 Task: Look for space in Morphett Vale, Australia from 5th June, 2023 to 16th June, 2023 for 2 adults in price range Rs.14000 to Rs.18000. Place can be entire place with 1  bedroom having 1 bed and 1 bathroom. Property type can be hotel. Amenities needed are: wifi, washing machine, kitchen, . Booking option can be shelf check-in. Required host language is English.
Action: Mouse moved to (517, 103)
Screenshot: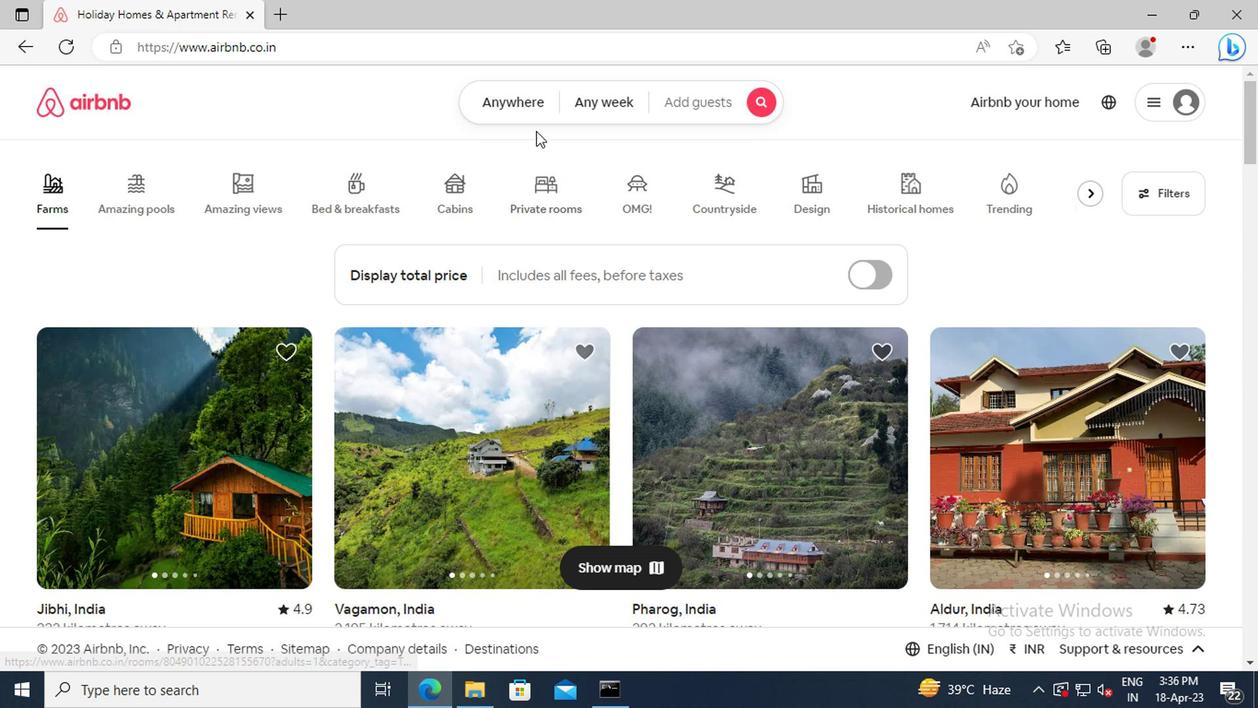 
Action: Mouse pressed left at (517, 103)
Screenshot: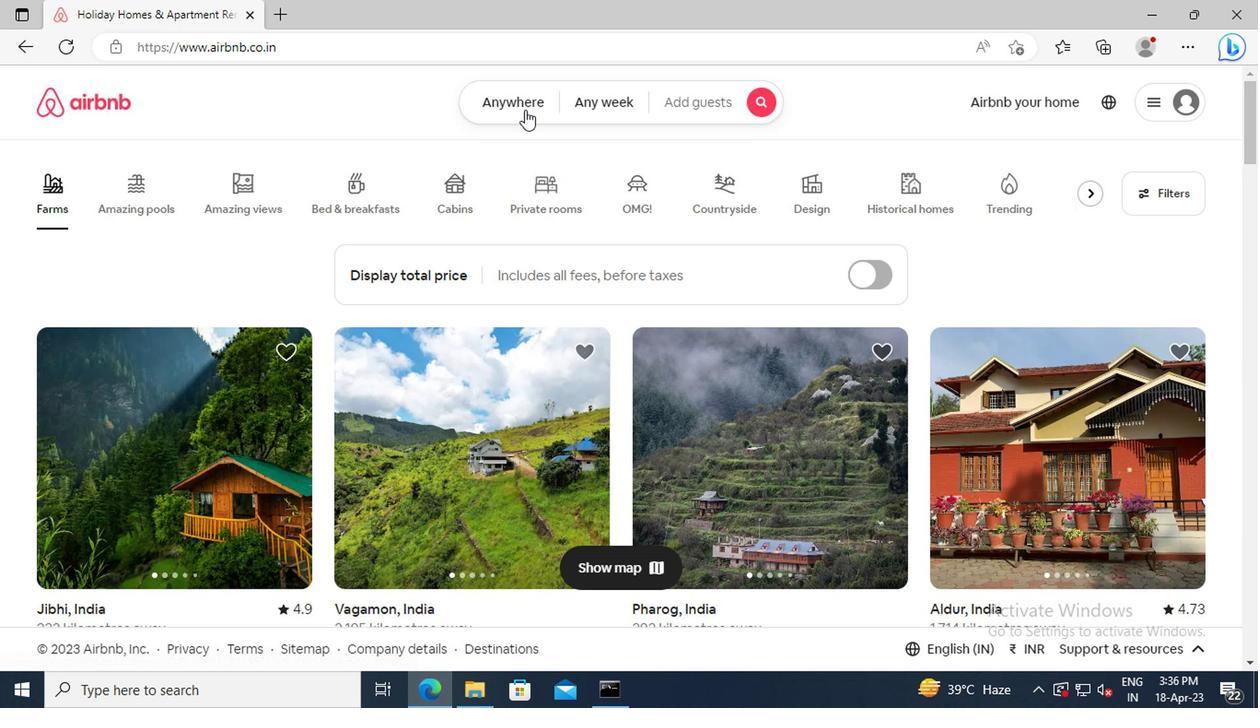 
Action: Mouse moved to (370, 175)
Screenshot: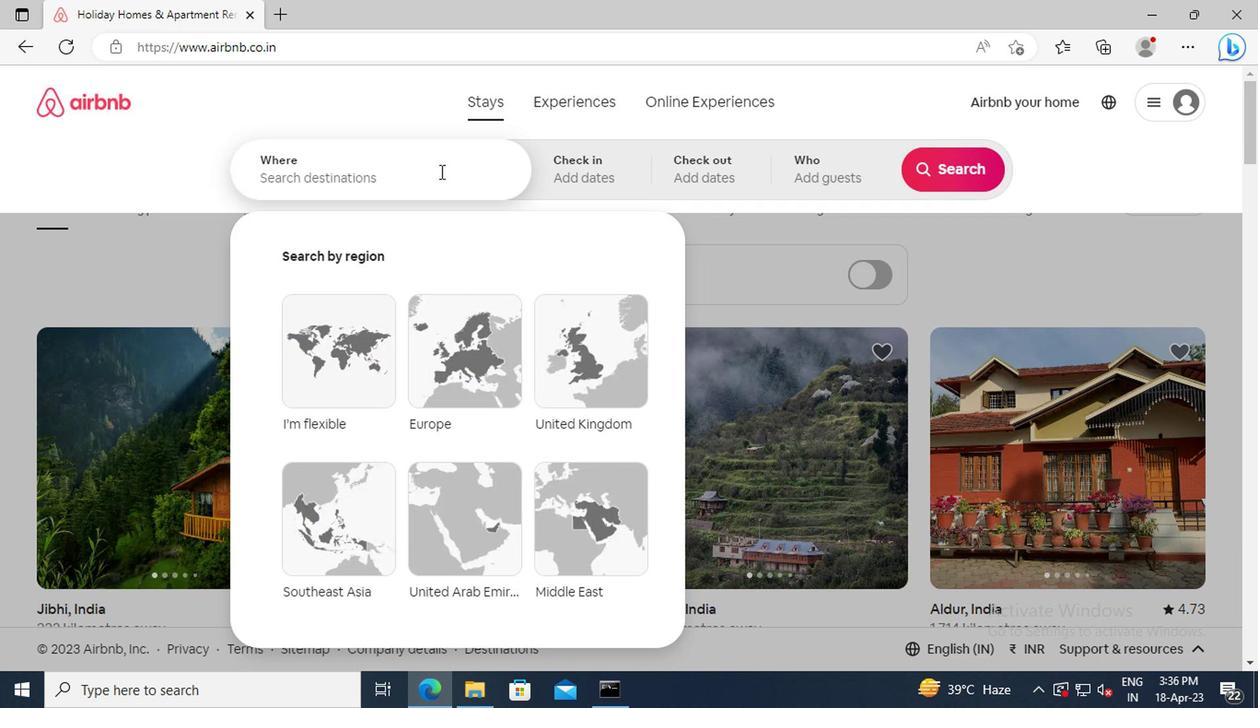 
Action: Mouse pressed left at (370, 175)
Screenshot: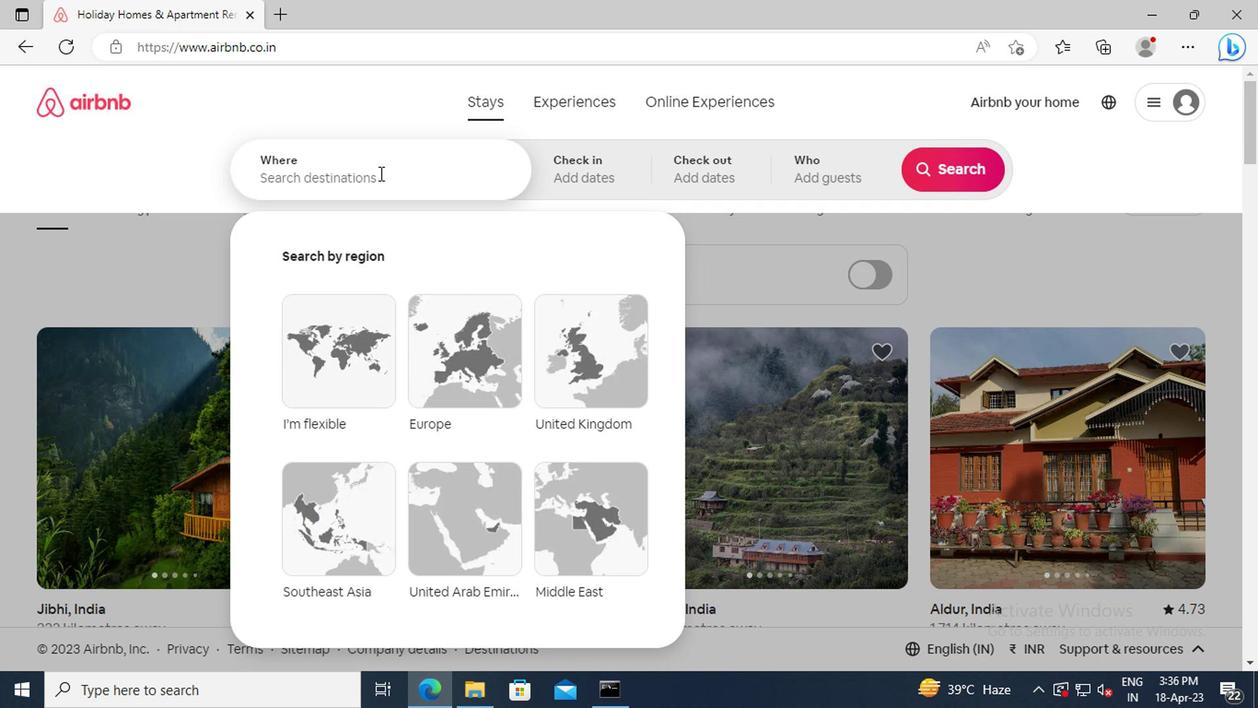 
Action: Key pressed <Key.shift>MORPHETT<Key.space><Key.shift>VALE,<Key.space><Key.shift_r>AUSTRALIA<Key.enter>
Screenshot: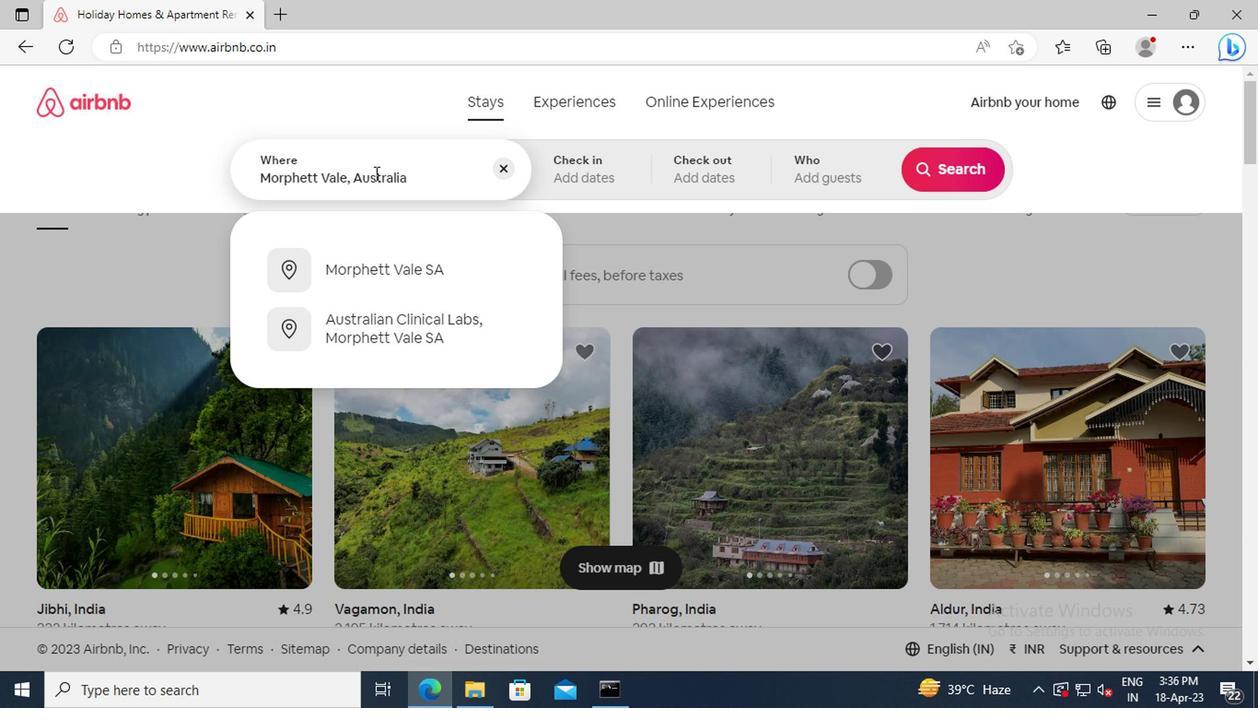 
Action: Mouse moved to (942, 317)
Screenshot: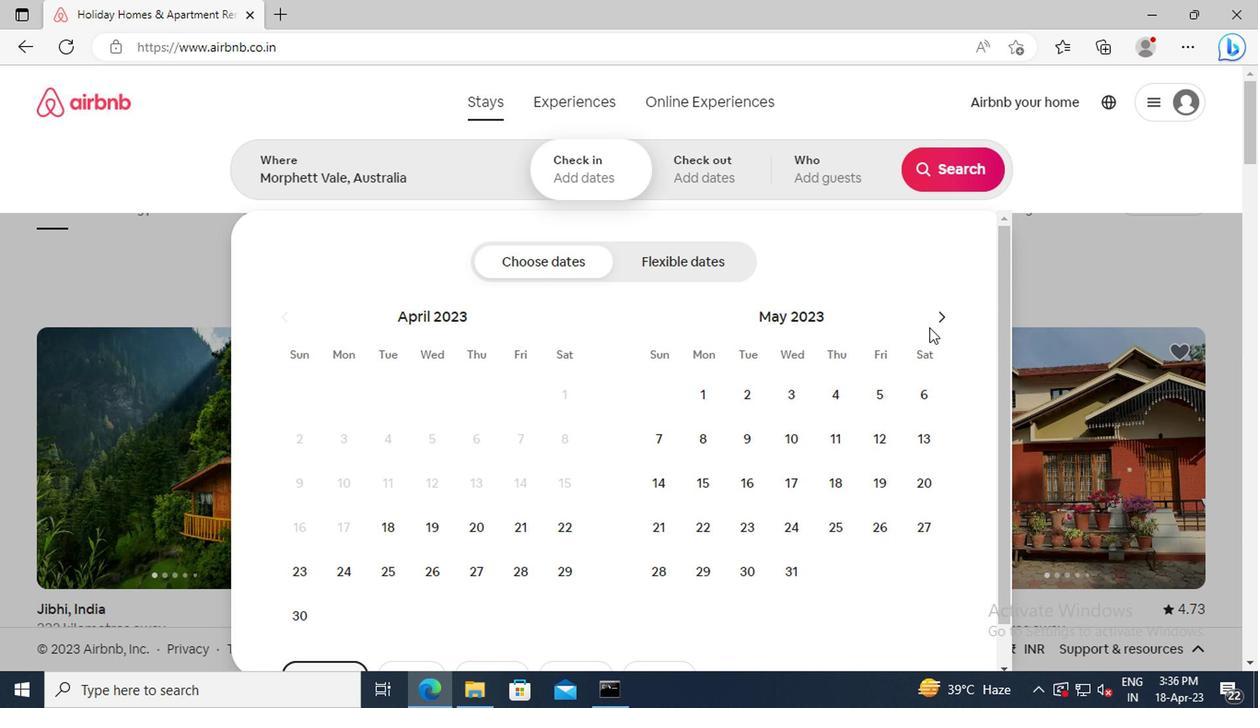 
Action: Mouse pressed left at (942, 317)
Screenshot: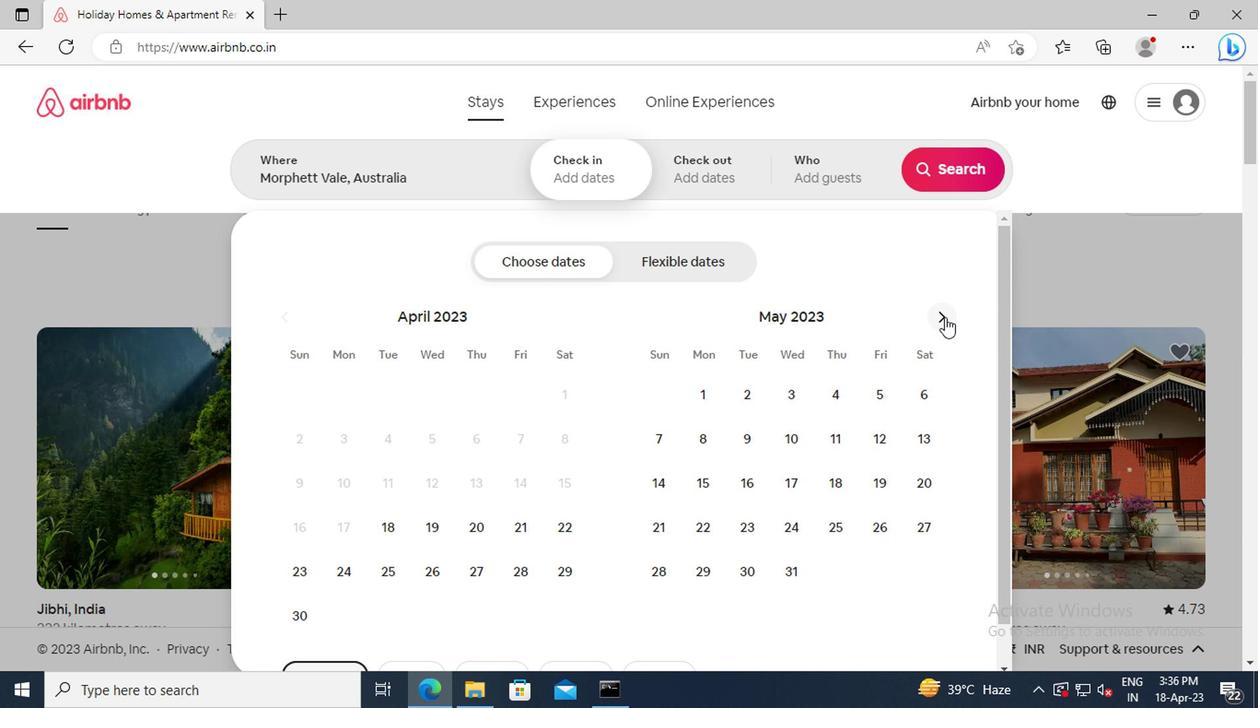 
Action: Mouse moved to (699, 418)
Screenshot: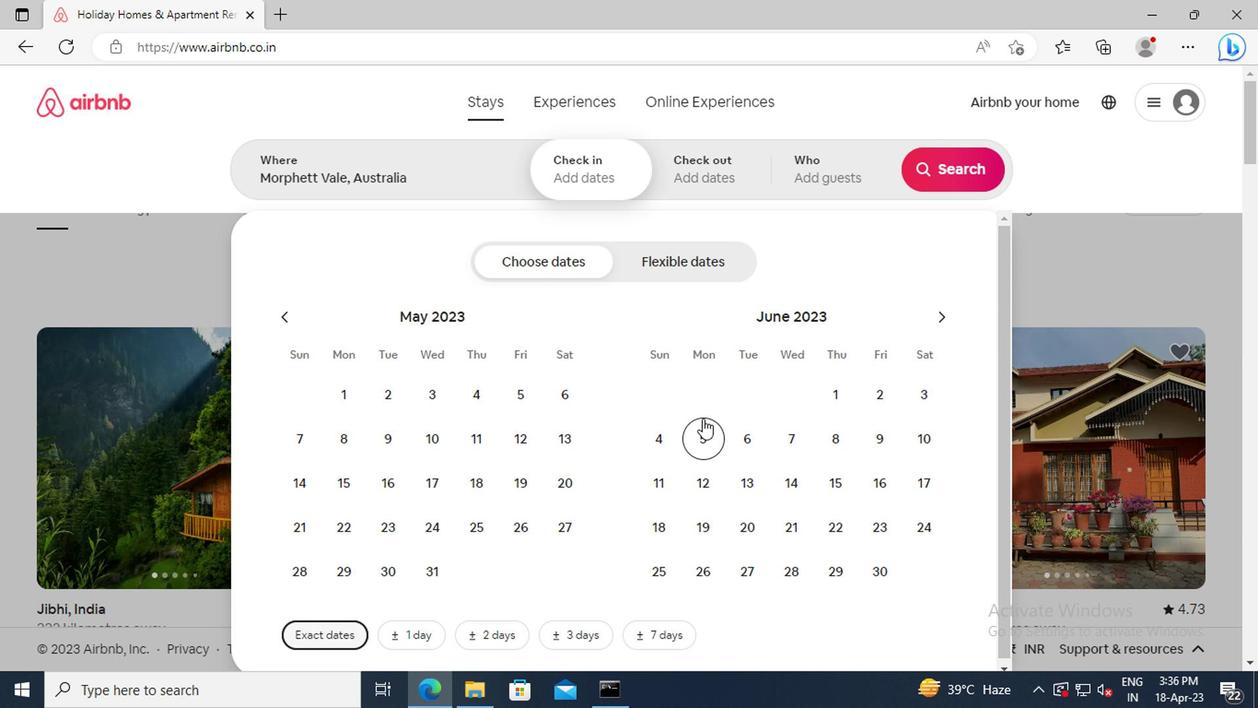 
Action: Mouse pressed left at (699, 418)
Screenshot: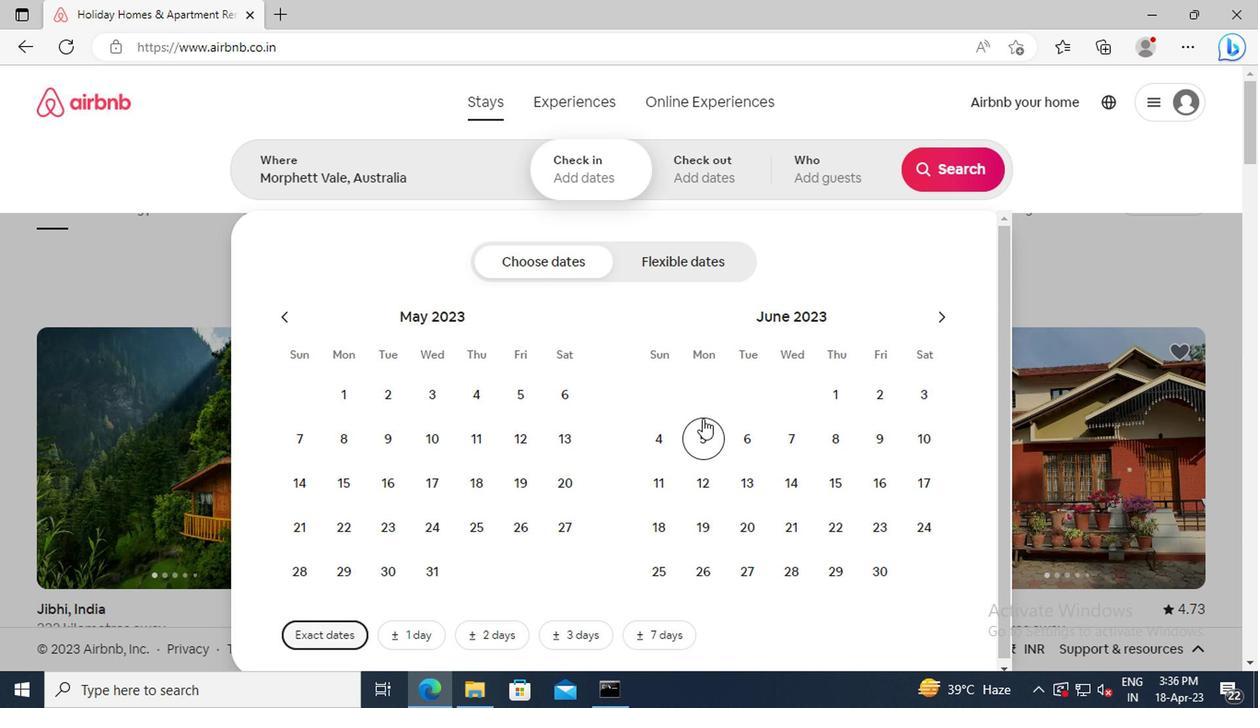 
Action: Mouse moved to (867, 475)
Screenshot: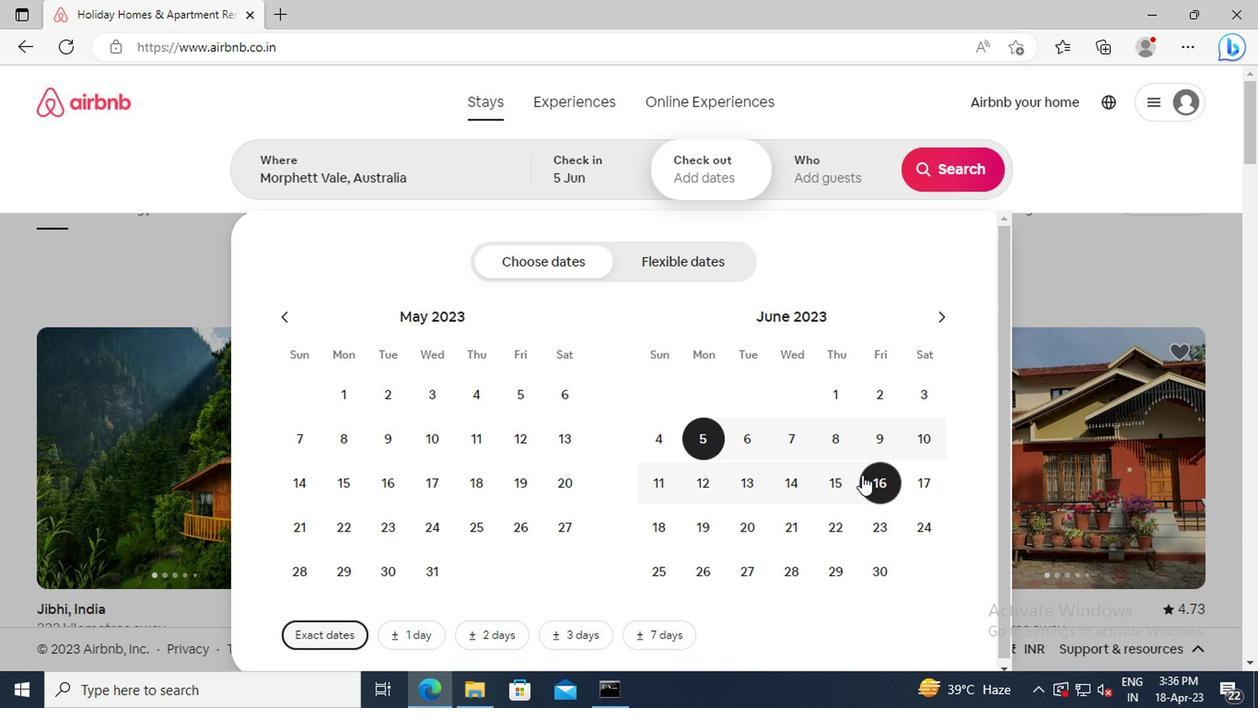 
Action: Mouse pressed left at (867, 475)
Screenshot: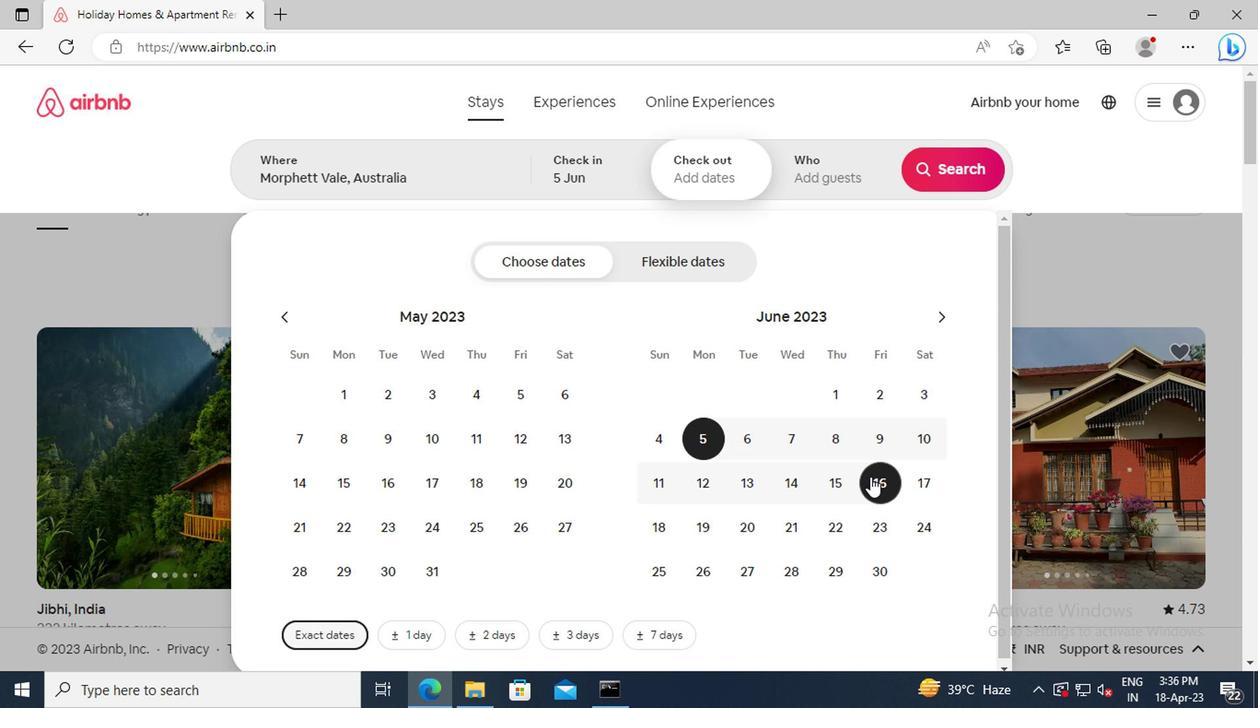 
Action: Mouse moved to (815, 175)
Screenshot: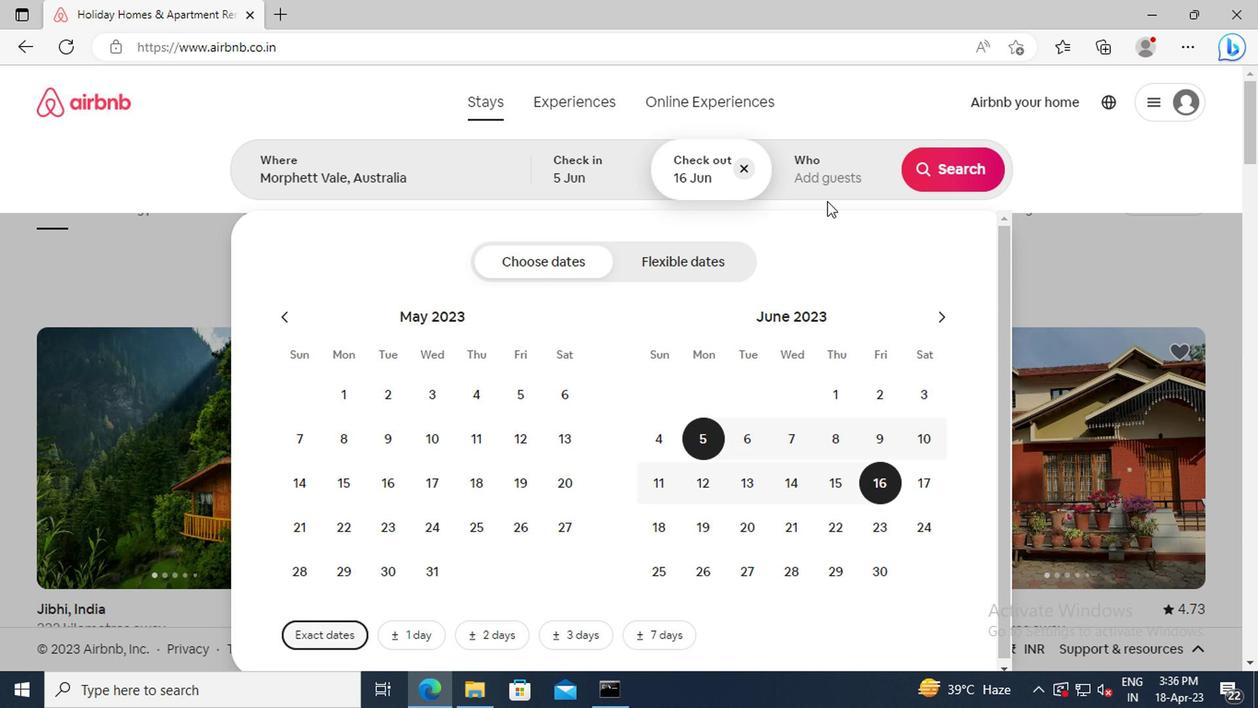 
Action: Mouse pressed left at (815, 175)
Screenshot: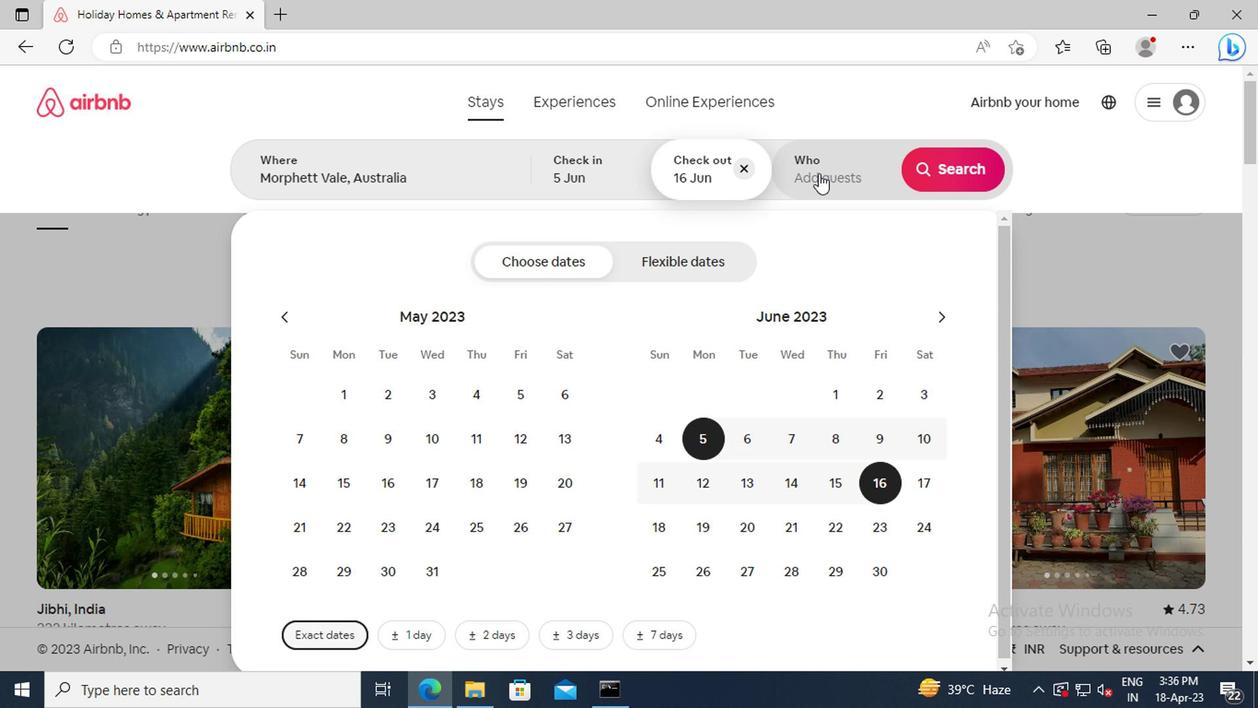 
Action: Mouse moved to (944, 270)
Screenshot: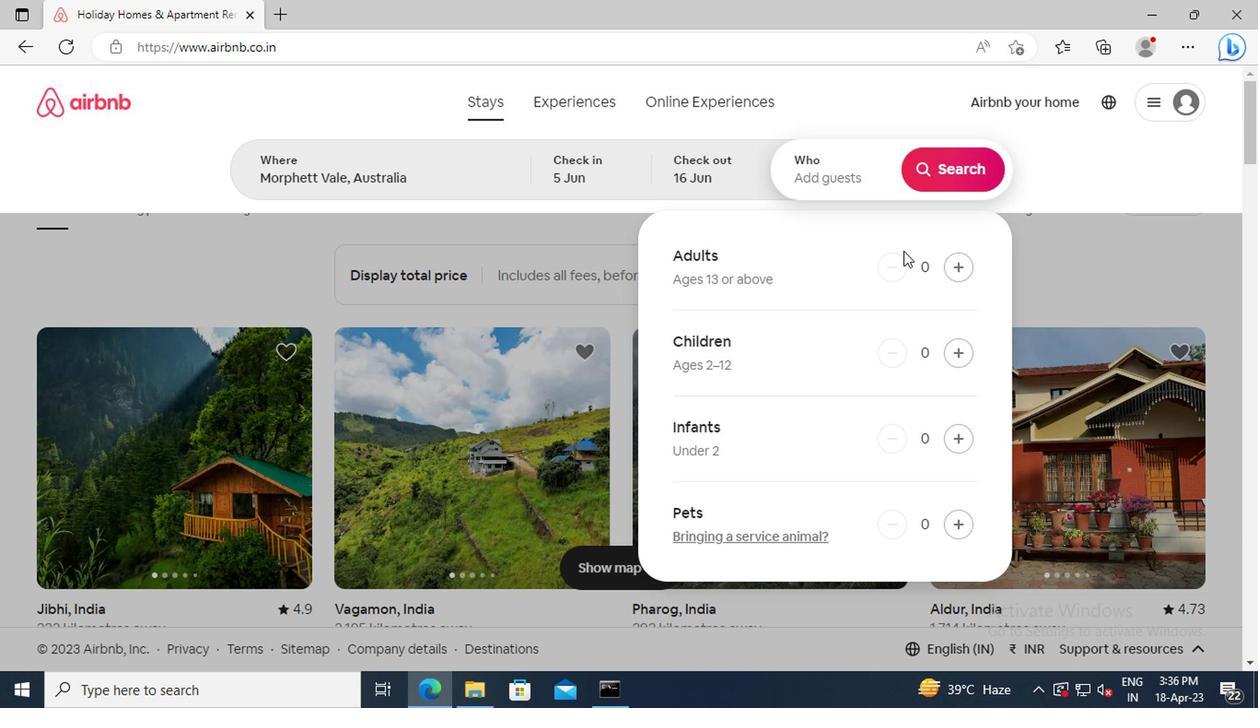 
Action: Mouse pressed left at (944, 270)
Screenshot: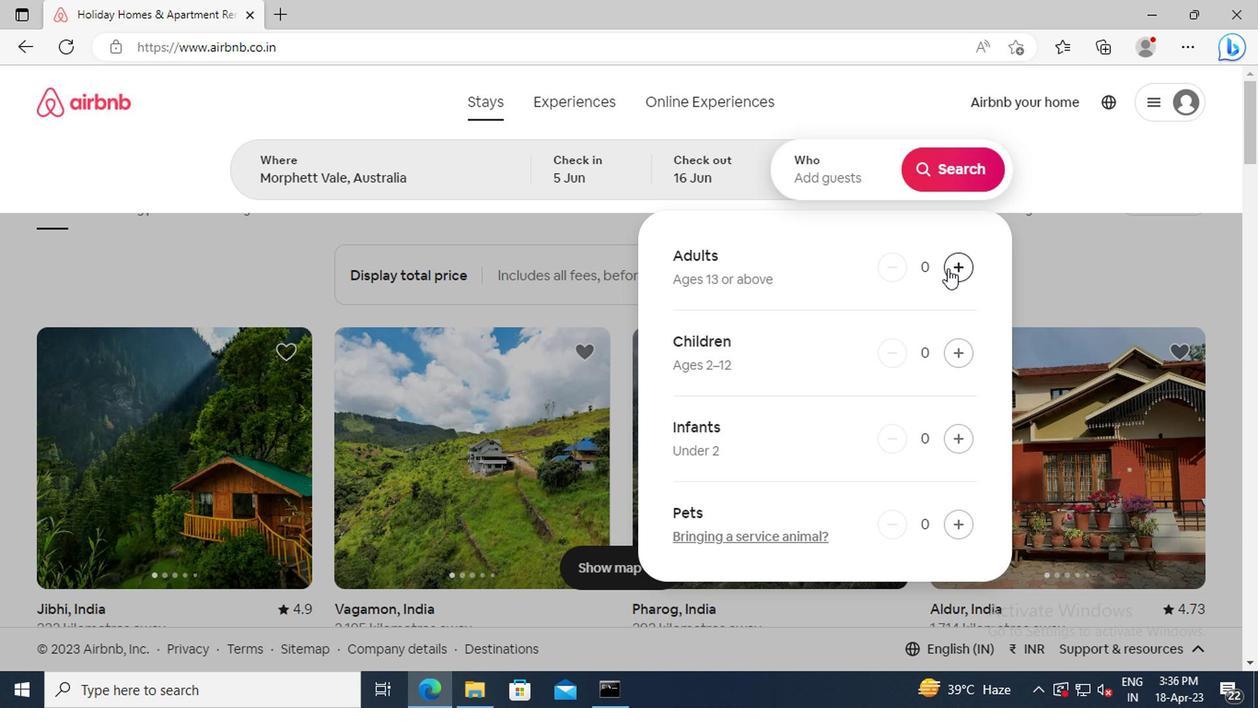 
Action: Mouse pressed left at (944, 270)
Screenshot: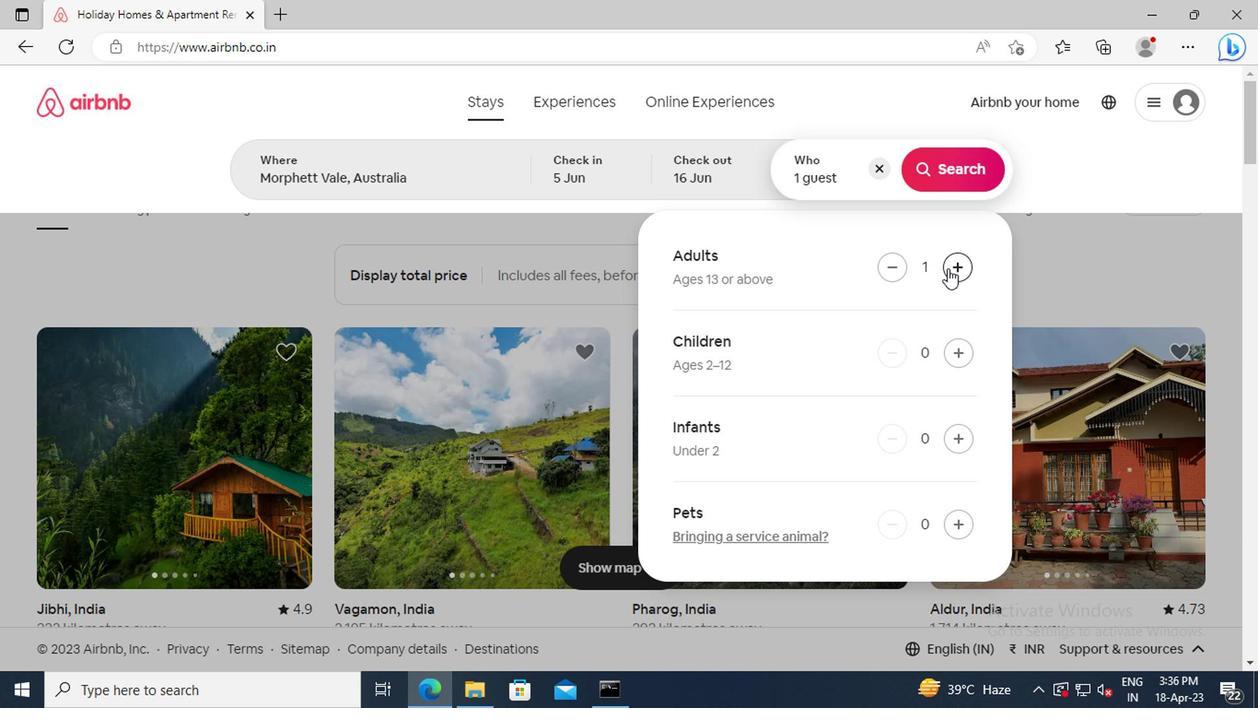 
Action: Mouse moved to (949, 177)
Screenshot: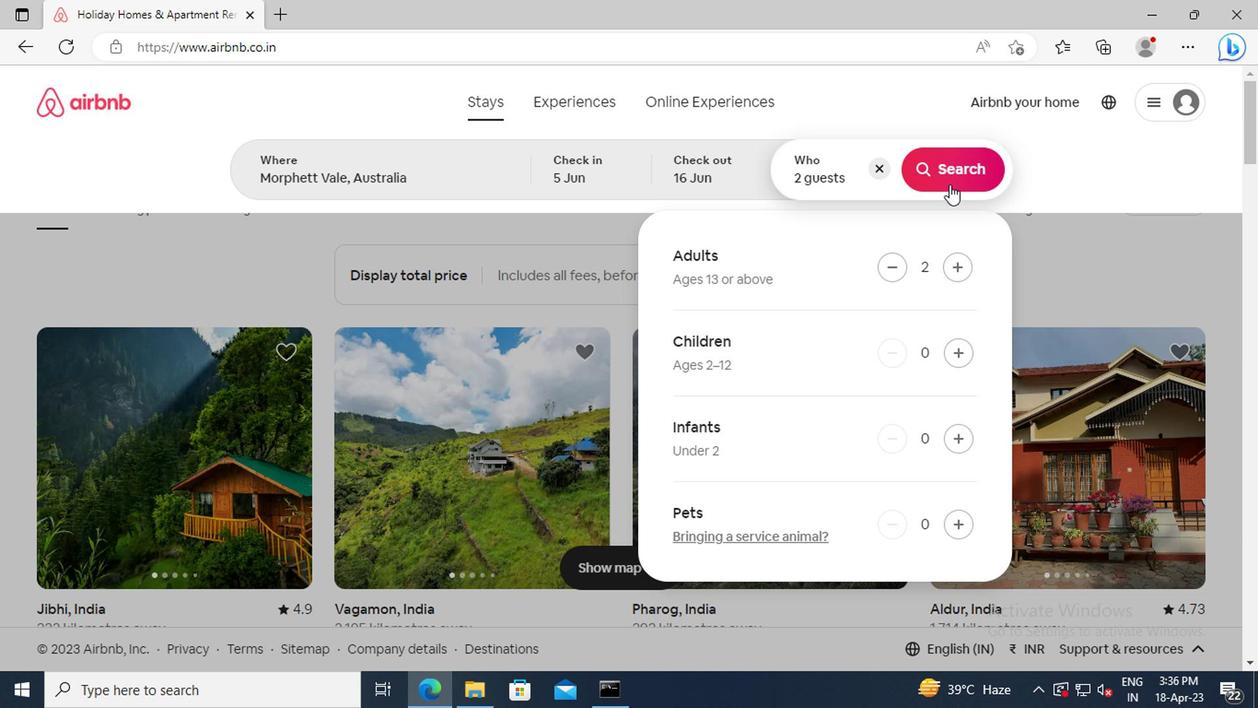 
Action: Mouse pressed left at (949, 177)
Screenshot: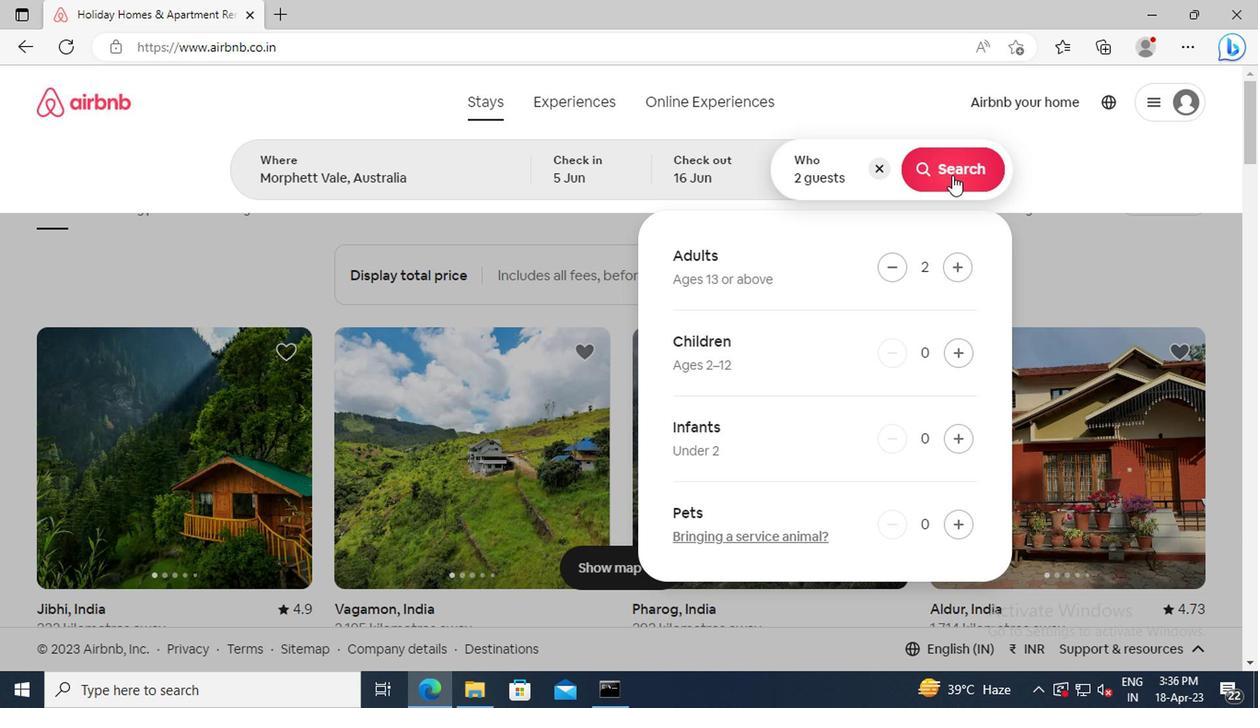 
Action: Mouse moved to (1173, 178)
Screenshot: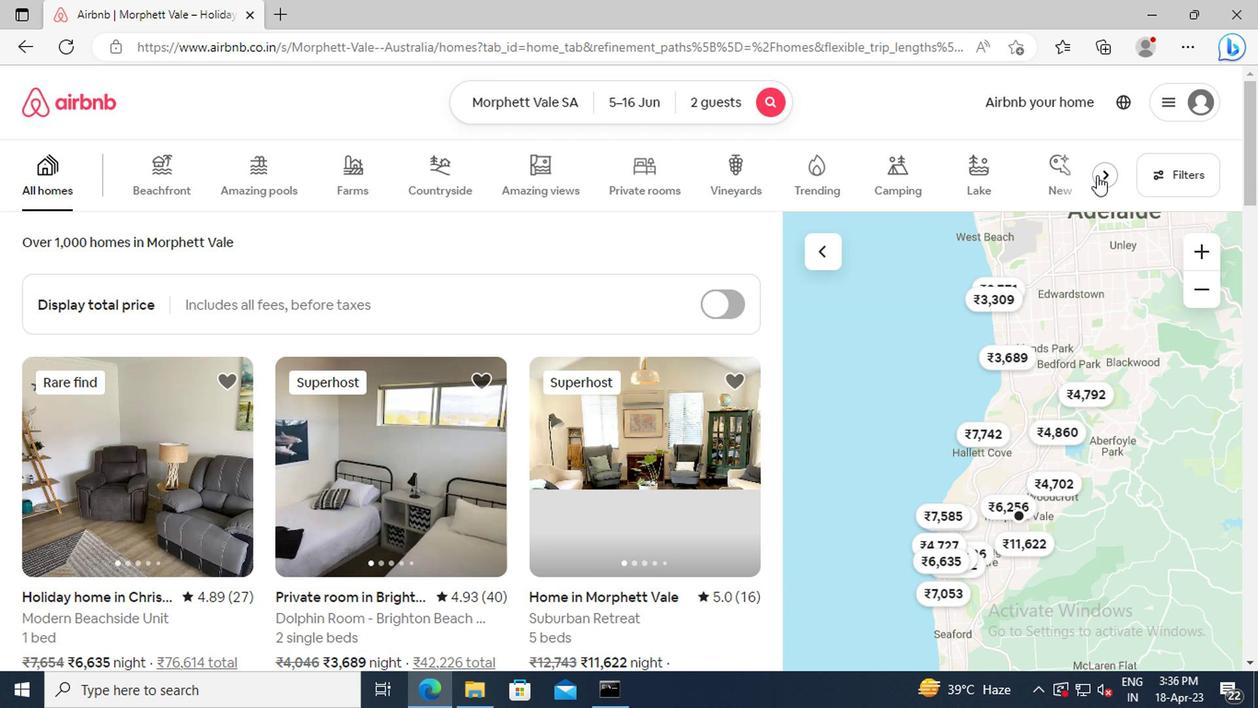 
Action: Mouse pressed left at (1173, 178)
Screenshot: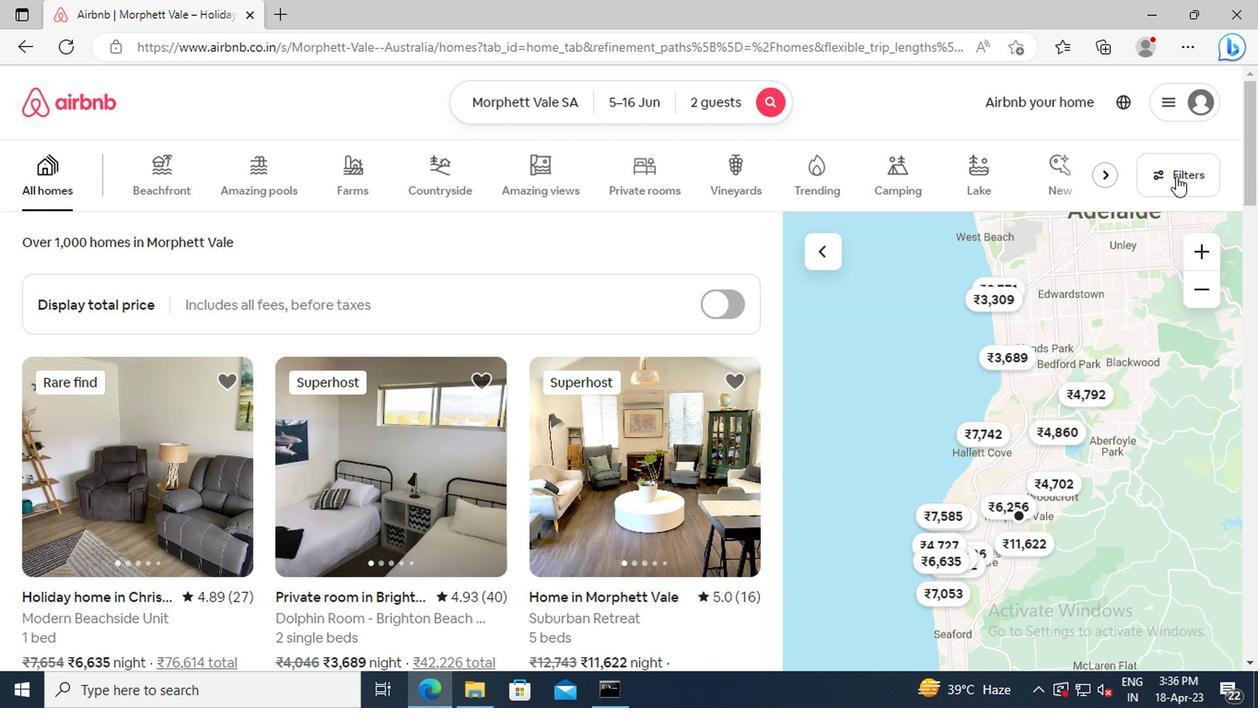 
Action: Mouse moved to (388, 413)
Screenshot: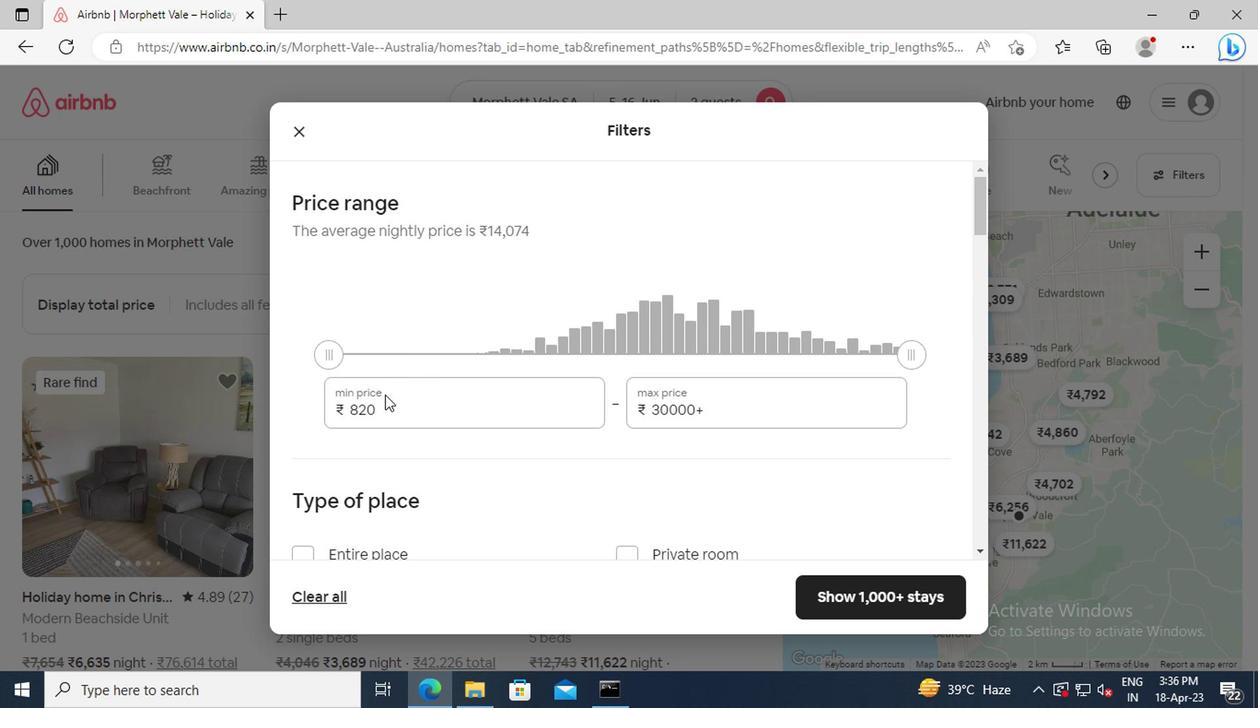 
Action: Mouse pressed left at (388, 413)
Screenshot: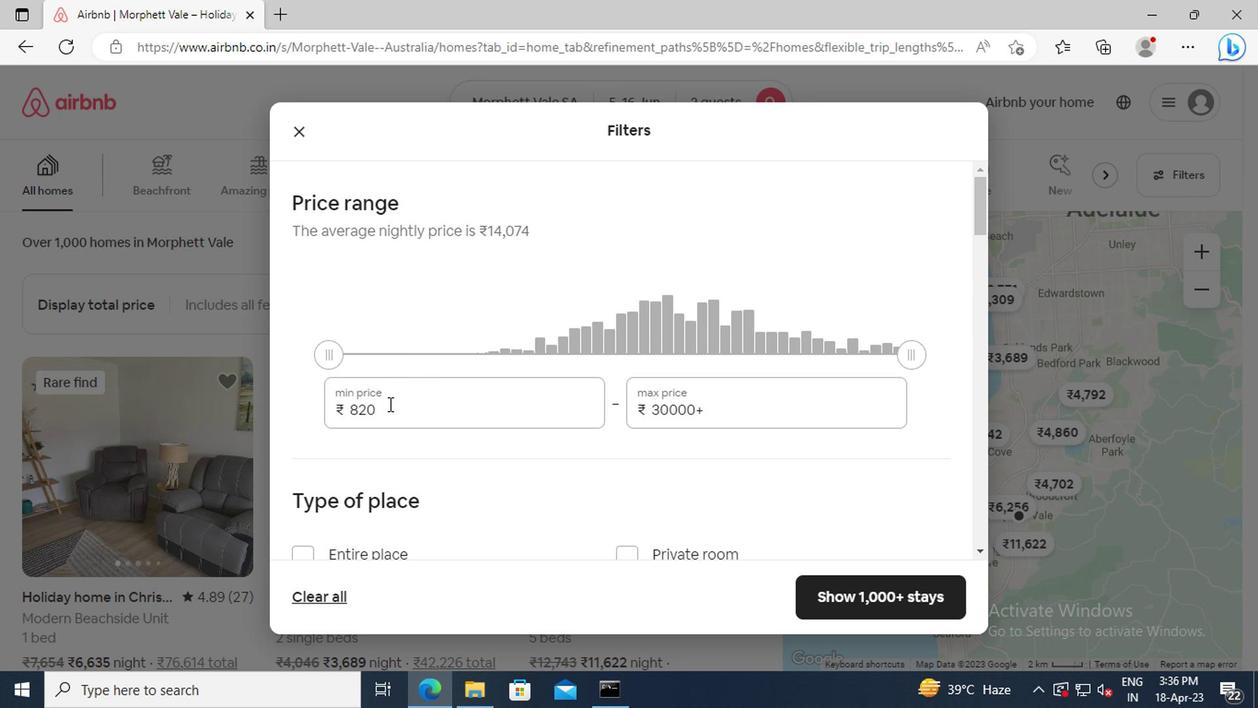 
Action: Key pressed <Key.backspace><Key.backspace><Key.backspace>14000<Key.tab><Key.delete>18000
Screenshot: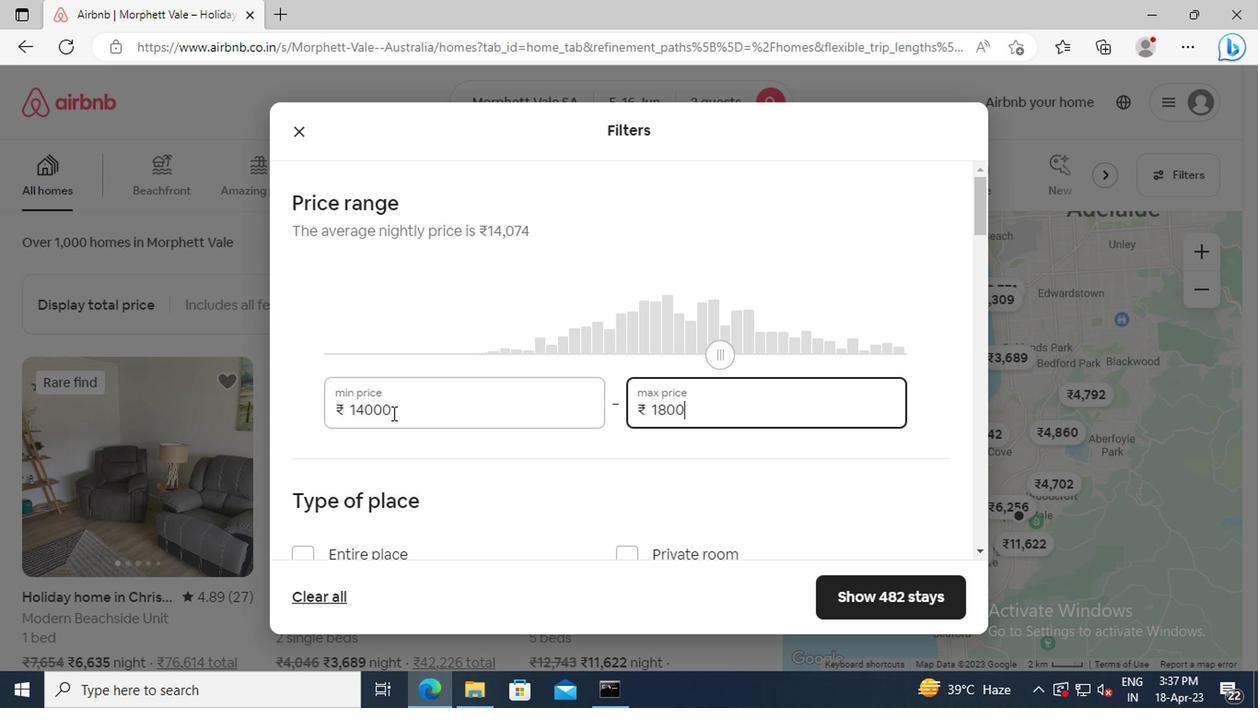 
Action: Mouse scrolled (388, 412) with delta (0, 0)
Screenshot: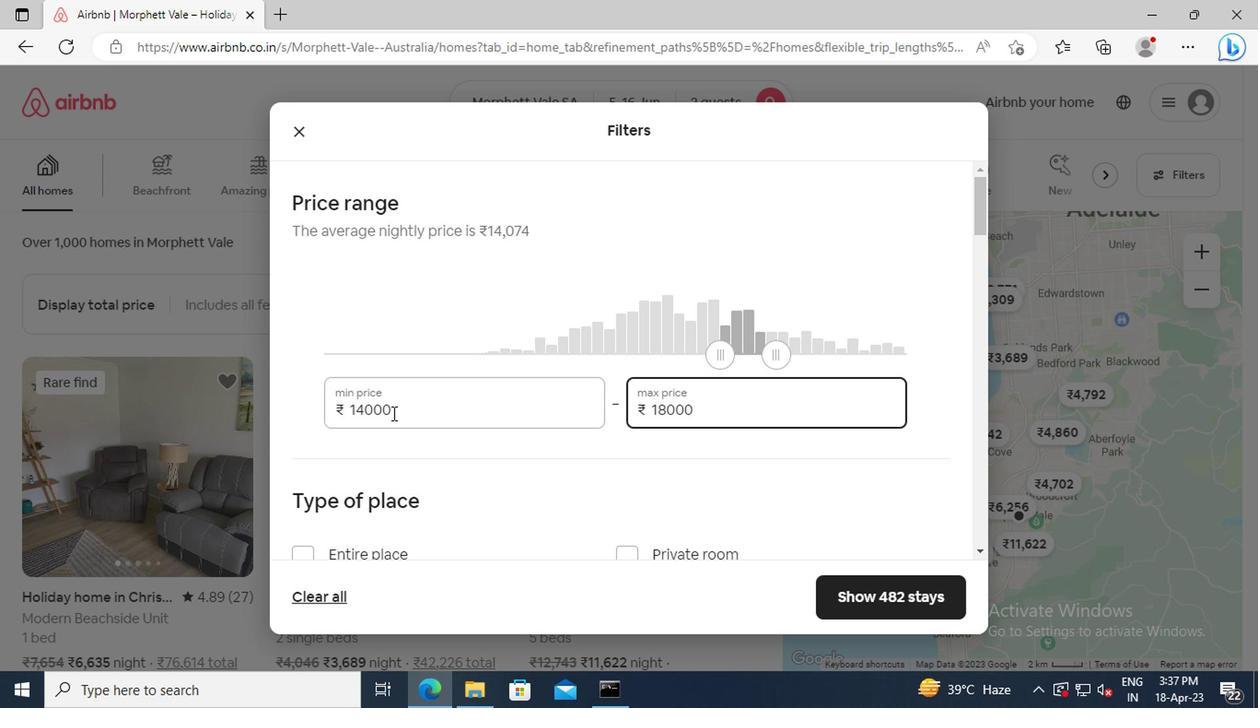 
Action: Mouse scrolled (388, 412) with delta (0, 0)
Screenshot: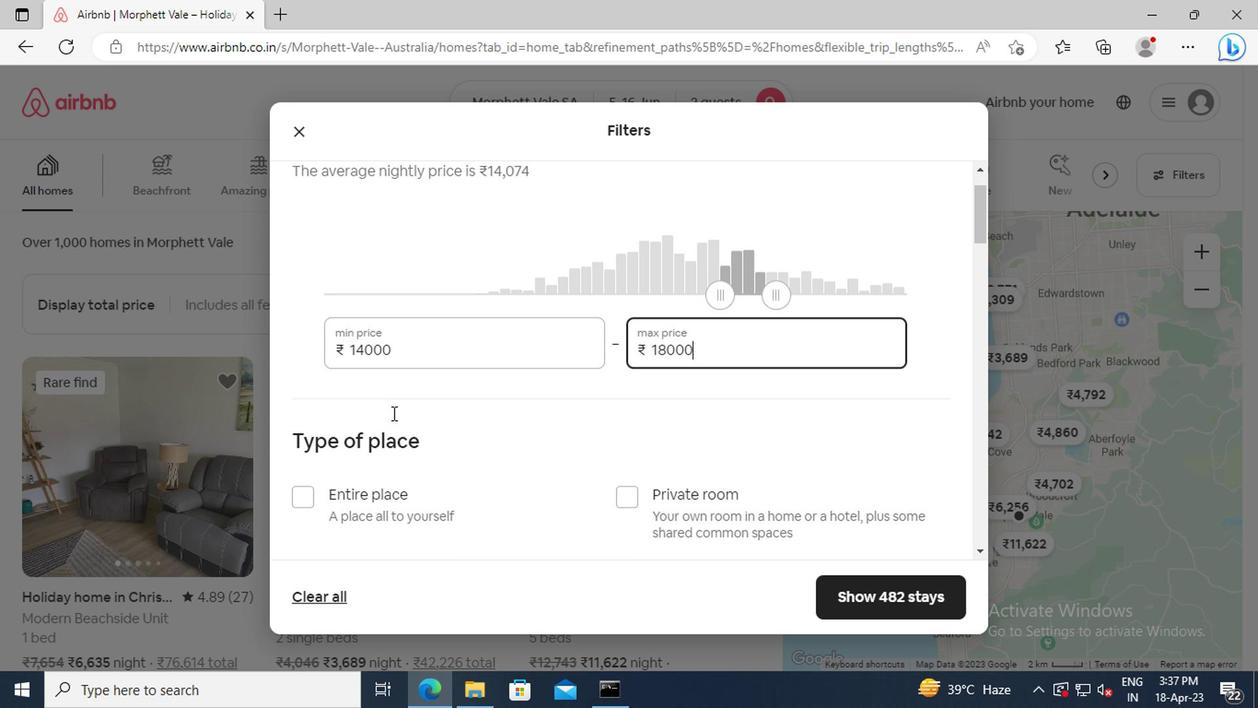 
Action: Mouse scrolled (388, 412) with delta (0, 0)
Screenshot: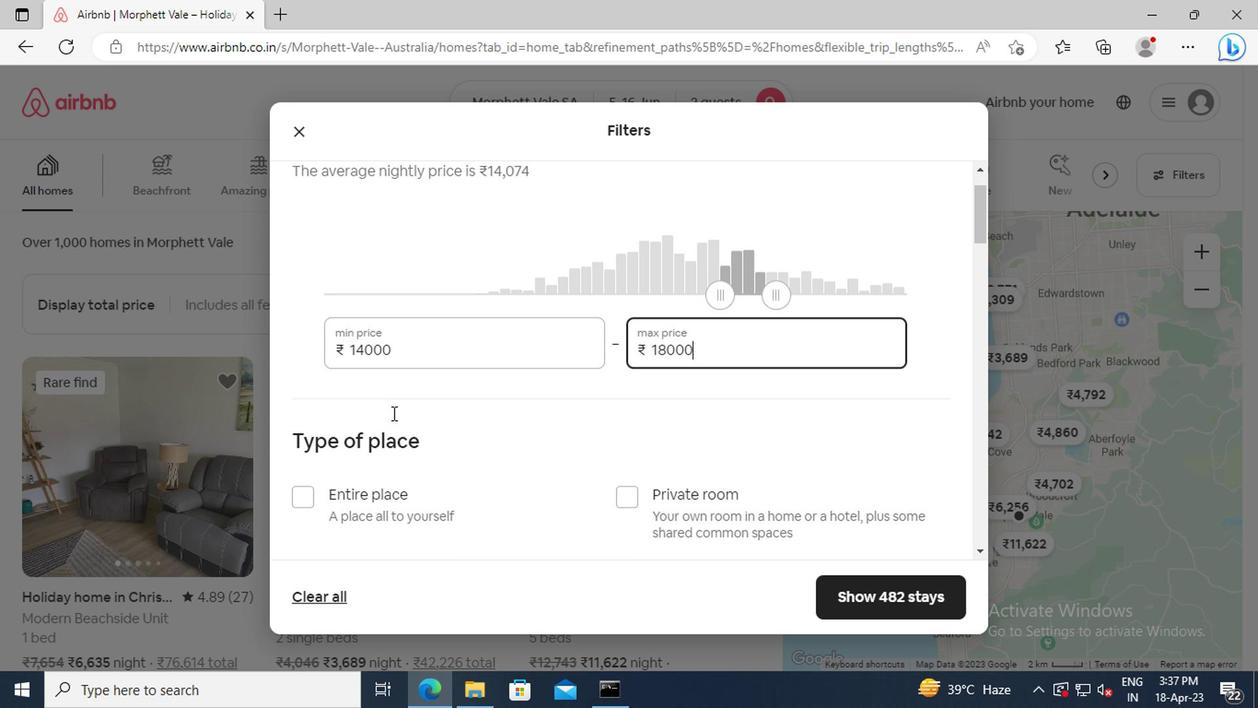 
Action: Mouse moved to (295, 386)
Screenshot: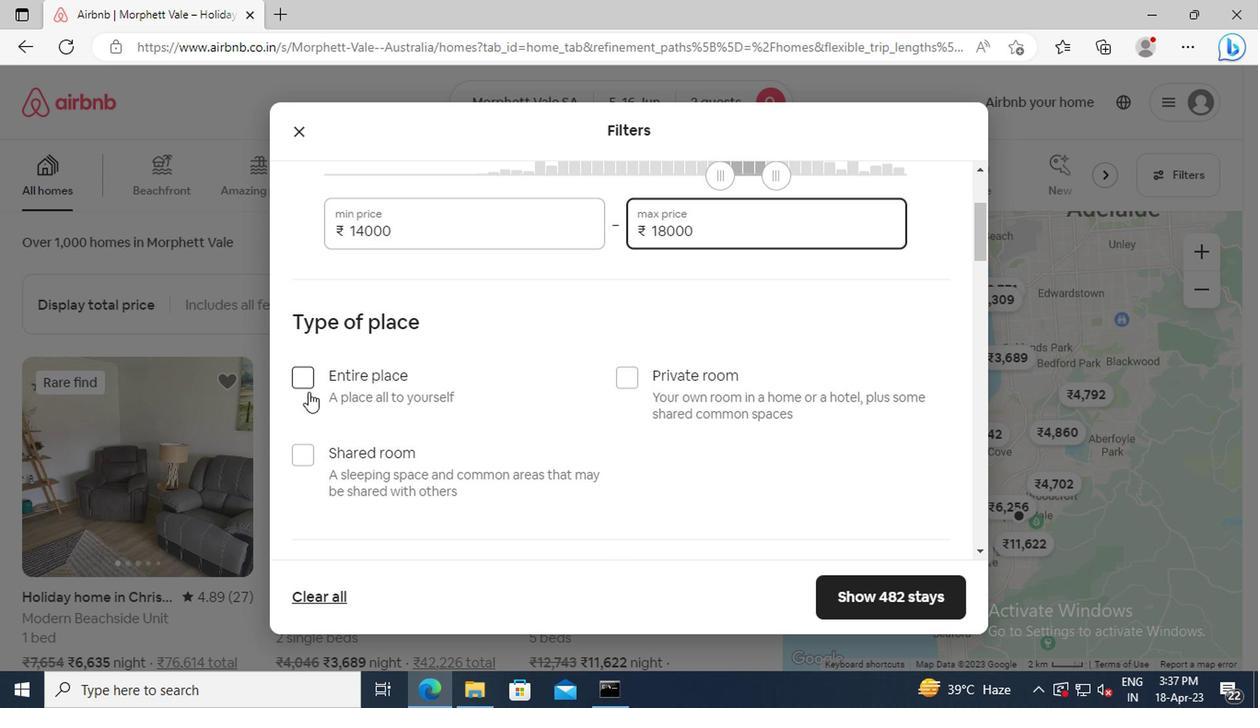 
Action: Mouse pressed left at (295, 386)
Screenshot: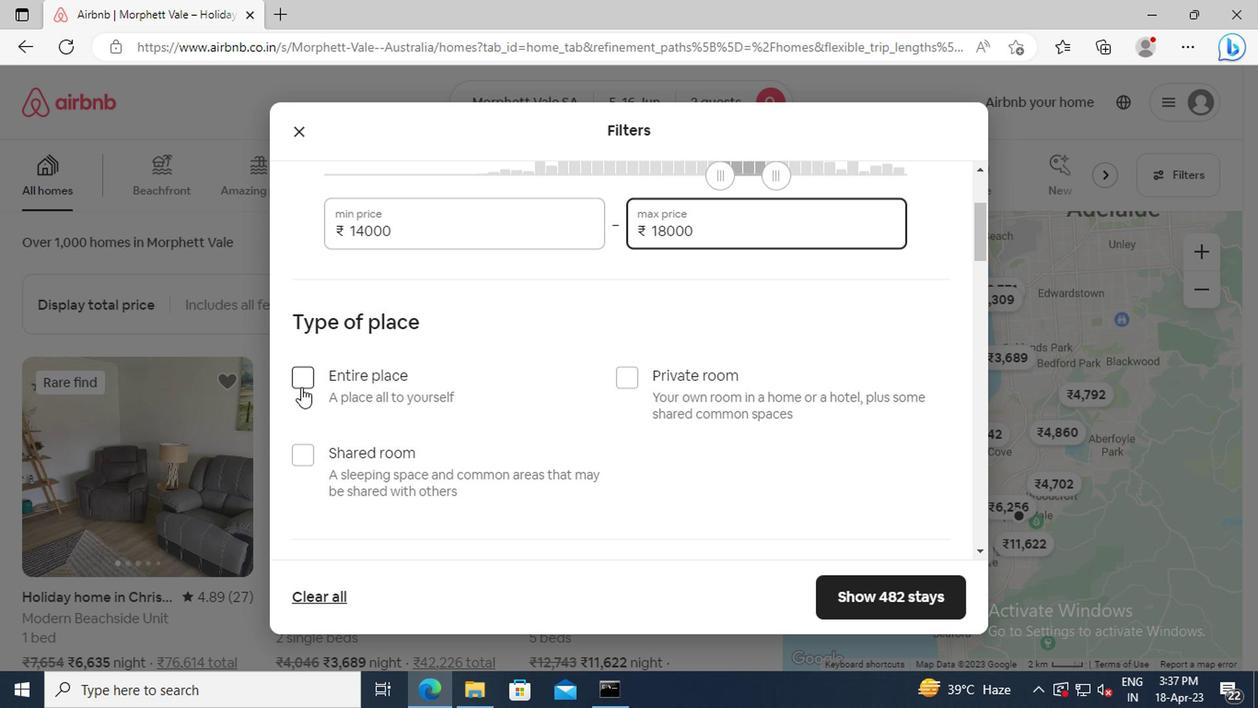 
Action: Mouse moved to (478, 396)
Screenshot: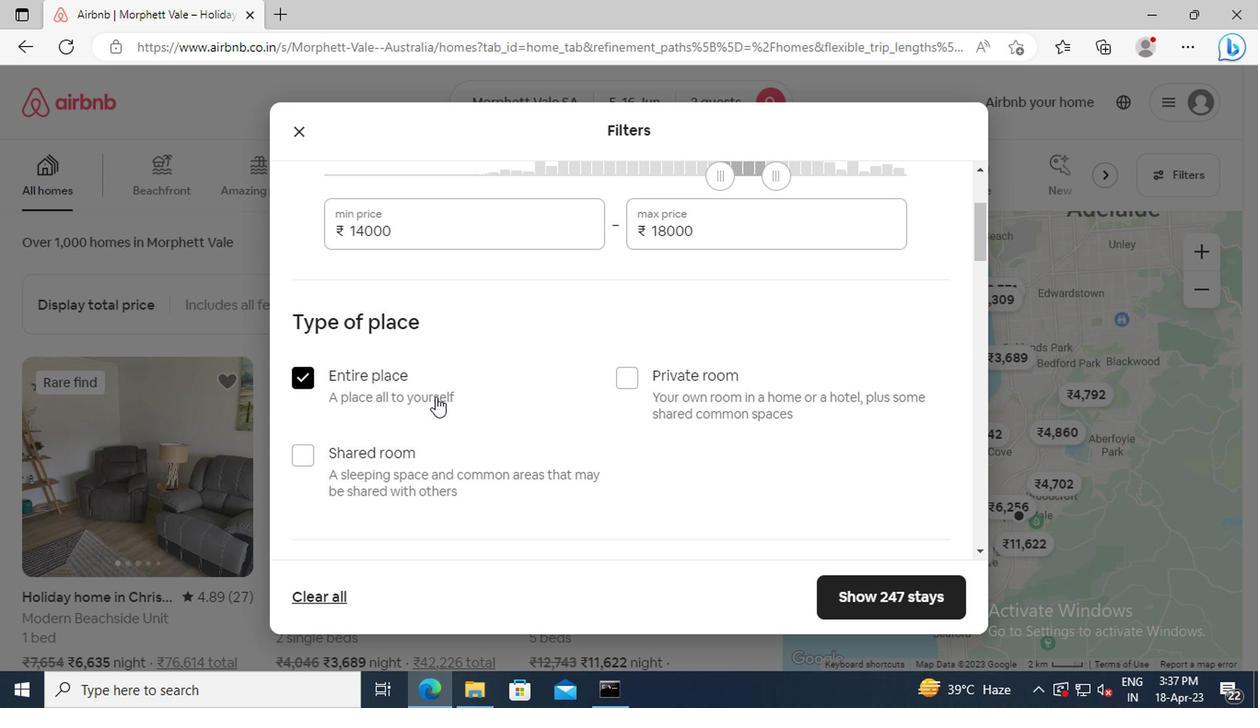 
Action: Mouse scrolled (478, 395) with delta (0, 0)
Screenshot: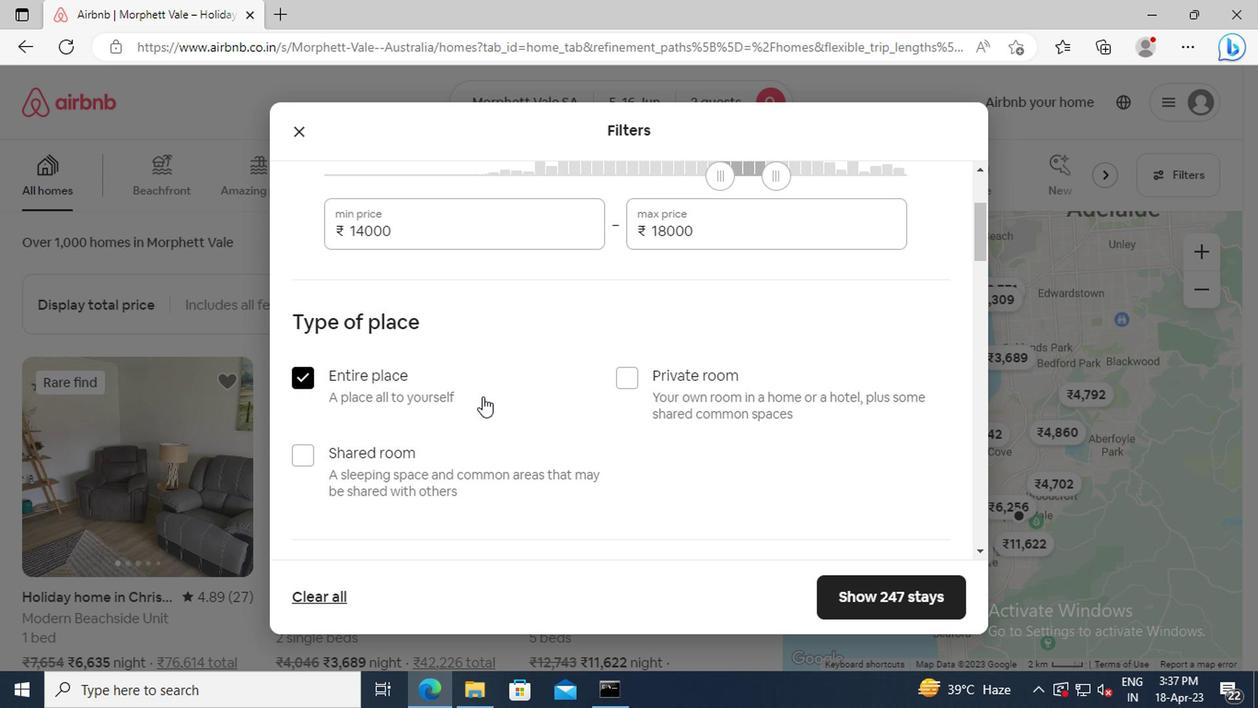 
Action: Mouse scrolled (478, 395) with delta (0, 0)
Screenshot: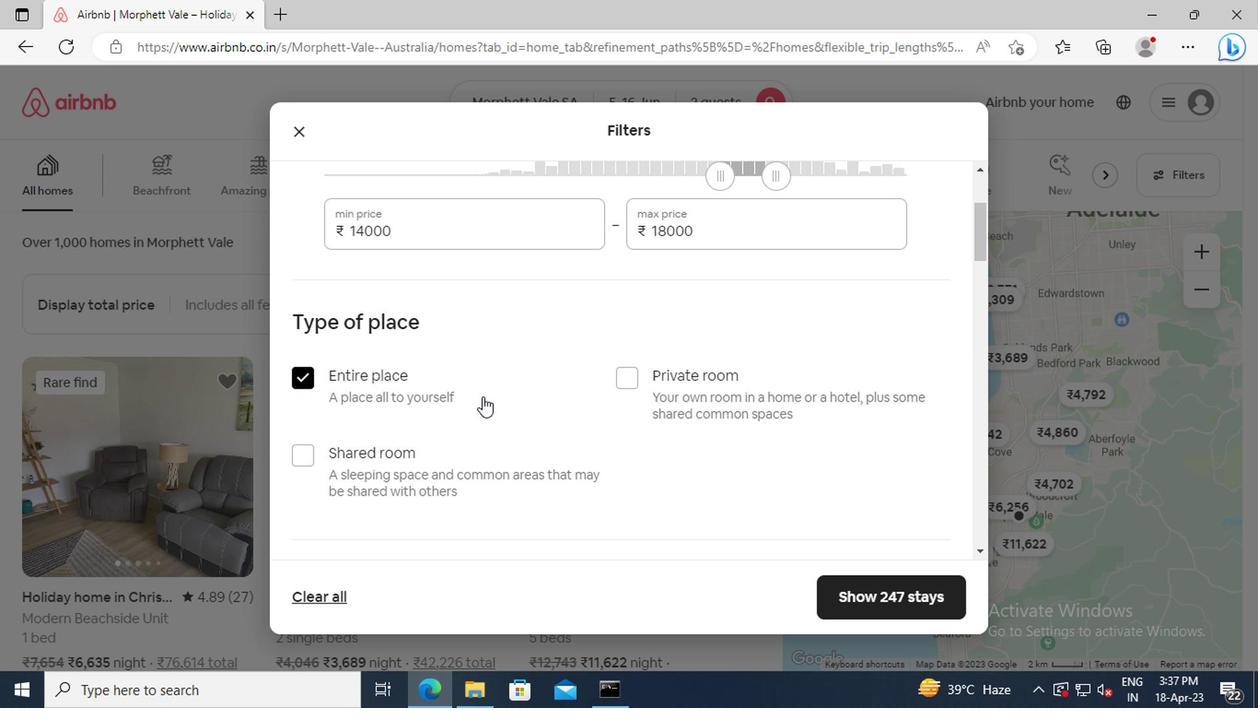 
Action: Mouse scrolled (478, 395) with delta (0, 0)
Screenshot: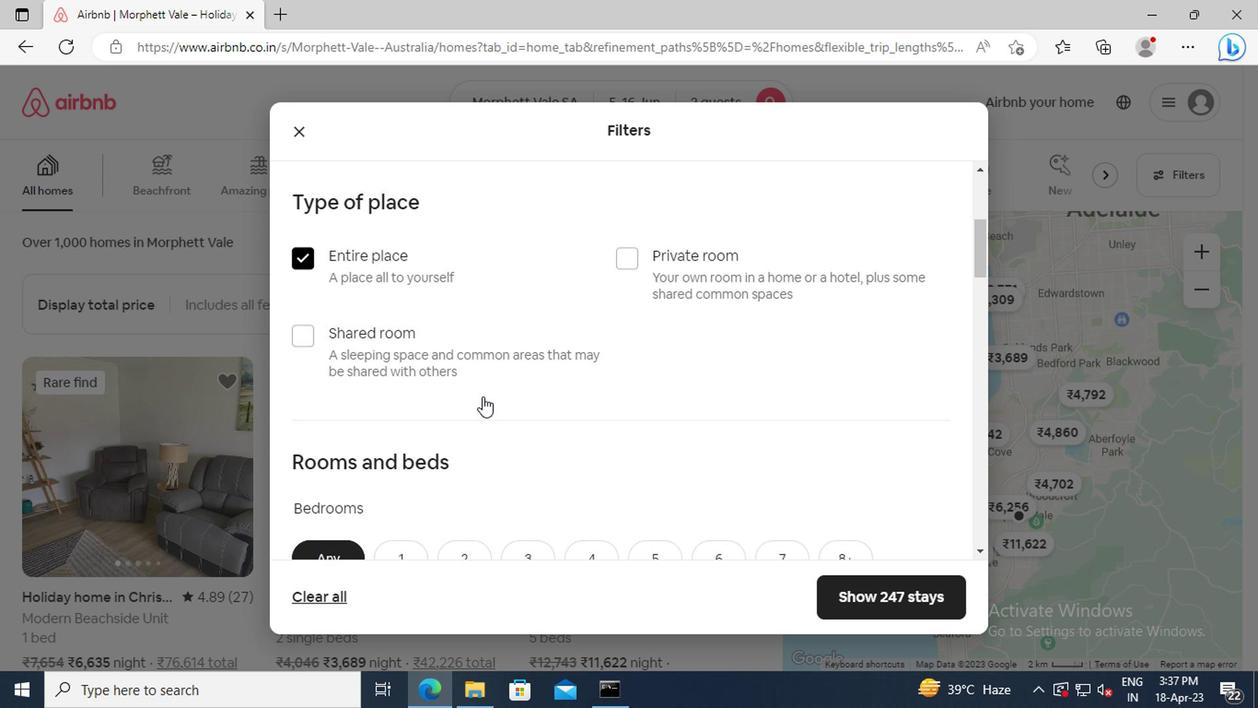 
Action: Mouse scrolled (478, 395) with delta (0, 0)
Screenshot: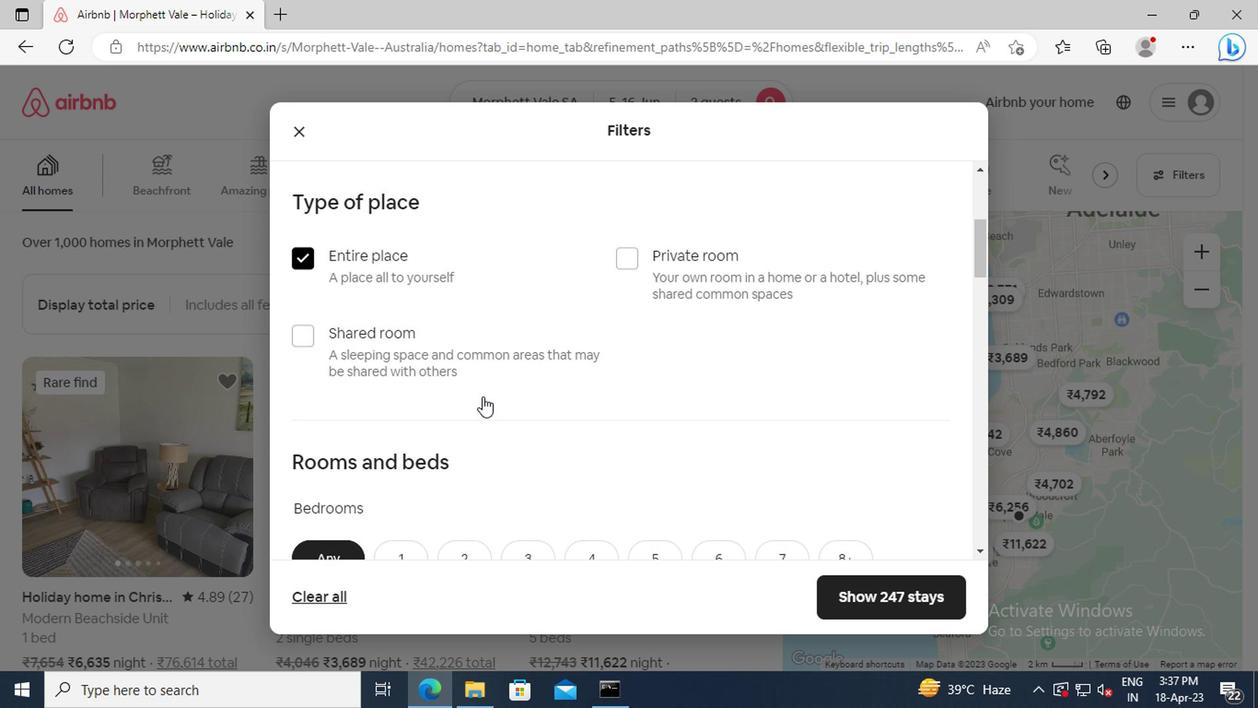 
Action: Mouse scrolled (478, 395) with delta (0, 0)
Screenshot: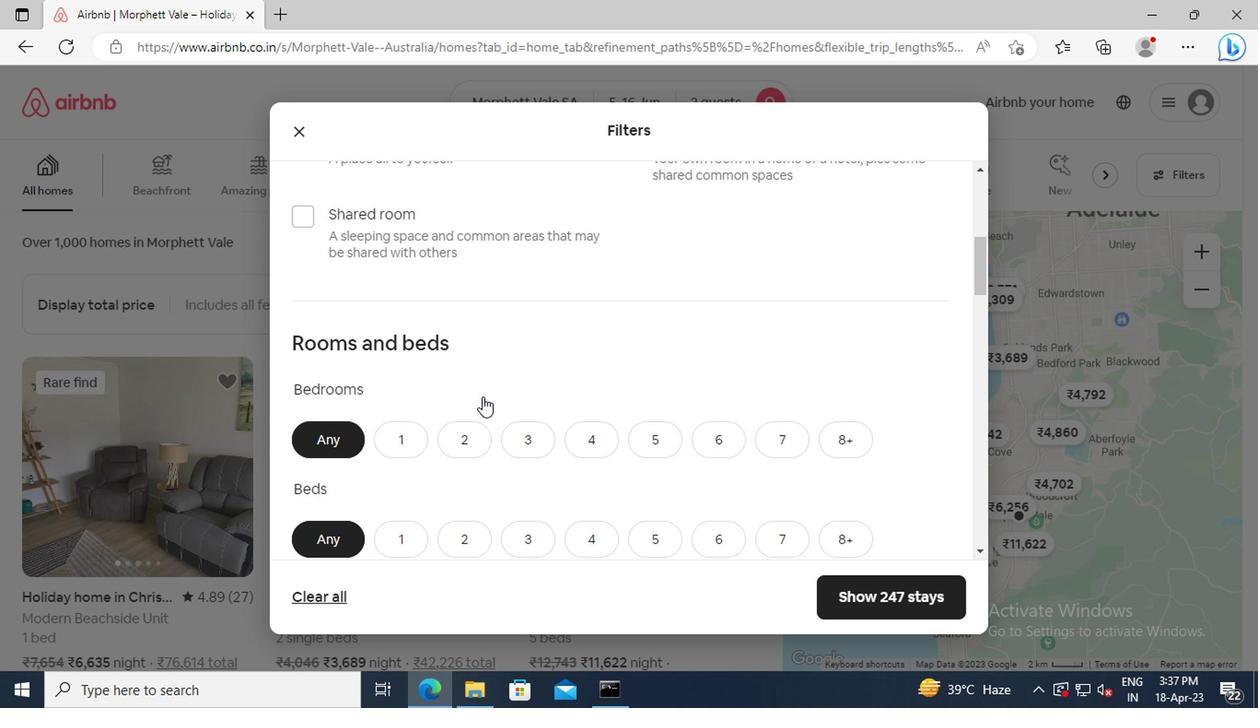 
Action: Mouse moved to (388, 384)
Screenshot: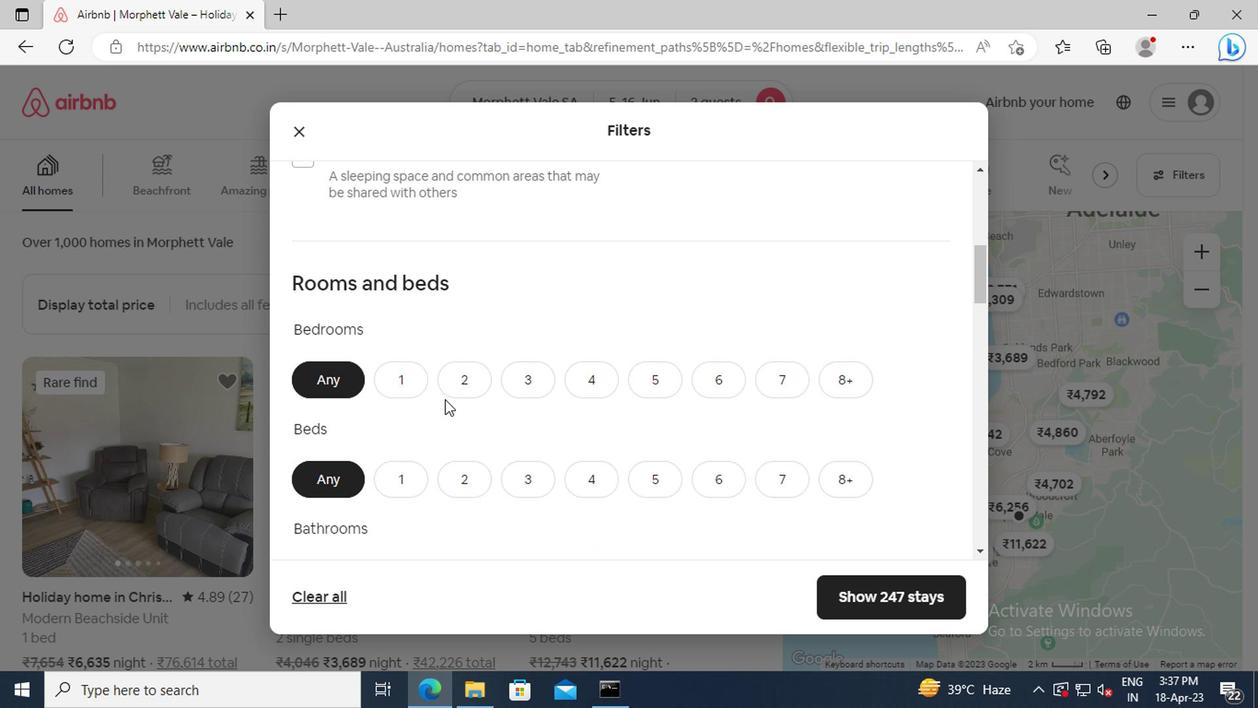 
Action: Mouse pressed left at (388, 384)
Screenshot: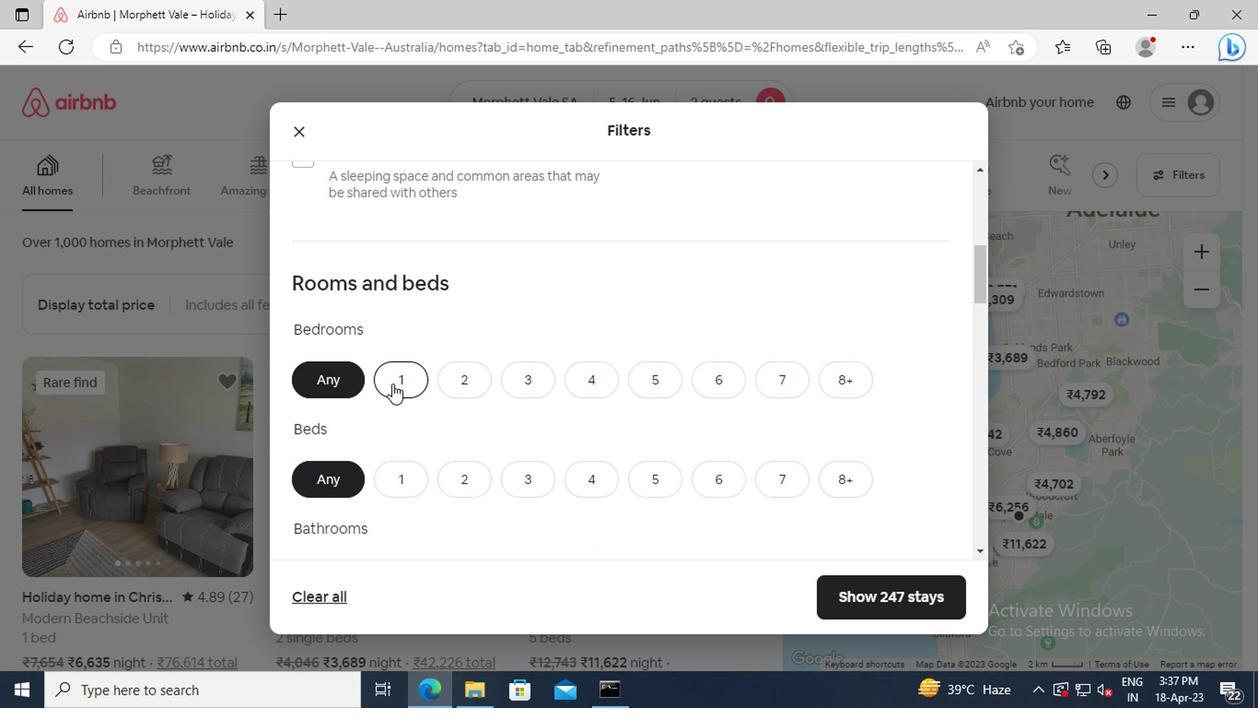 
Action: Mouse scrolled (388, 382) with delta (0, -1)
Screenshot: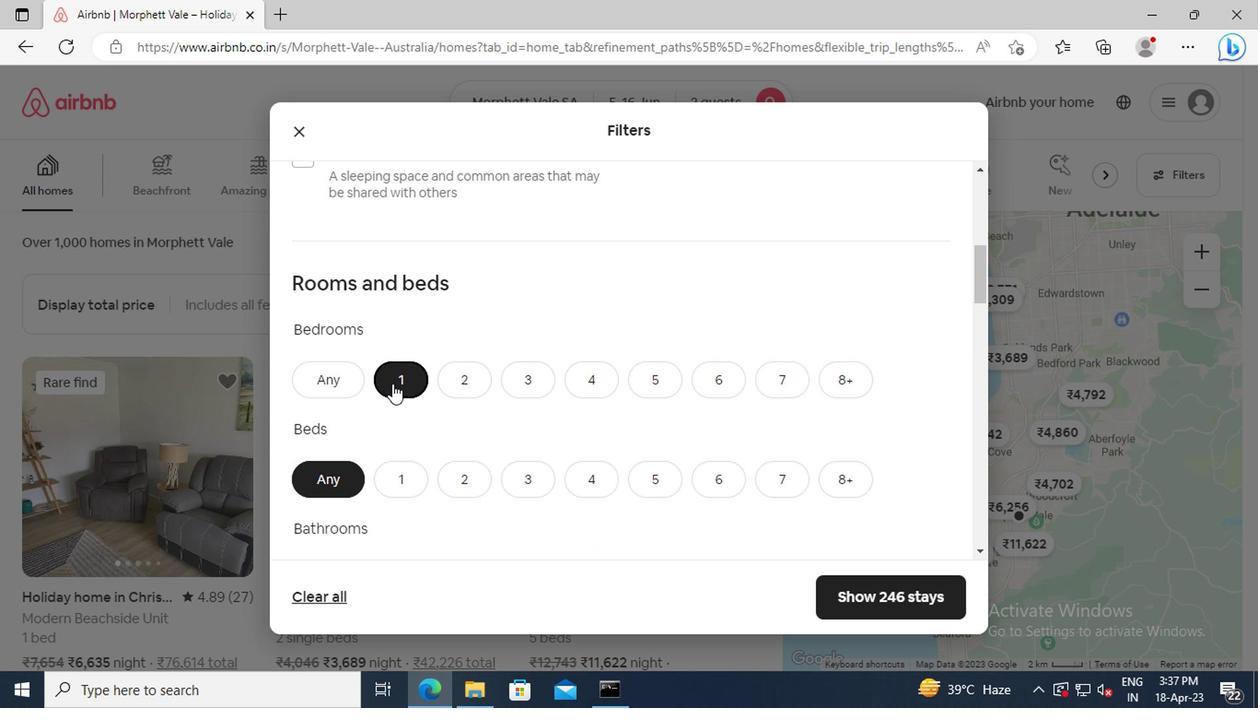 
Action: Mouse moved to (395, 407)
Screenshot: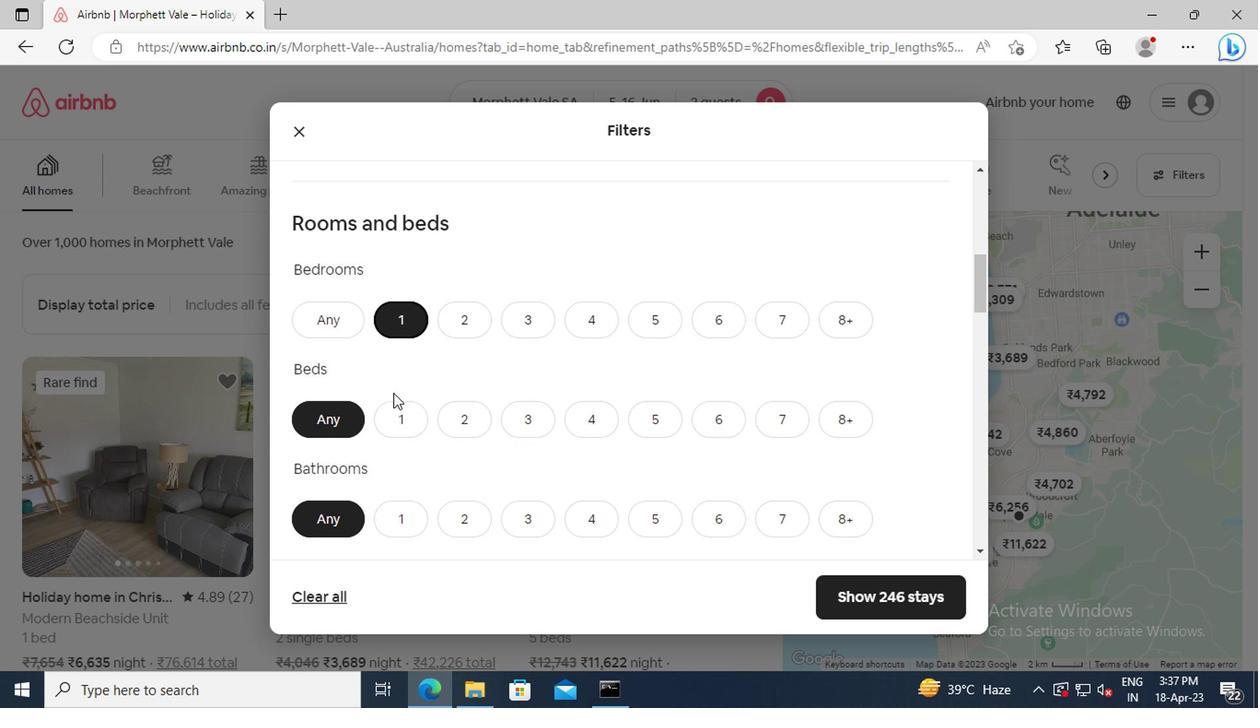 
Action: Mouse pressed left at (395, 407)
Screenshot: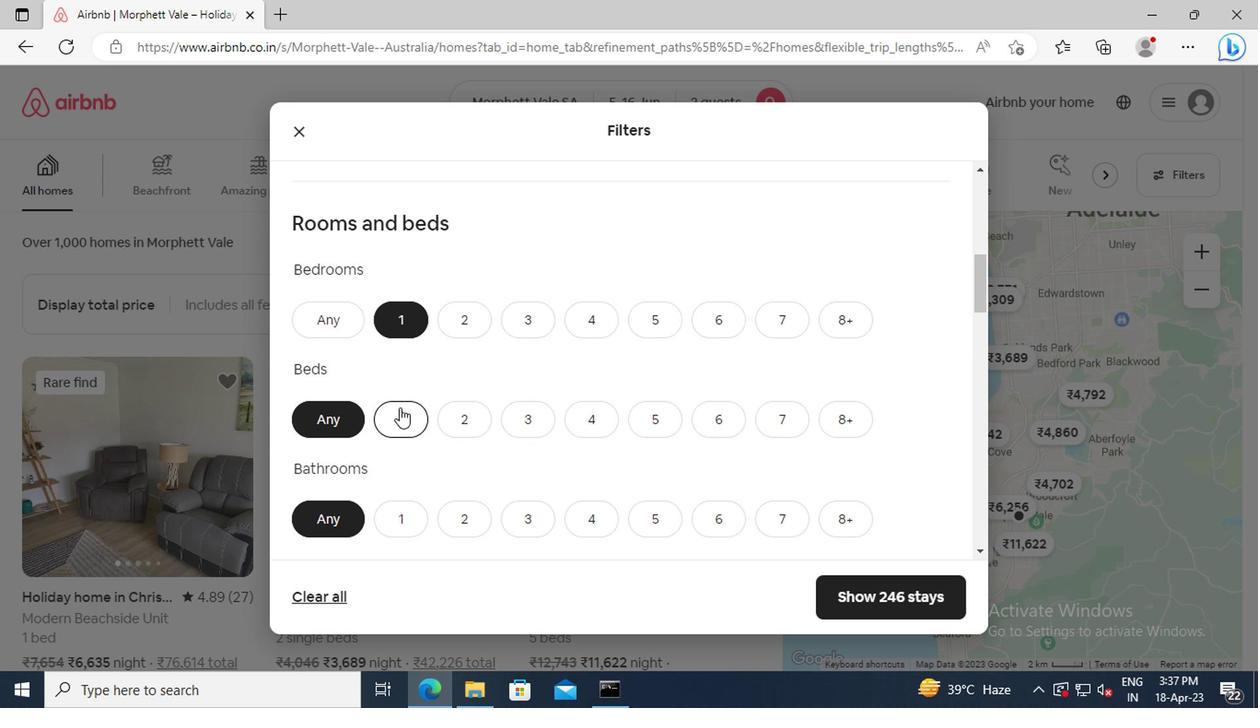 
Action: Mouse scrolled (395, 406) with delta (0, -1)
Screenshot: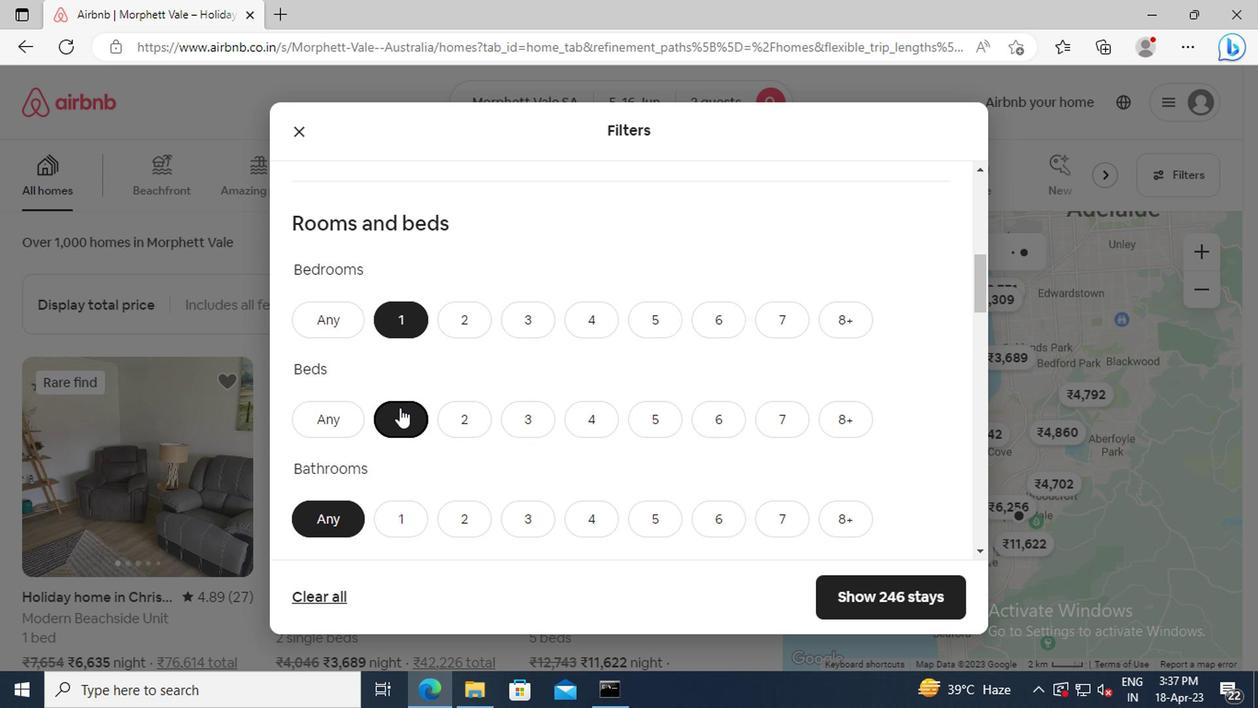 
Action: Mouse scrolled (395, 406) with delta (0, -1)
Screenshot: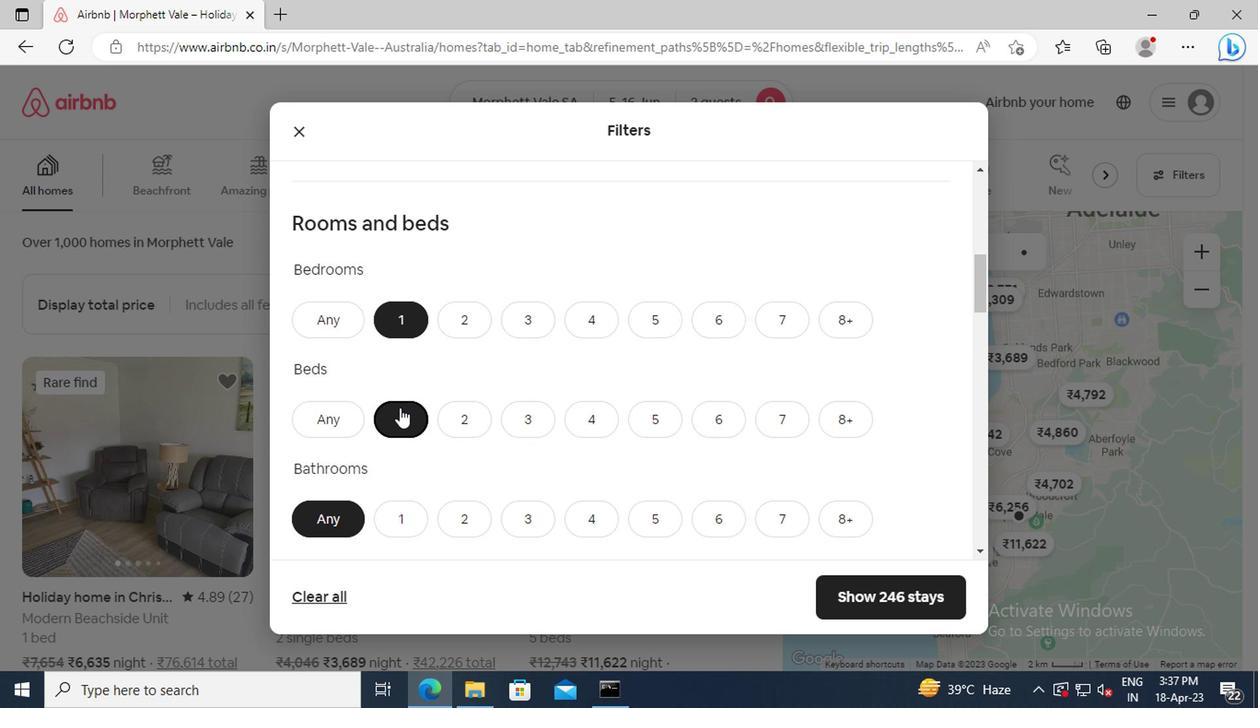 
Action: Mouse moved to (395, 408)
Screenshot: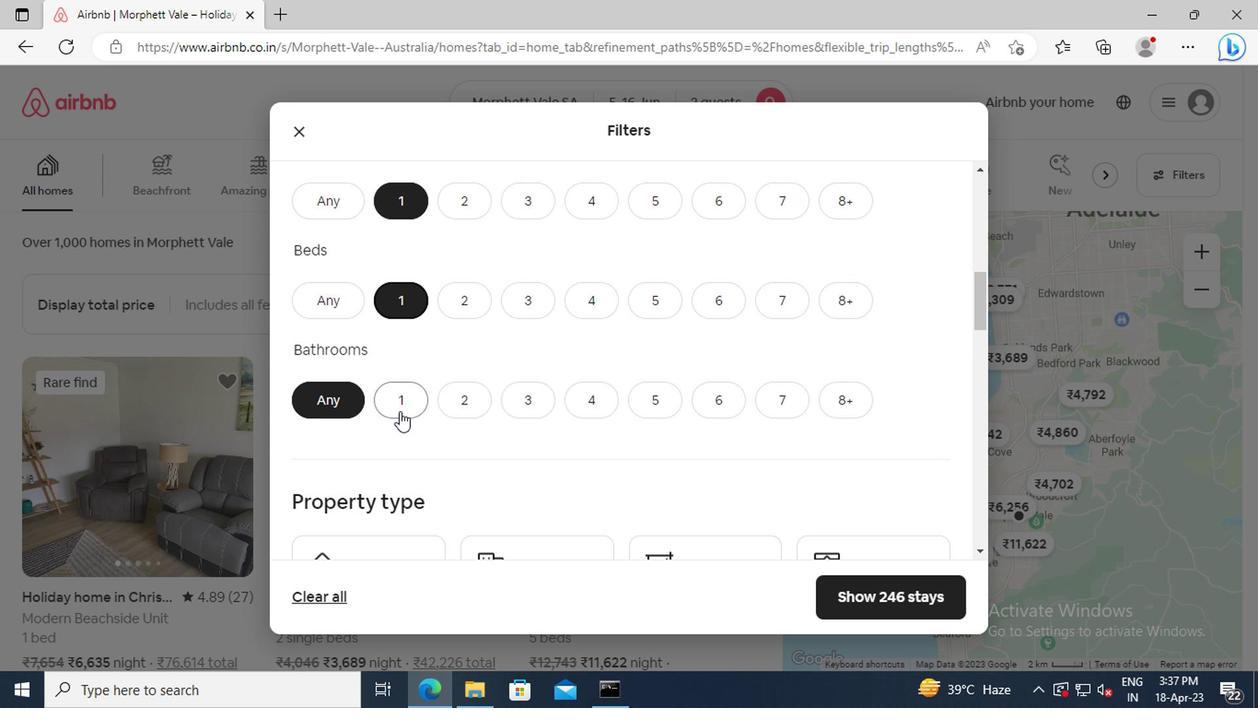 
Action: Mouse pressed left at (395, 408)
Screenshot: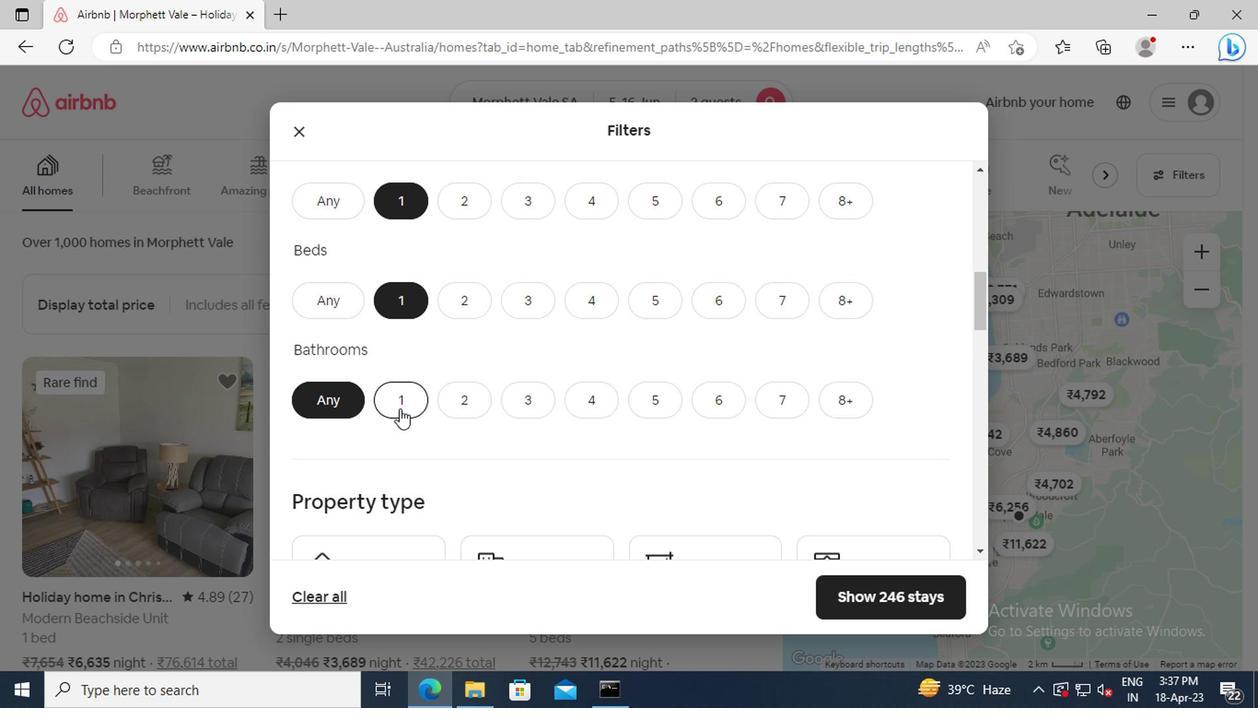 
Action: Mouse scrolled (395, 407) with delta (0, 0)
Screenshot: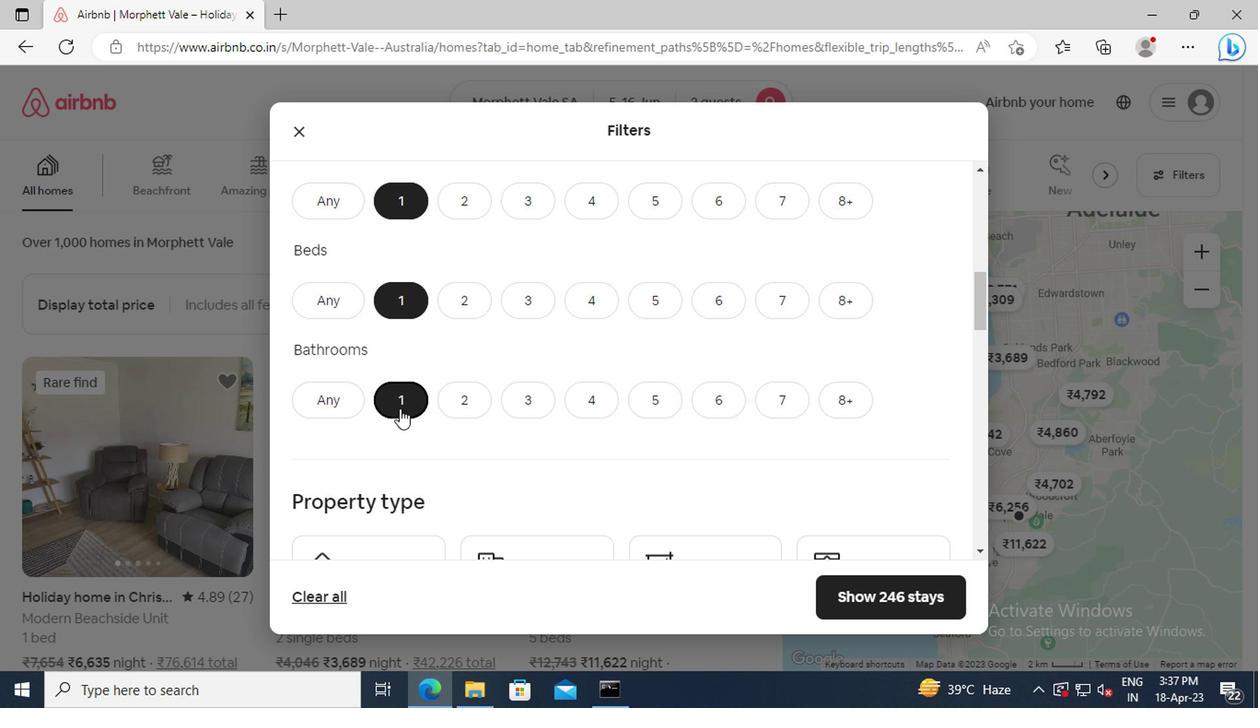
Action: Mouse scrolled (395, 407) with delta (0, 0)
Screenshot: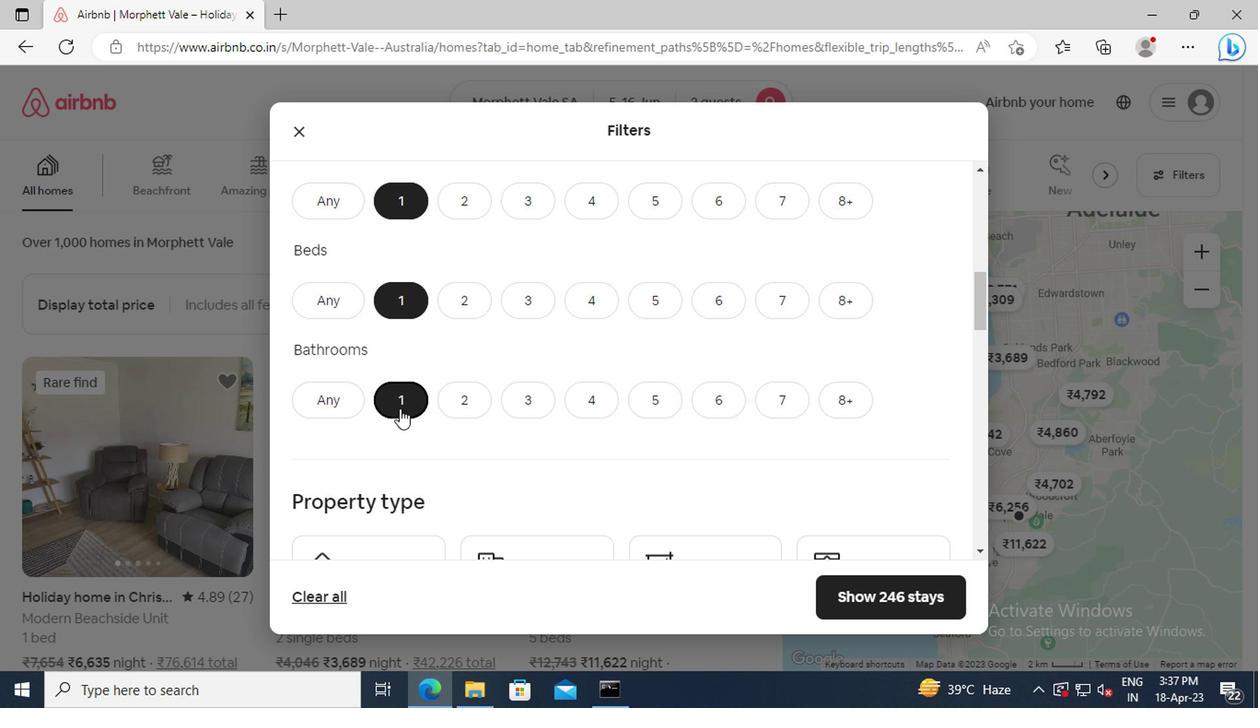 
Action: Mouse scrolled (395, 407) with delta (0, 0)
Screenshot: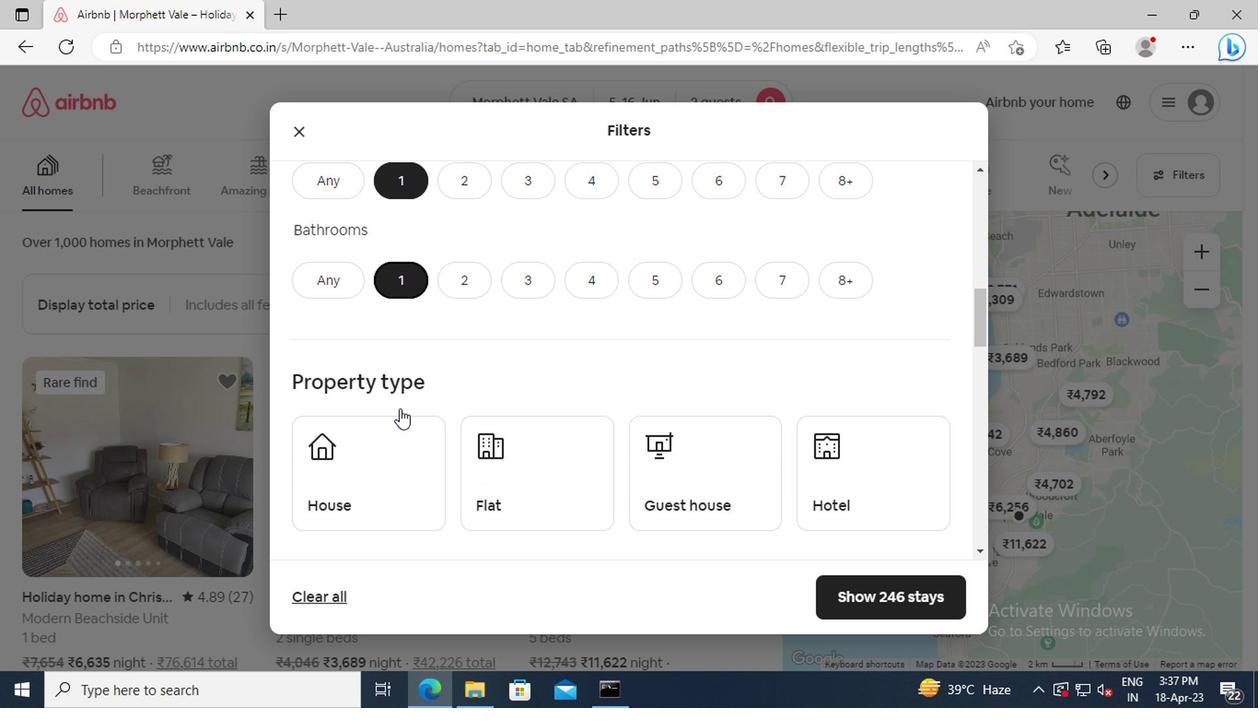
Action: Mouse scrolled (395, 407) with delta (0, 0)
Screenshot: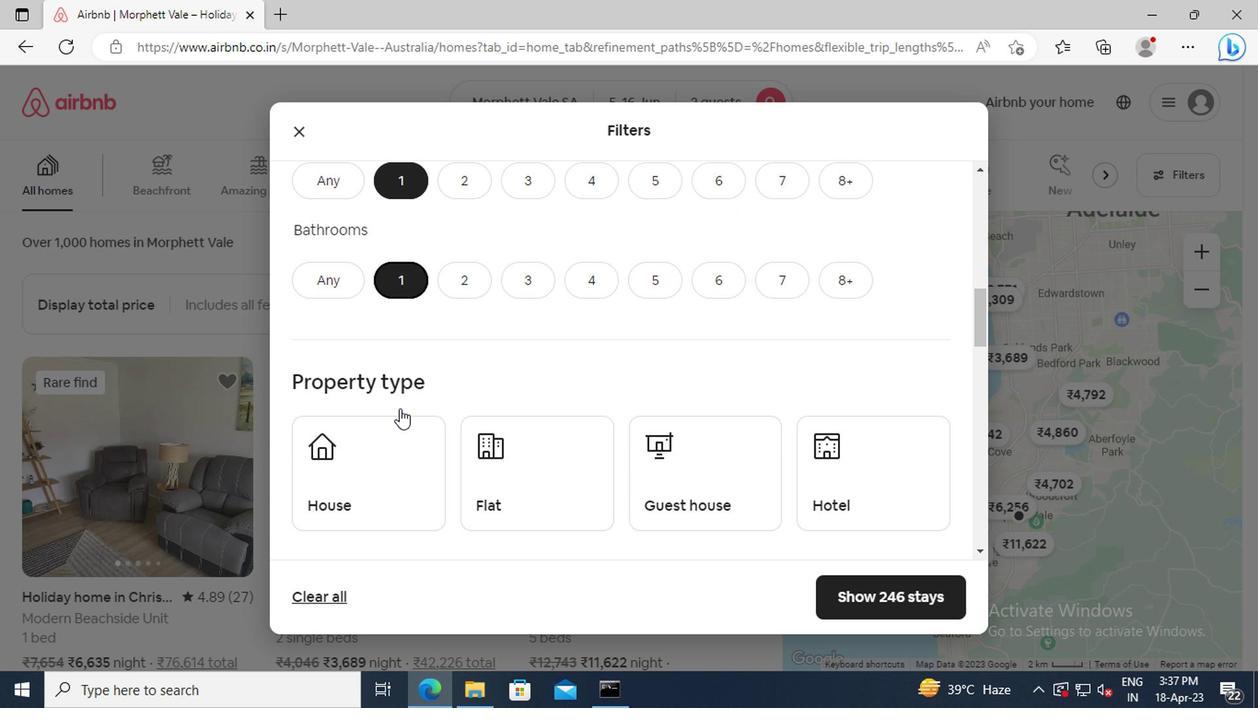 
Action: Mouse moved to (807, 380)
Screenshot: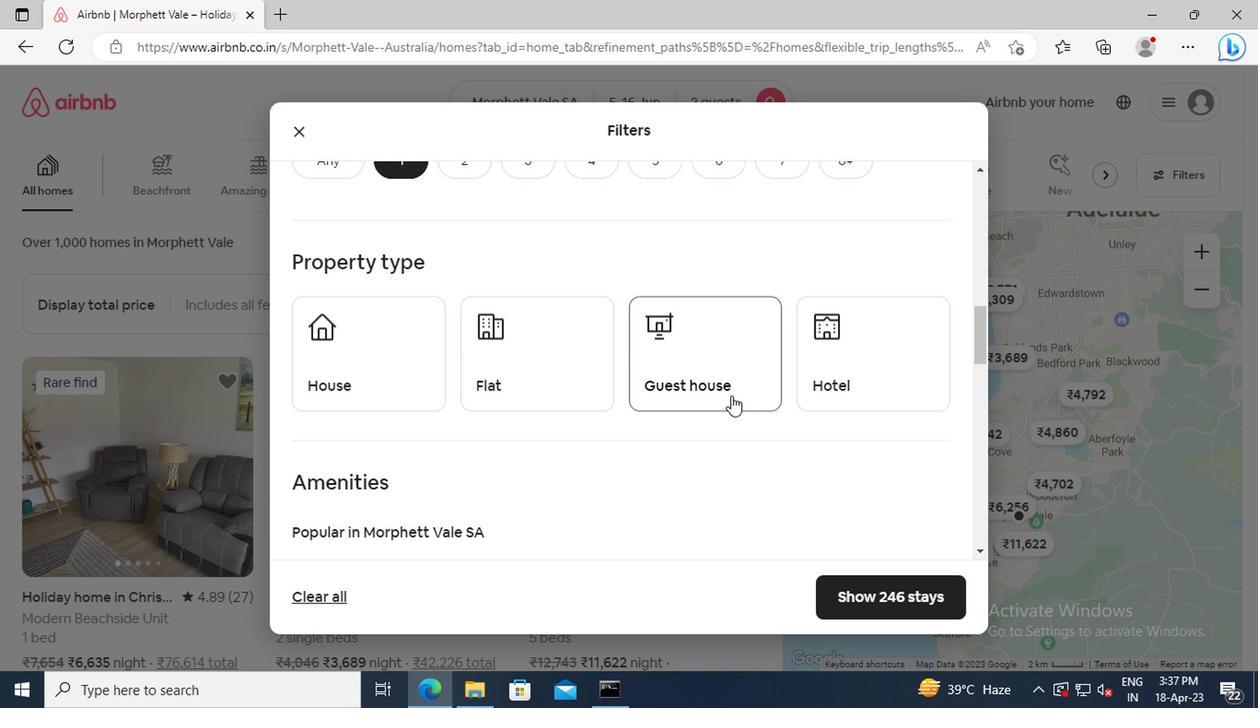 
Action: Mouse pressed left at (807, 380)
Screenshot: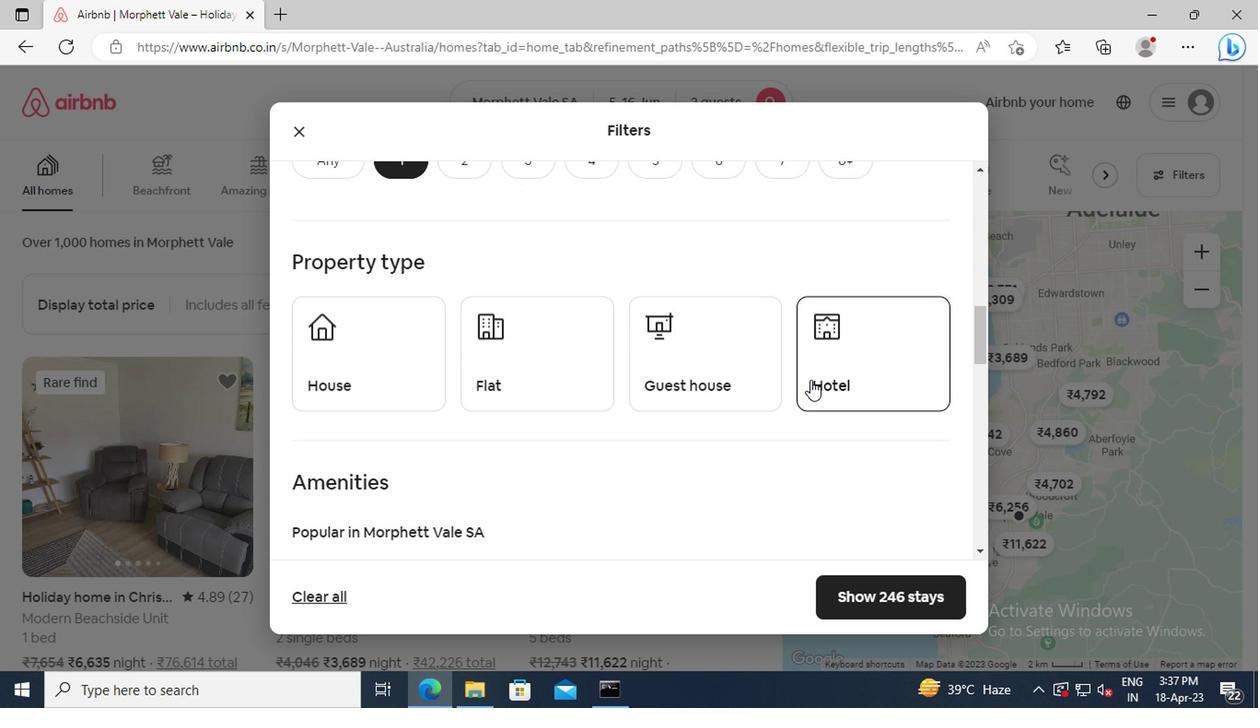 
Action: Mouse moved to (549, 369)
Screenshot: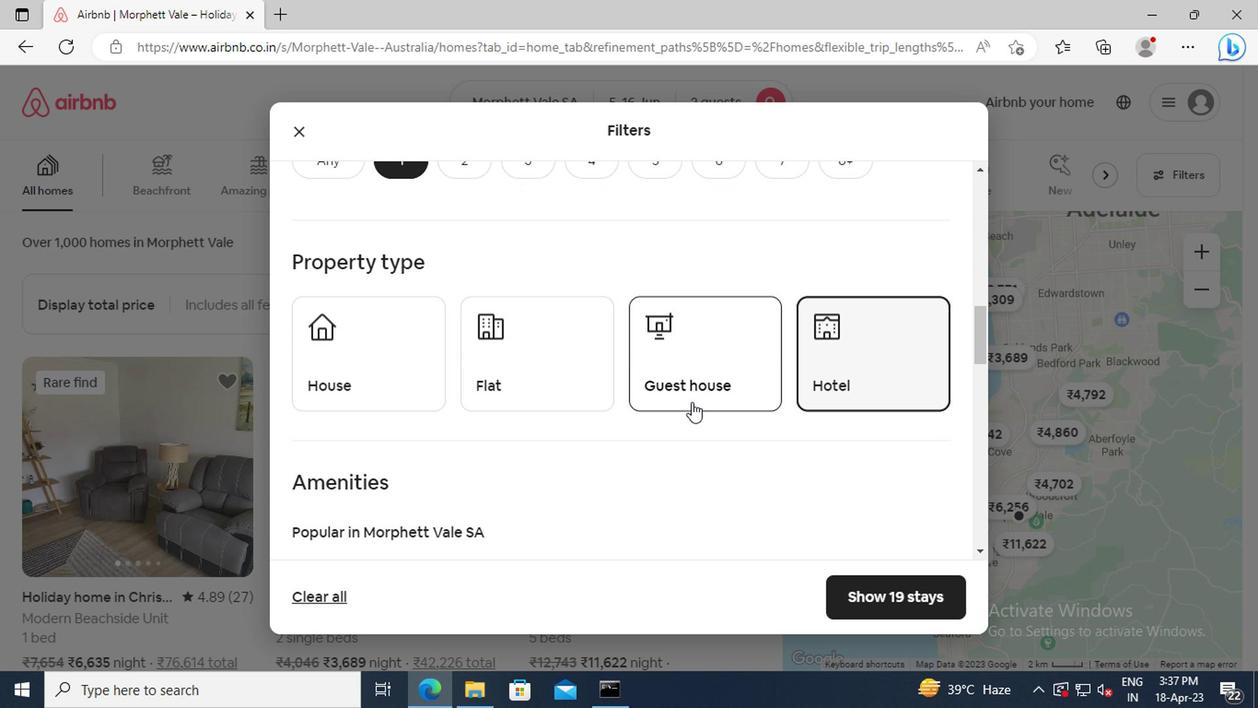 
Action: Mouse scrolled (549, 368) with delta (0, 0)
Screenshot: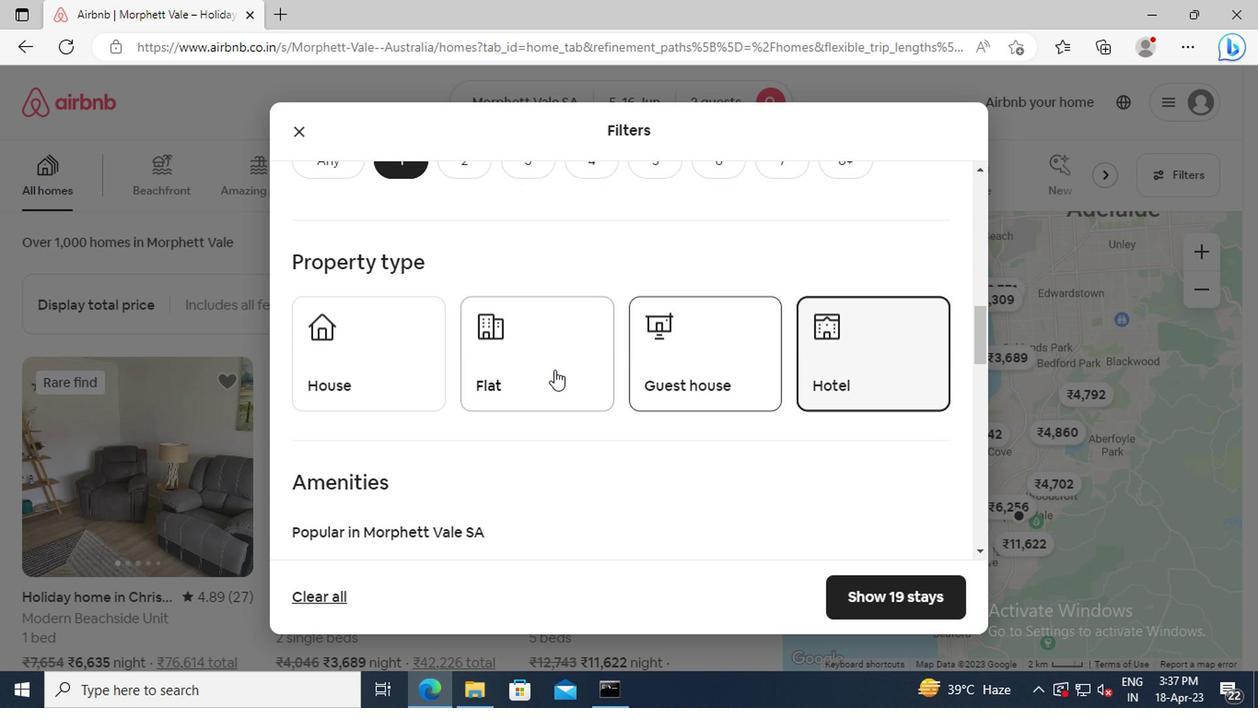 
Action: Mouse scrolled (549, 368) with delta (0, 0)
Screenshot: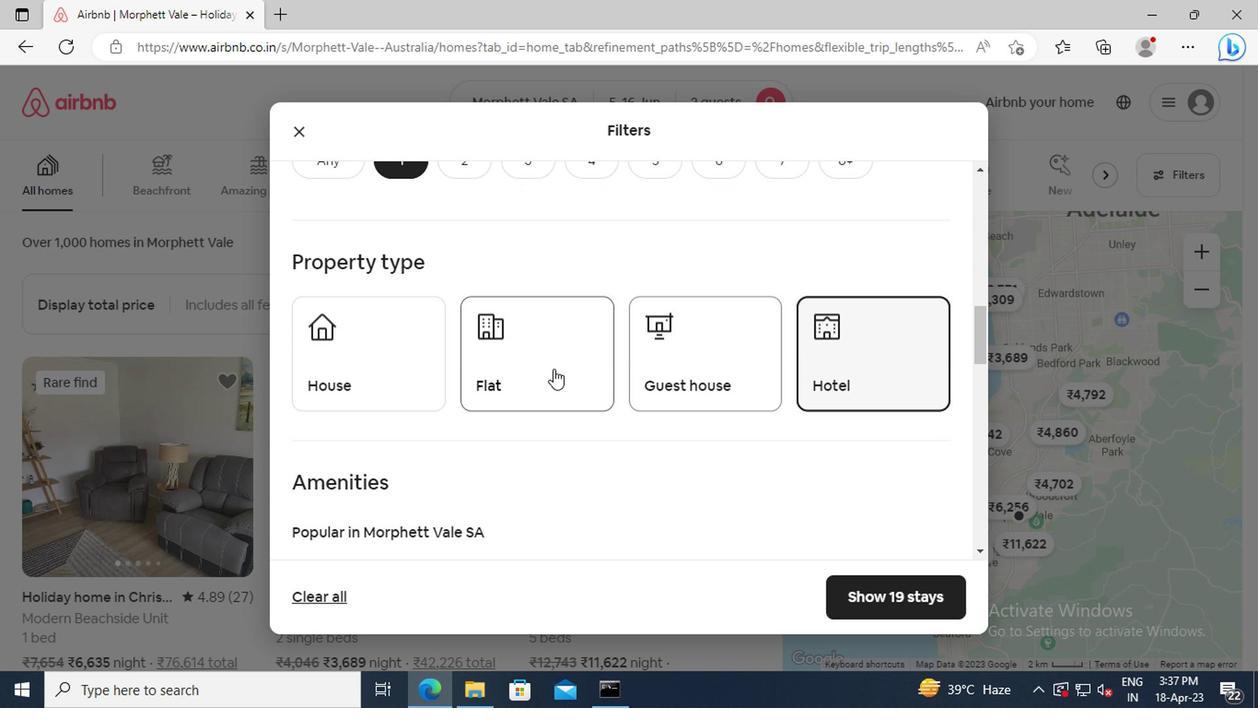 
Action: Mouse moved to (542, 352)
Screenshot: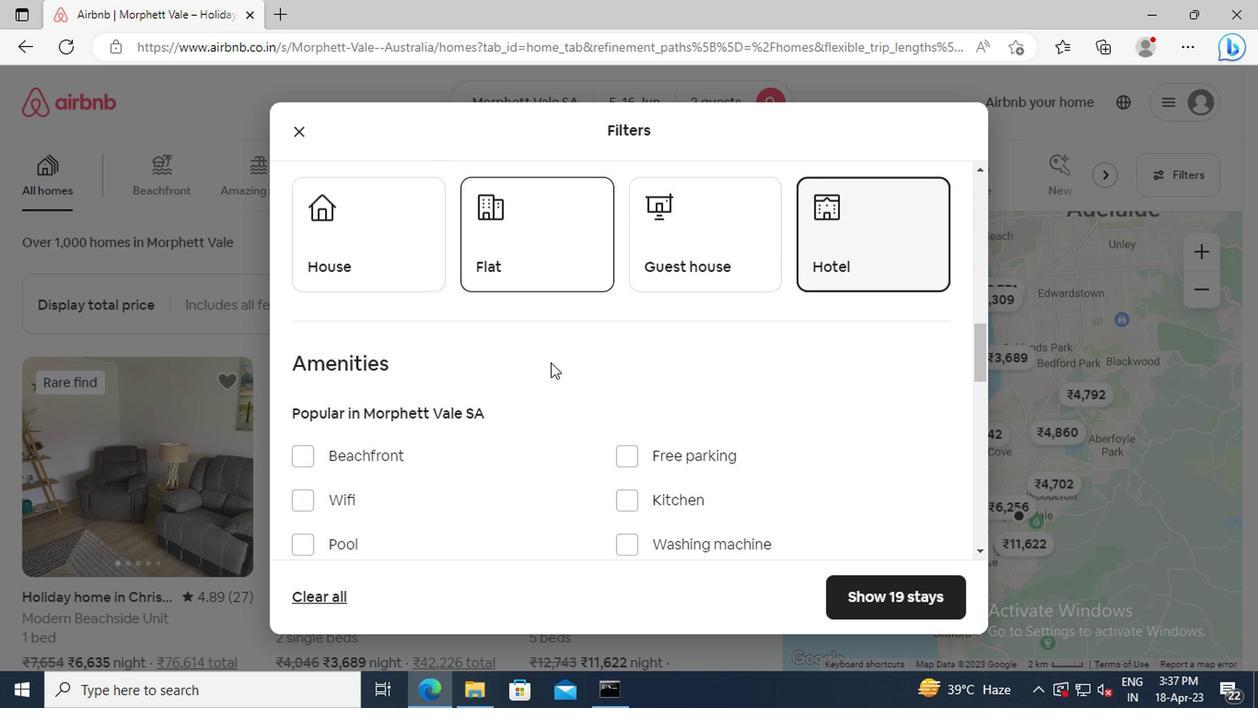 
Action: Mouse scrolled (542, 350) with delta (0, -1)
Screenshot: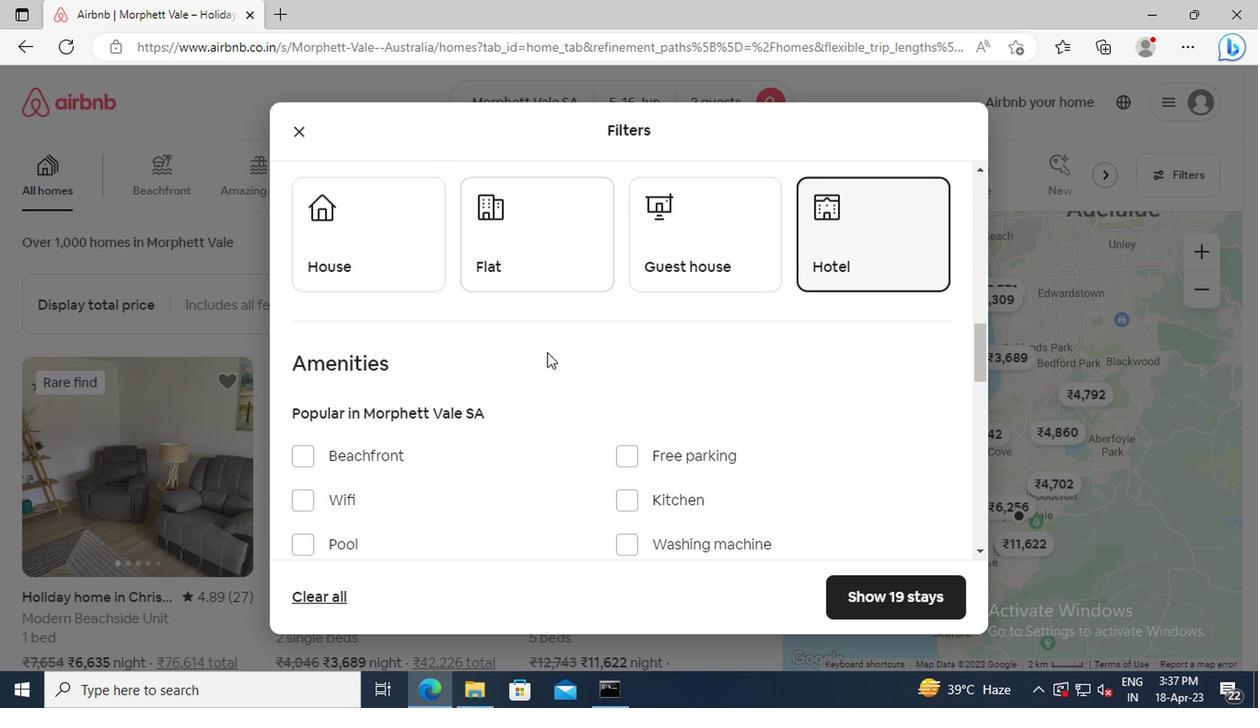 
Action: Mouse moved to (306, 434)
Screenshot: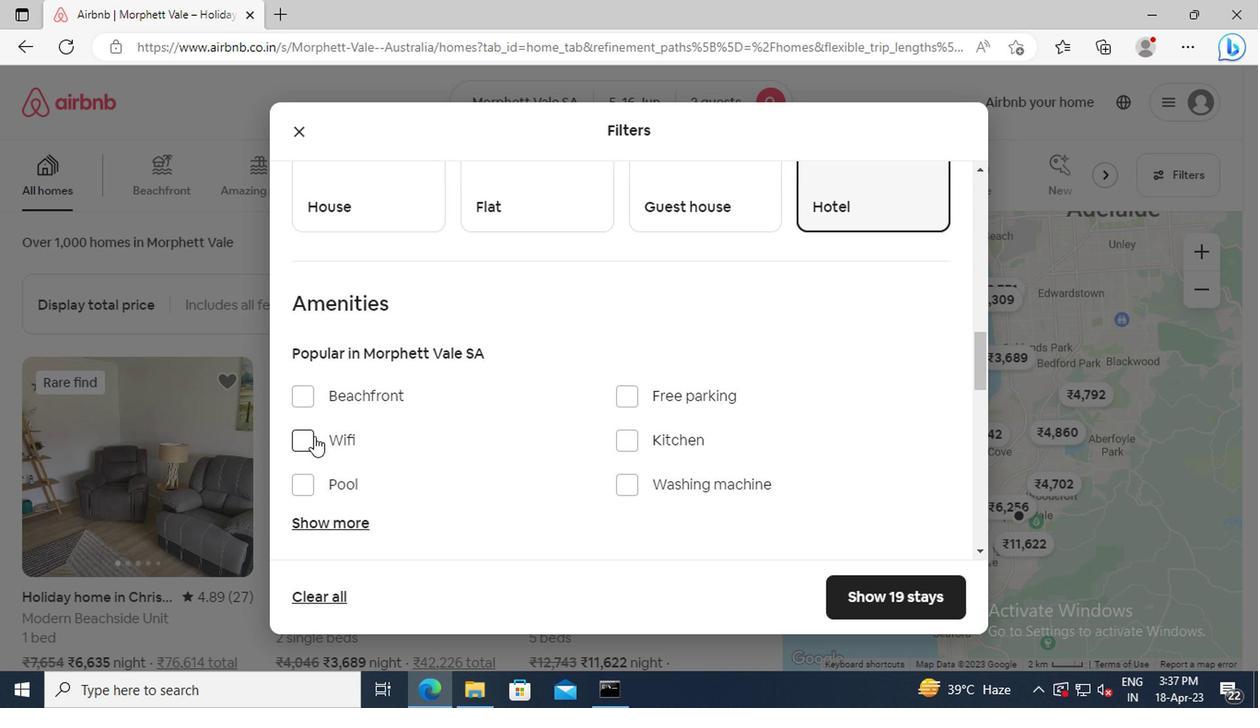 
Action: Mouse pressed left at (306, 434)
Screenshot: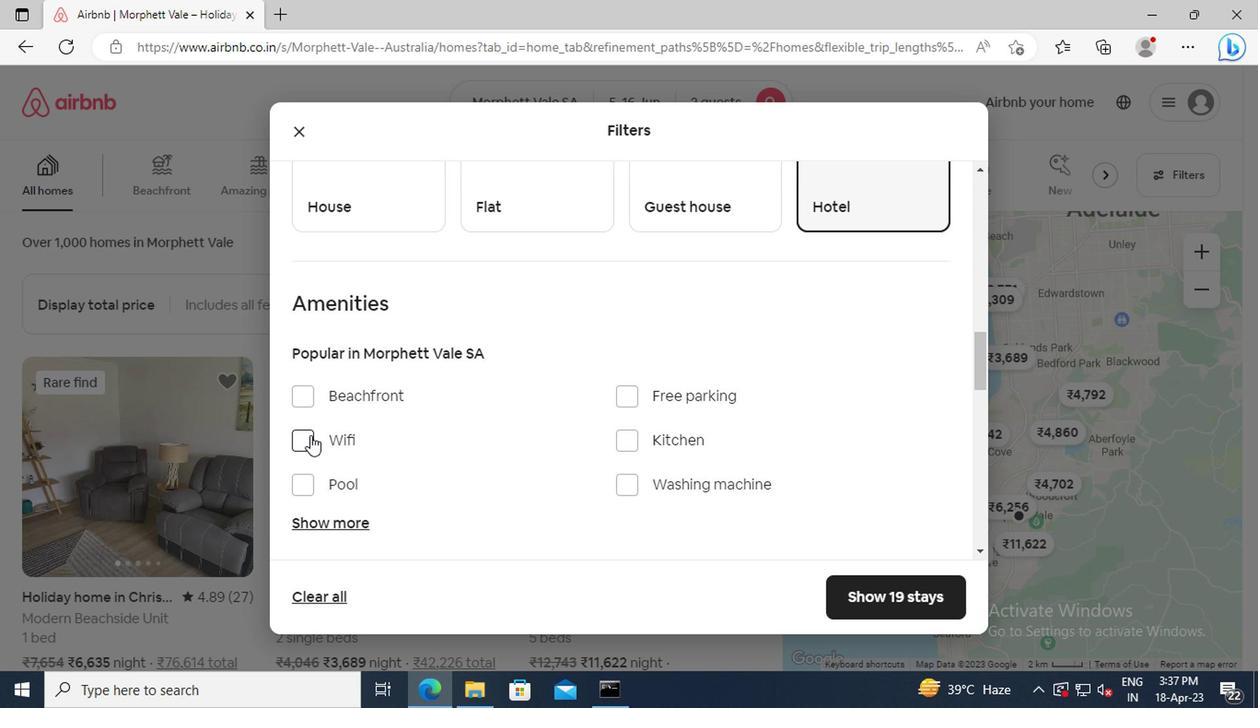 
Action: Mouse moved to (616, 482)
Screenshot: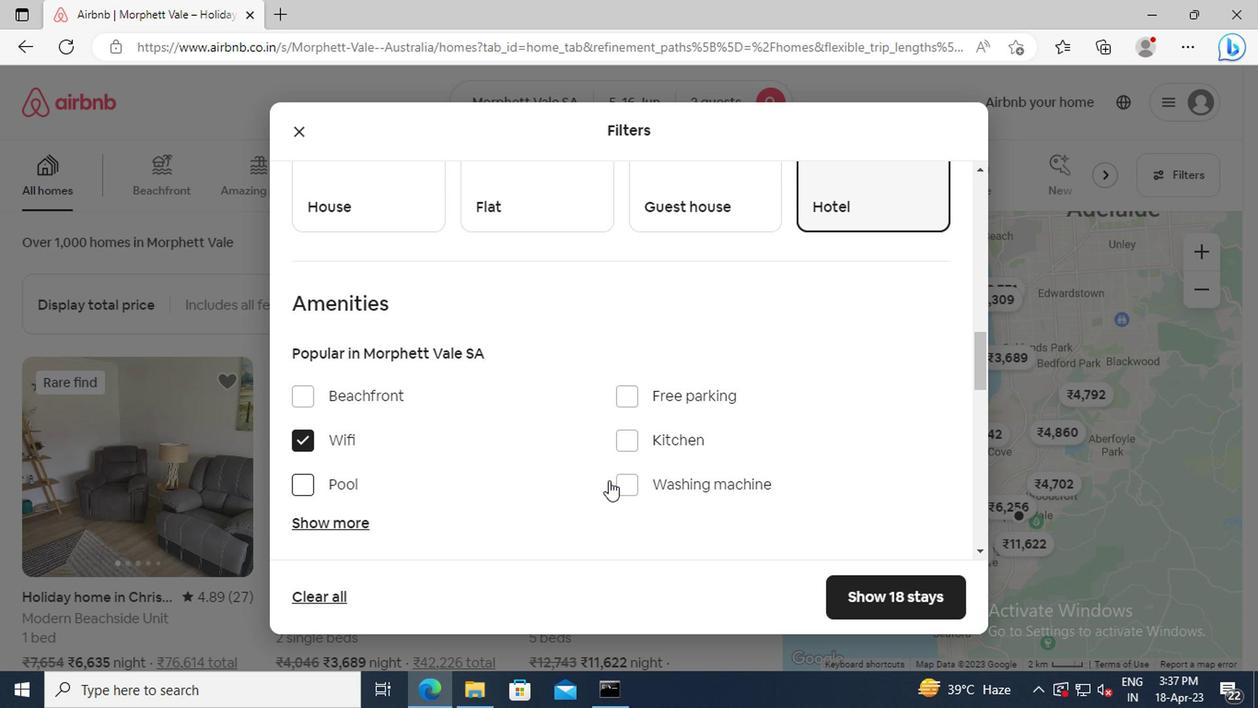 
Action: Mouse pressed left at (616, 482)
Screenshot: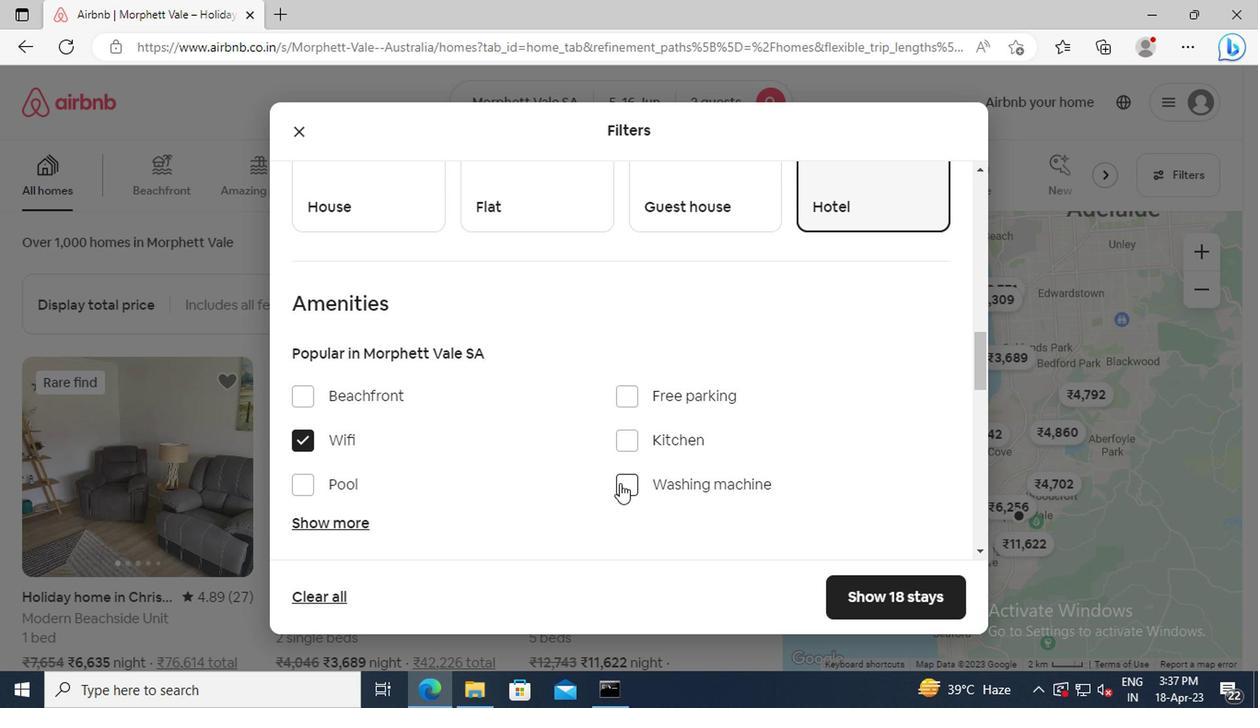 
Action: Mouse moved to (632, 441)
Screenshot: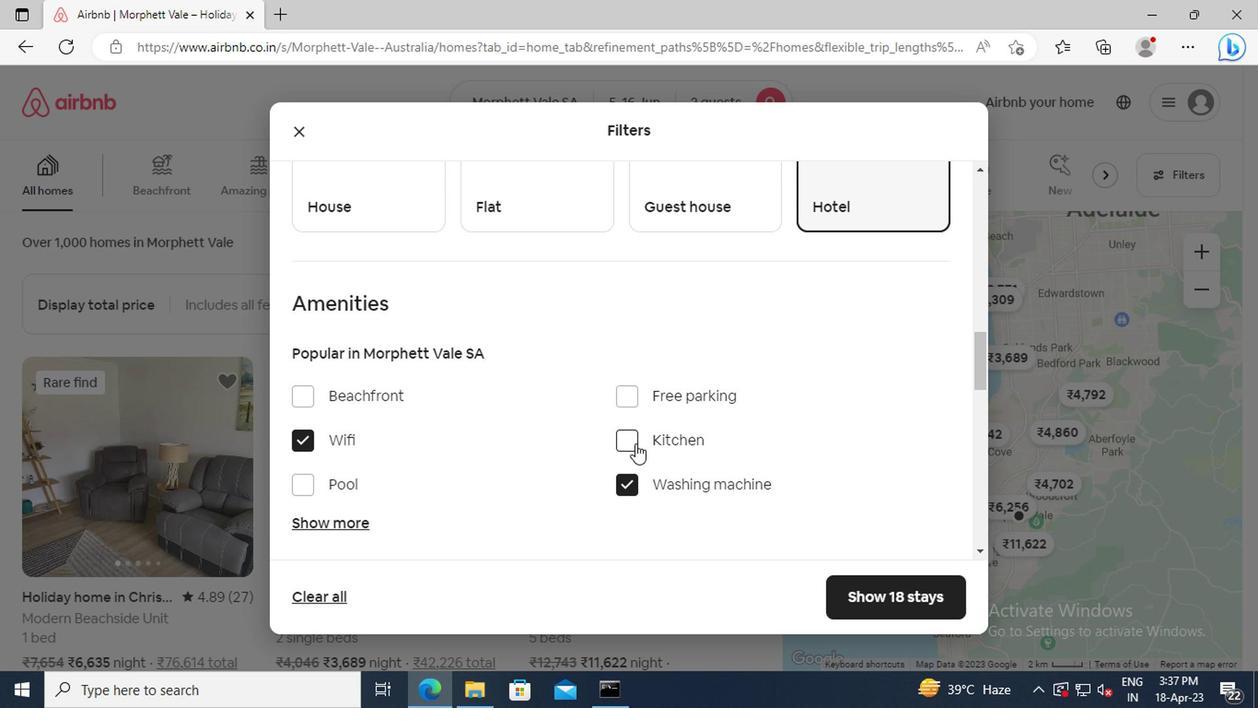 
Action: Mouse pressed left at (632, 441)
Screenshot: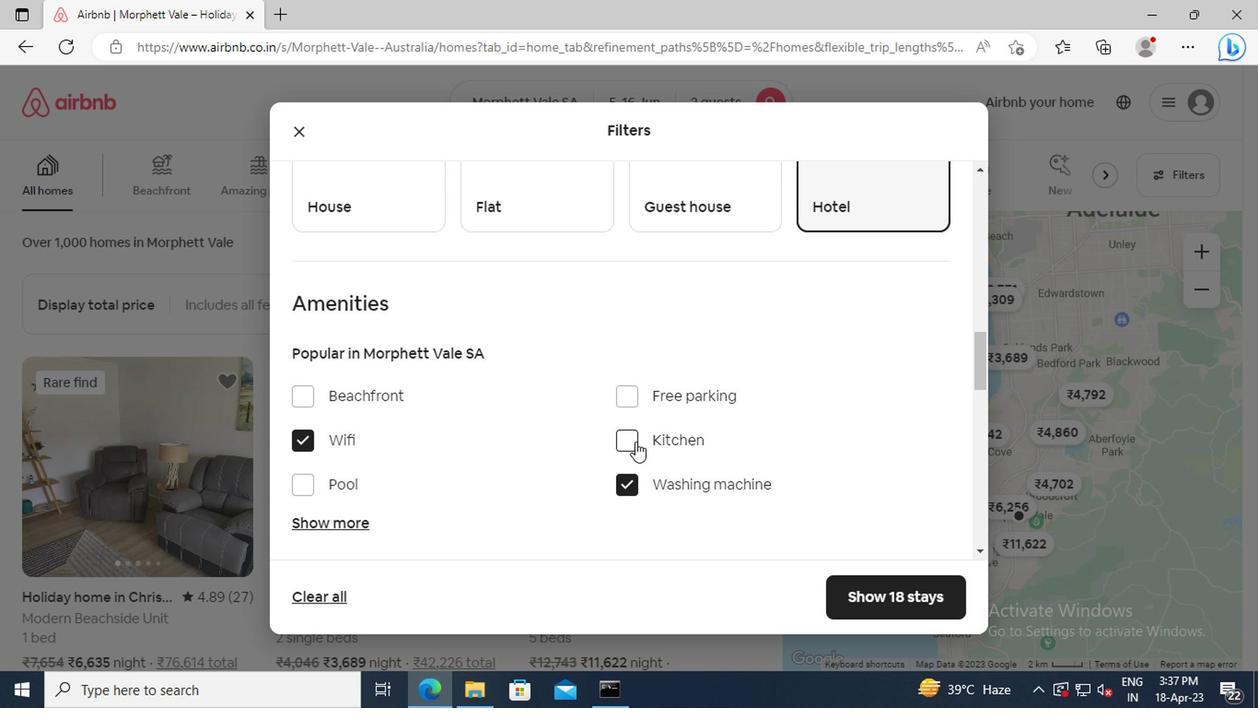 
Action: Mouse scrolled (632, 440) with delta (0, 0)
Screenshot: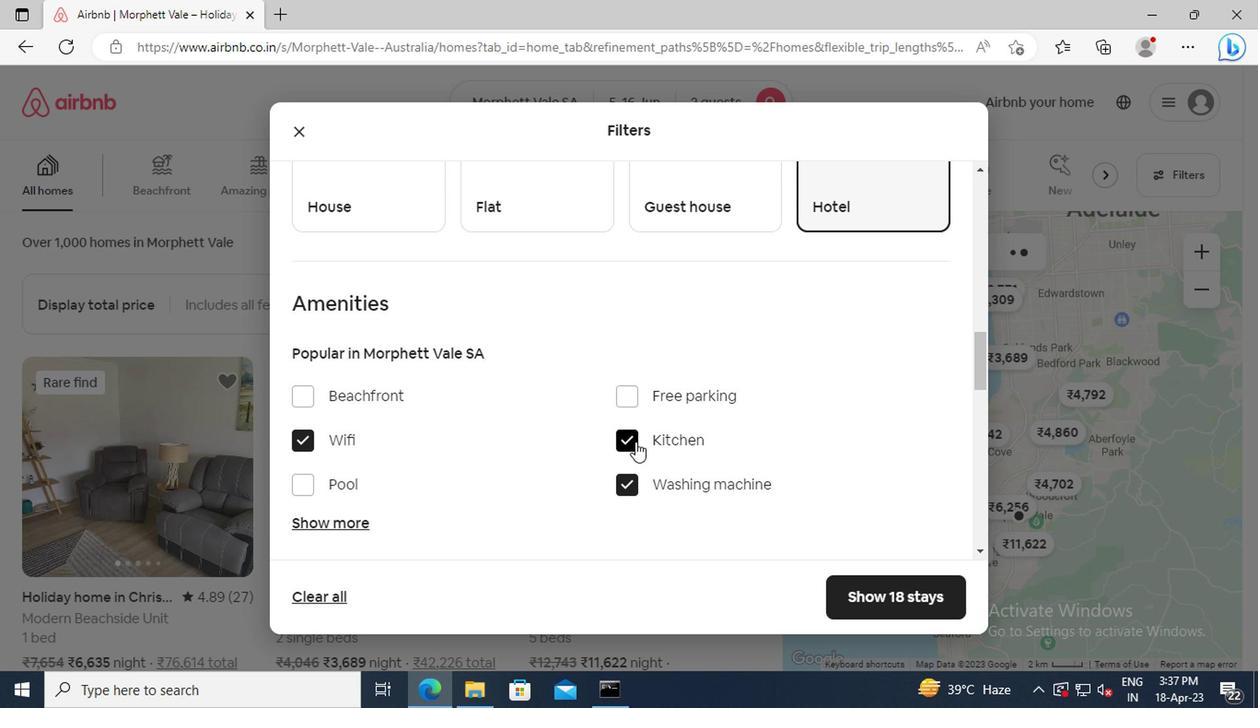 
Action: Mouse scrolled (632, 440) with delta (0, 0)
Screenshot: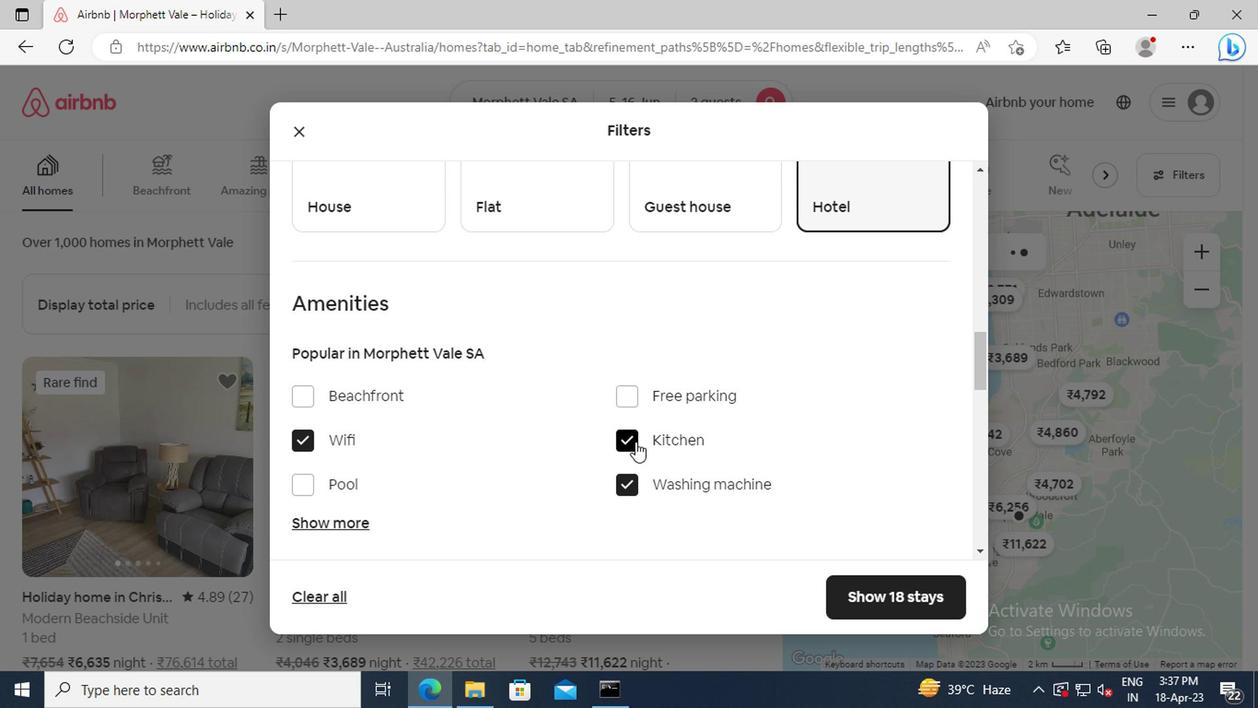 
Action: Mouse scrolled (632, 440) with delta (0, 0)
Screenshot: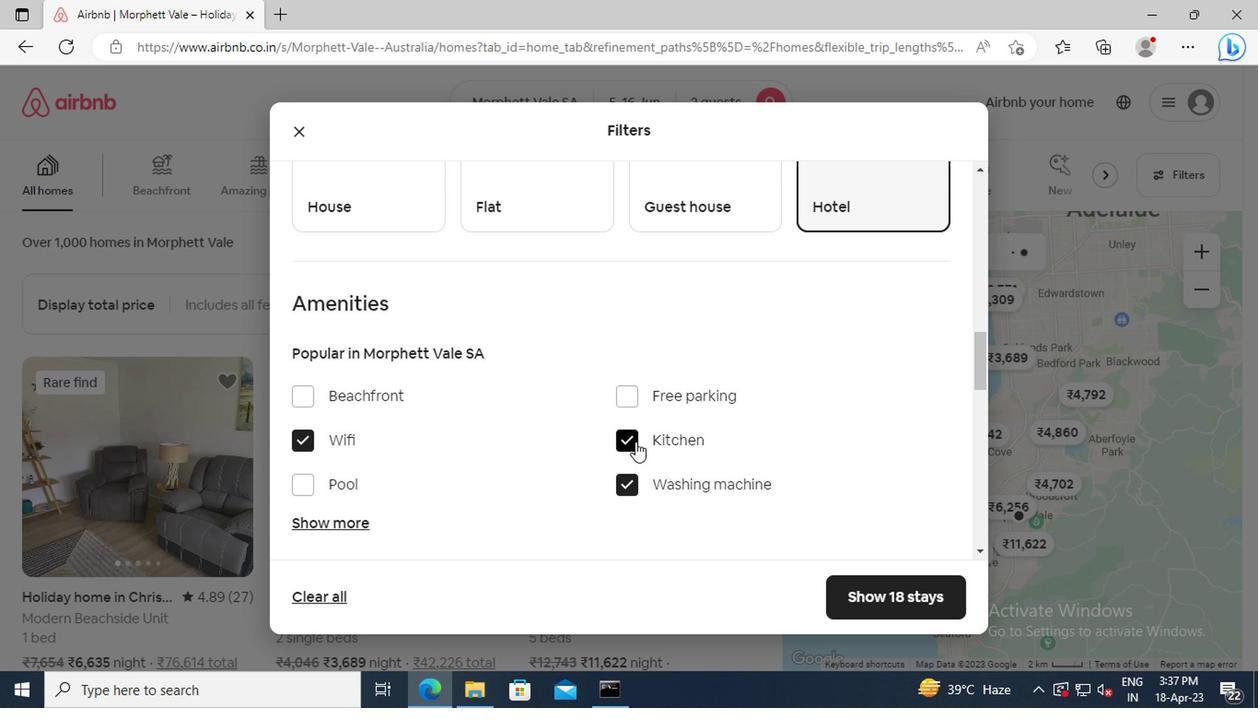 
Action: Mouse scrolled (632, 440) with delta (0, 0)
Screenshot: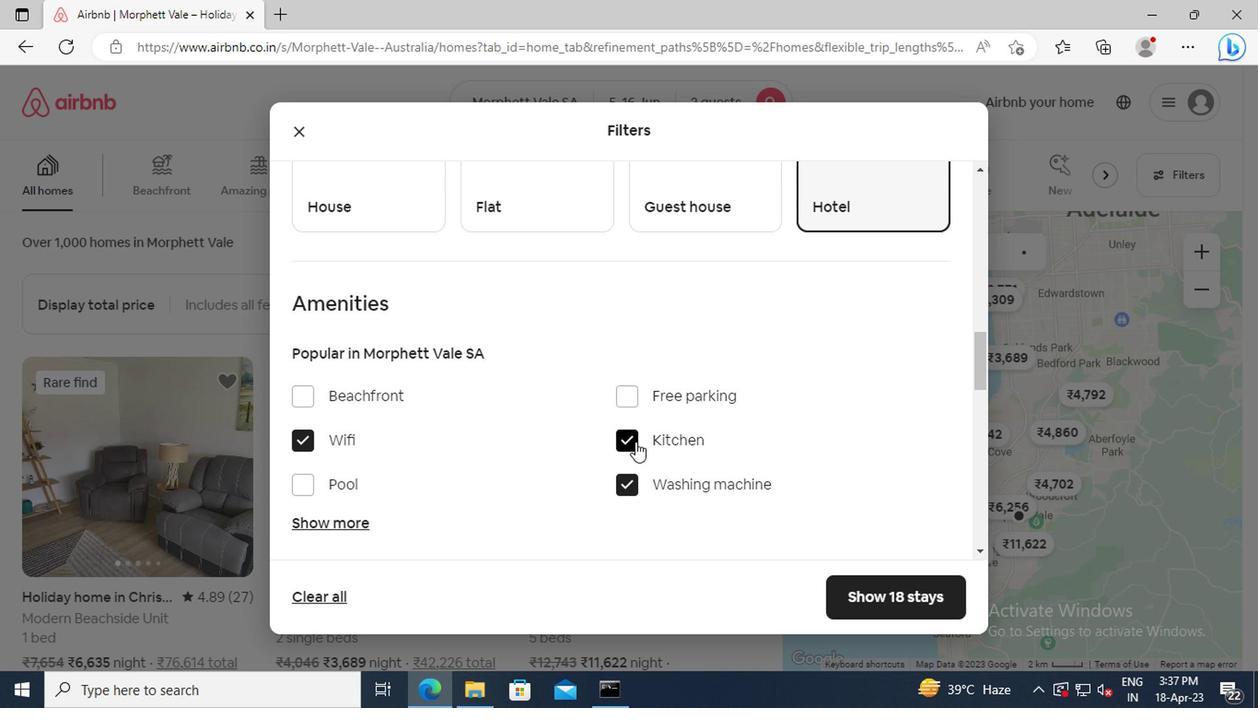 
Action: Mouse scrolled (632, 440) with delta (0, 0)
Screenshot: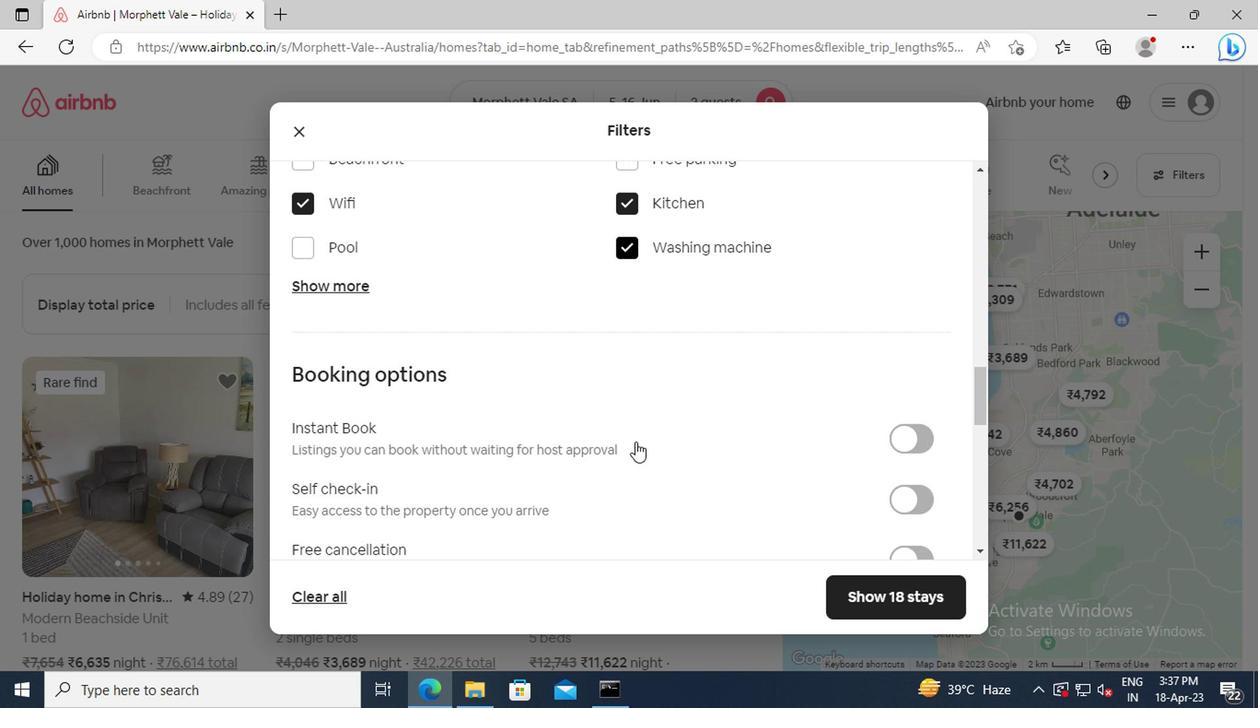 
Action: Mouse scrolled (632, 440) with delta (0, 0)
Screenshot: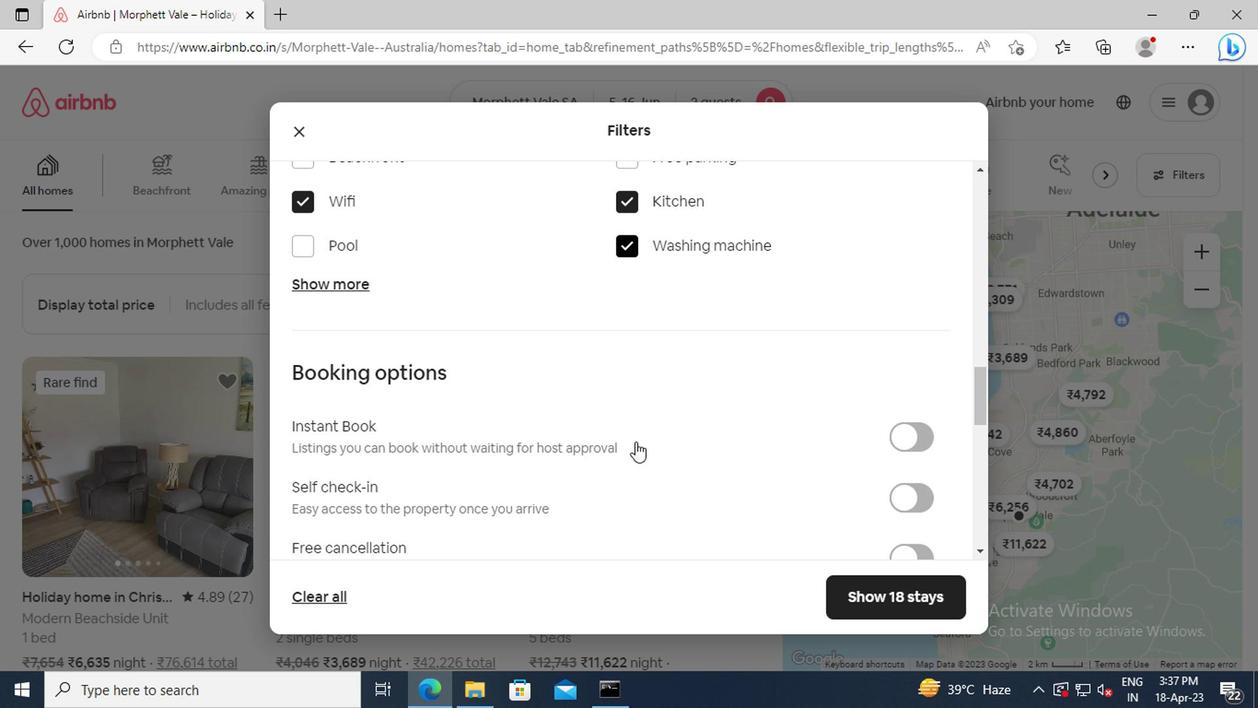 
Action: Mouse scrolled (632, 440) with delta (0, 0)
Screenshot: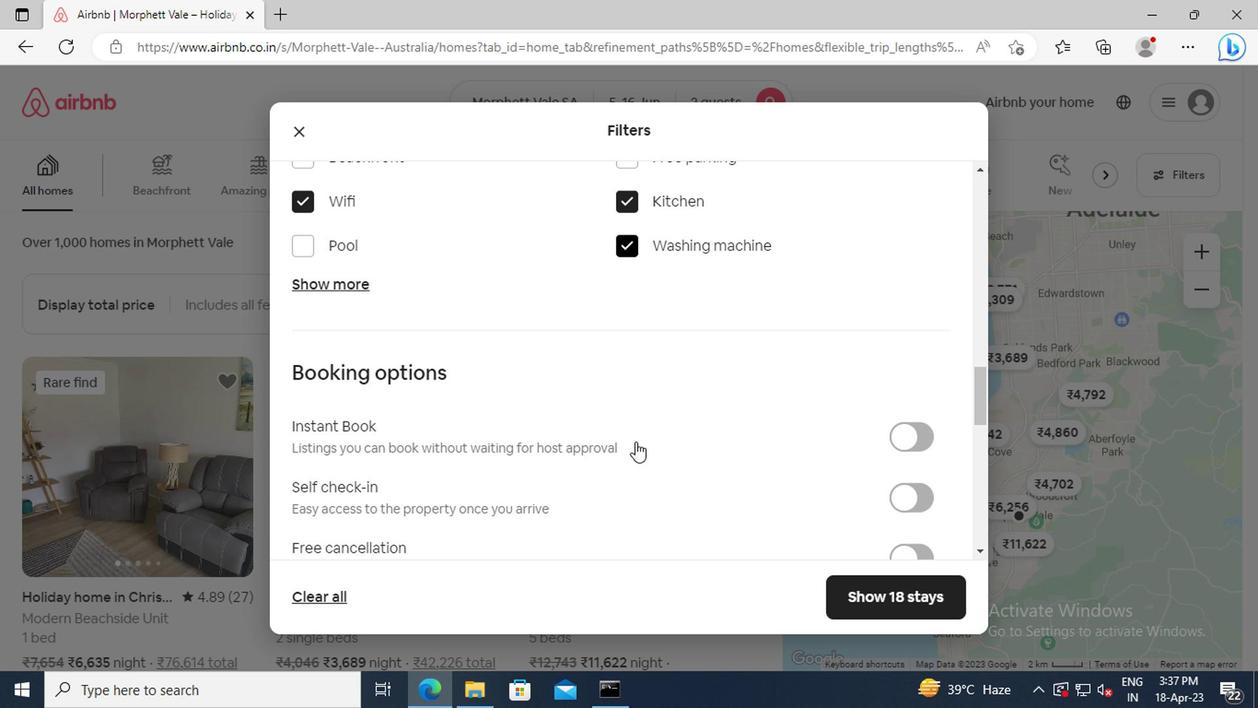 
Action: Mouse moved to (908, 315)
Screenshot: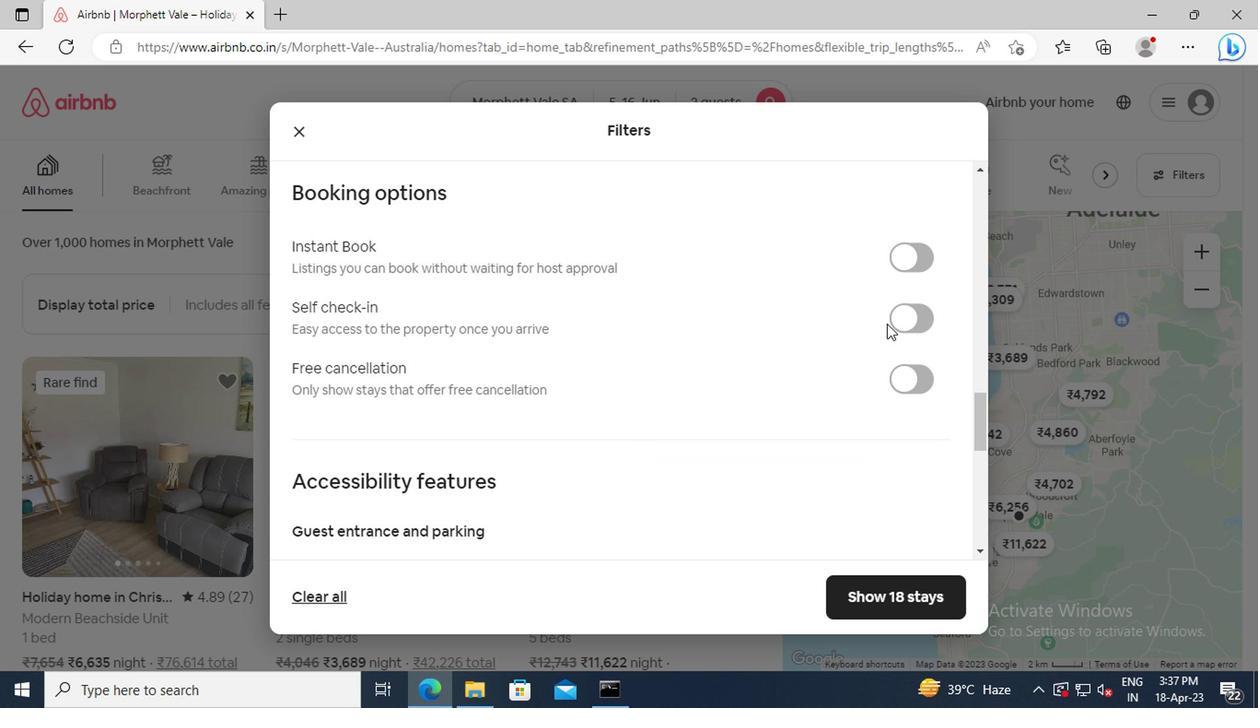 
Action: Mouse pressed left at (908, 315)
Screenshot: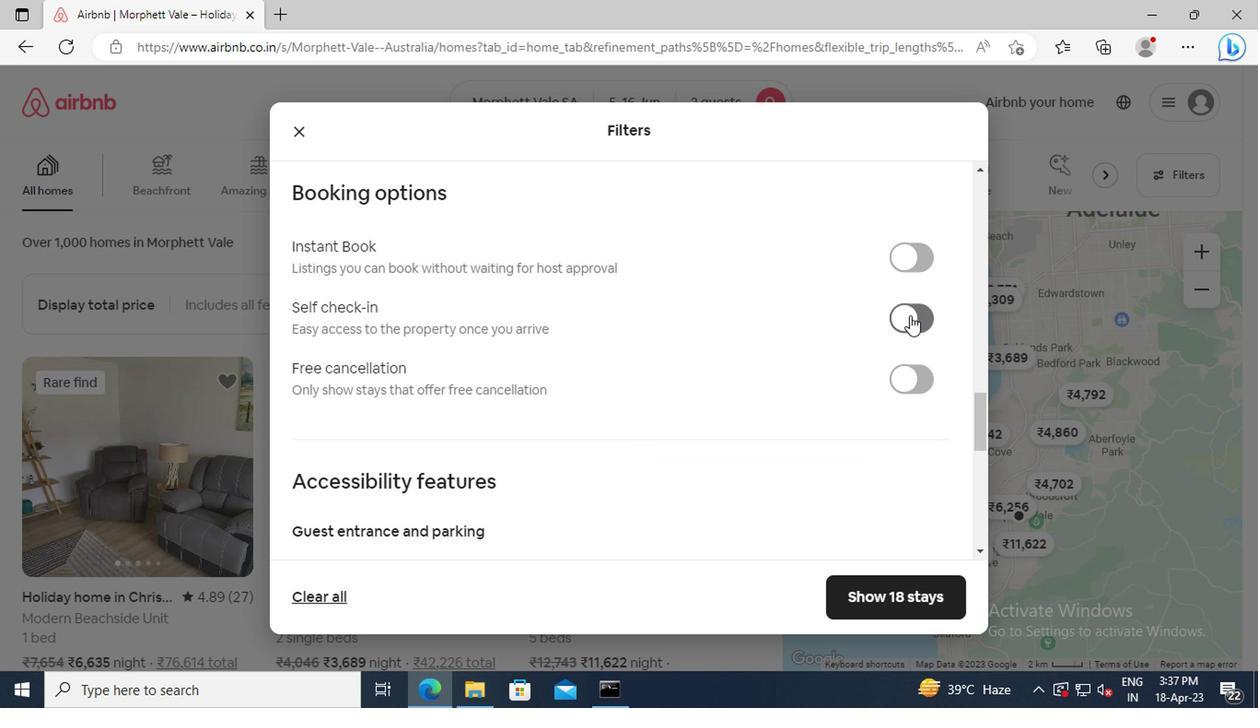 
Action: Mouse moved to (634, 356)
Screenshot: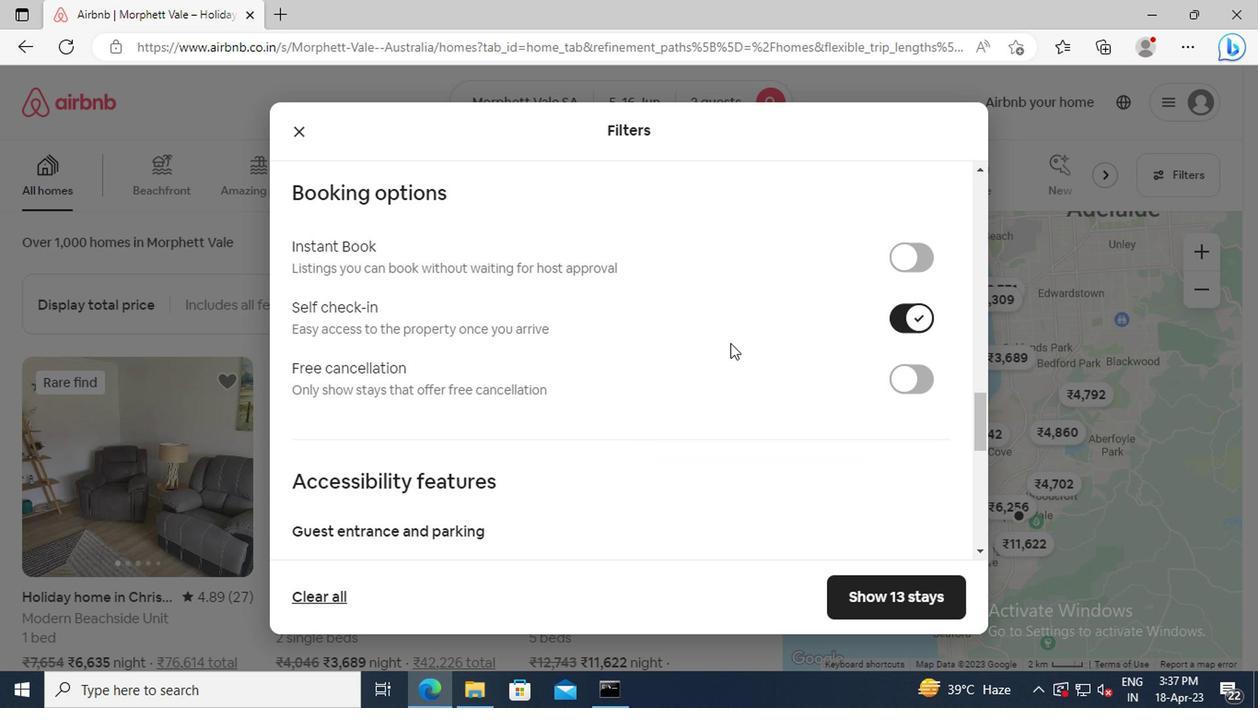 
Action: Mouse scrolled (634, 355) with delta (0, -1)
Screenshot: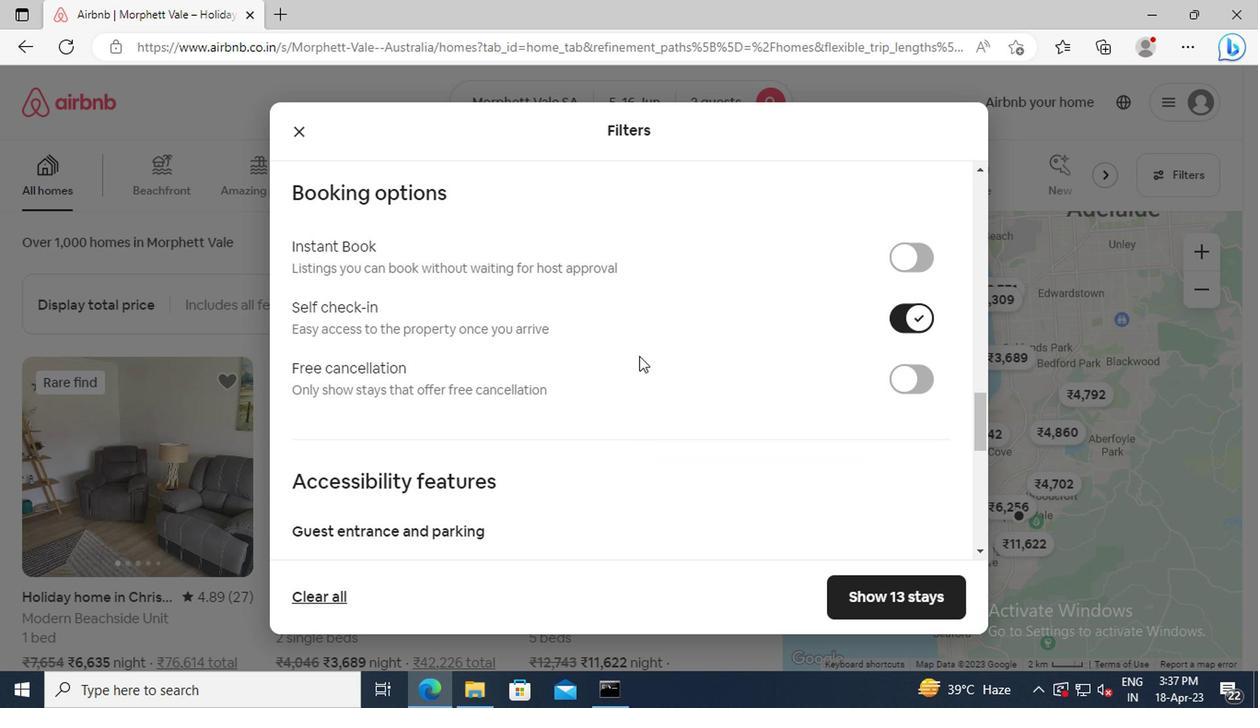
Action: Mouse scrolled (634, 355) with delta (0, -1)
Screenshot: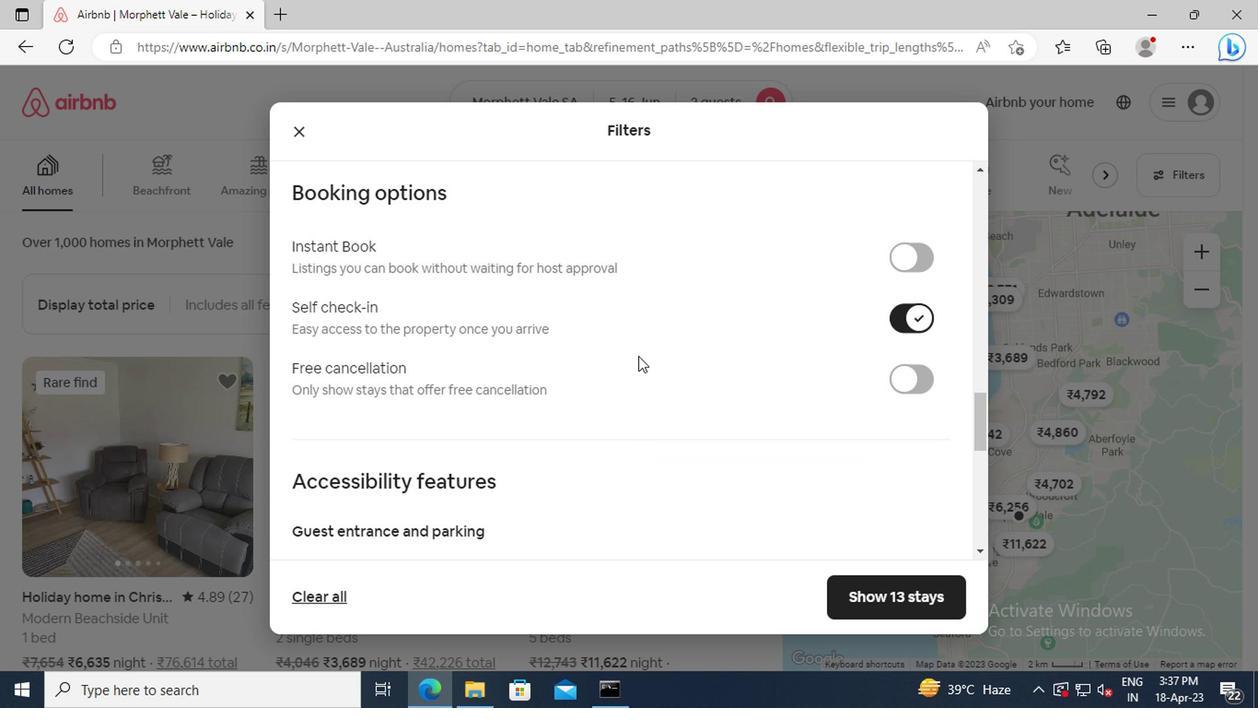 
Action: Mouse scrolled (634, 355) with delta (0, -1)
Screenshot: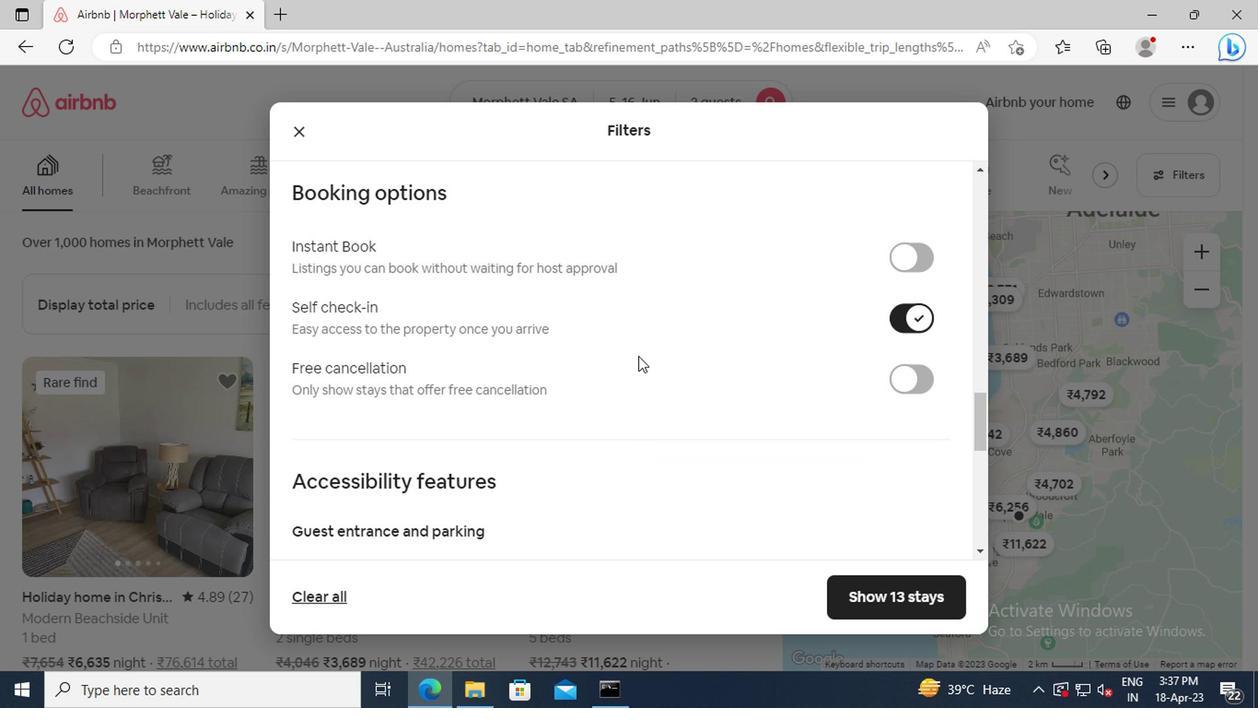 
Action: Mouse scrolled (634, 355) with delta (0, -1)
Screenshot: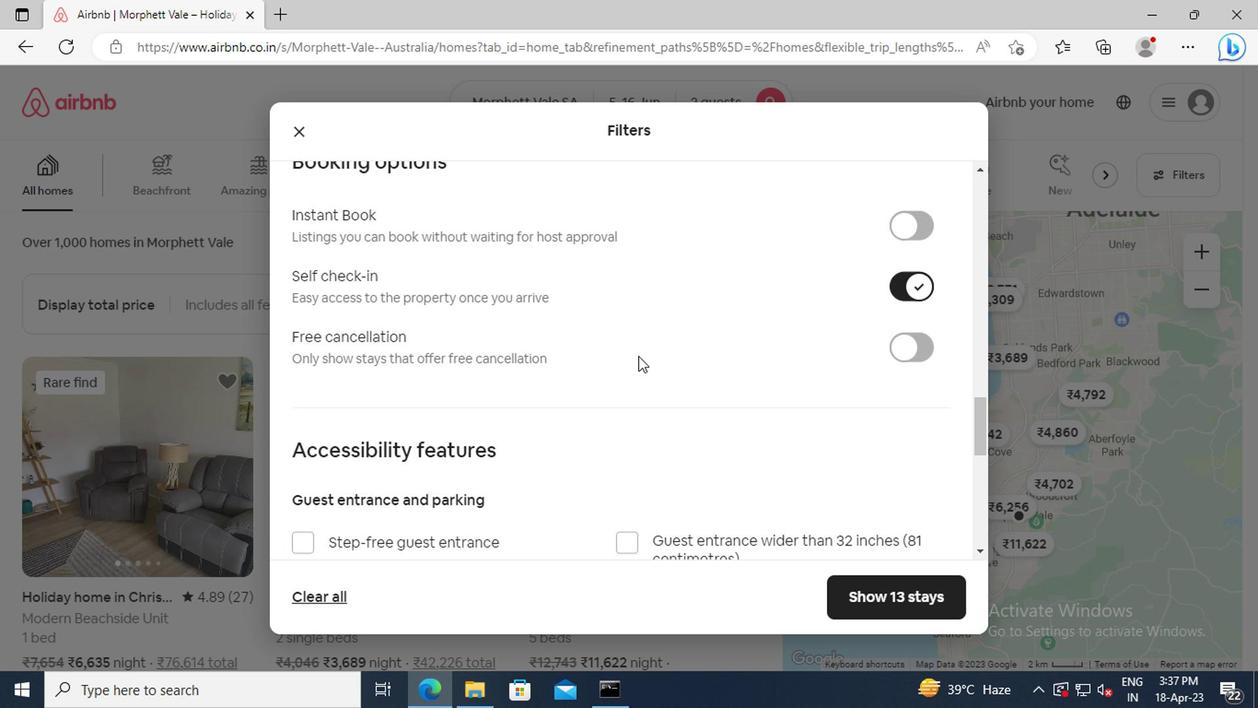 
Action: Mouse scrolled (634, 355) with delta (0, -1)
Screenshot: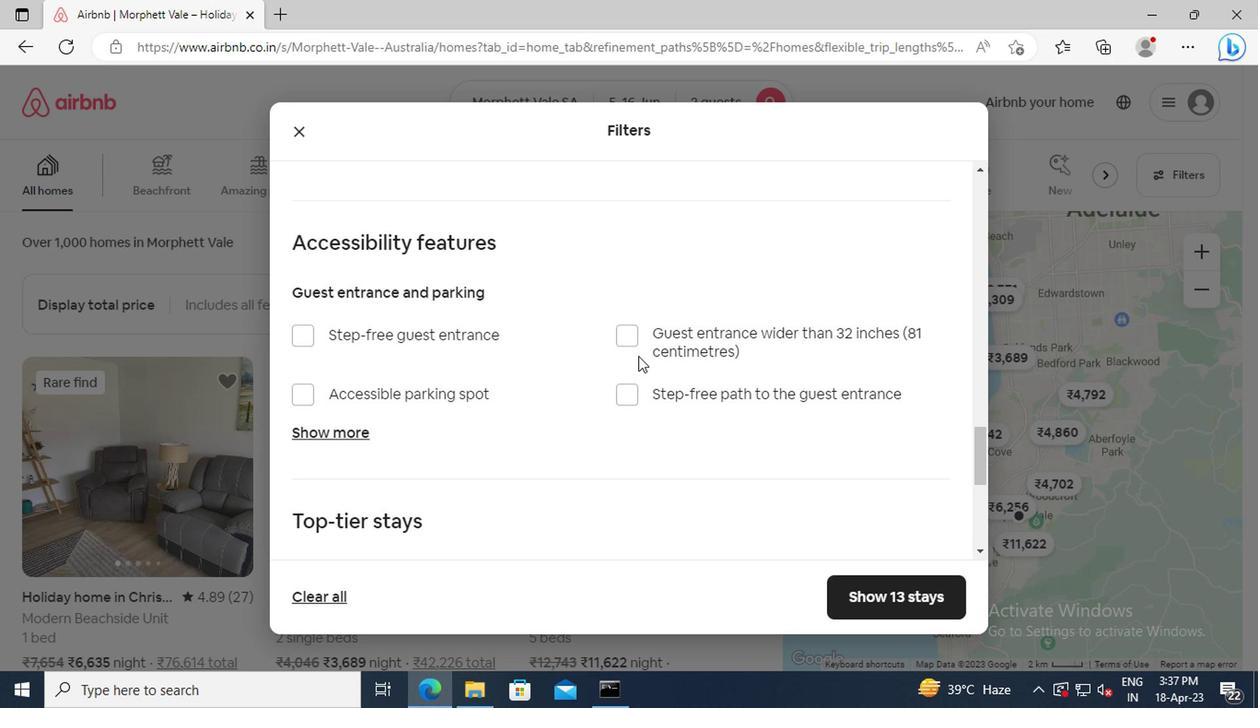 
Action: Mouse scrolled (634, 355) with delta (0, -1)
Screenshot: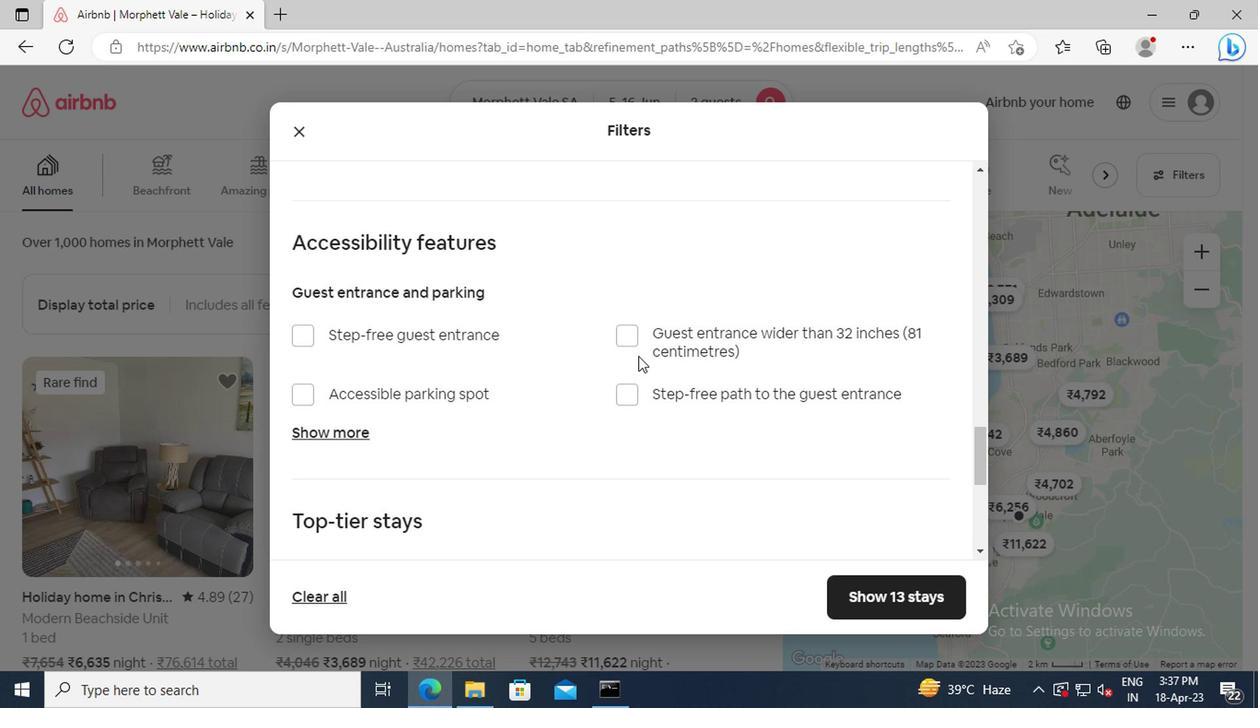 
Action: Mouse scrolled (634, 355) with delta (0, -1)
Screenshot: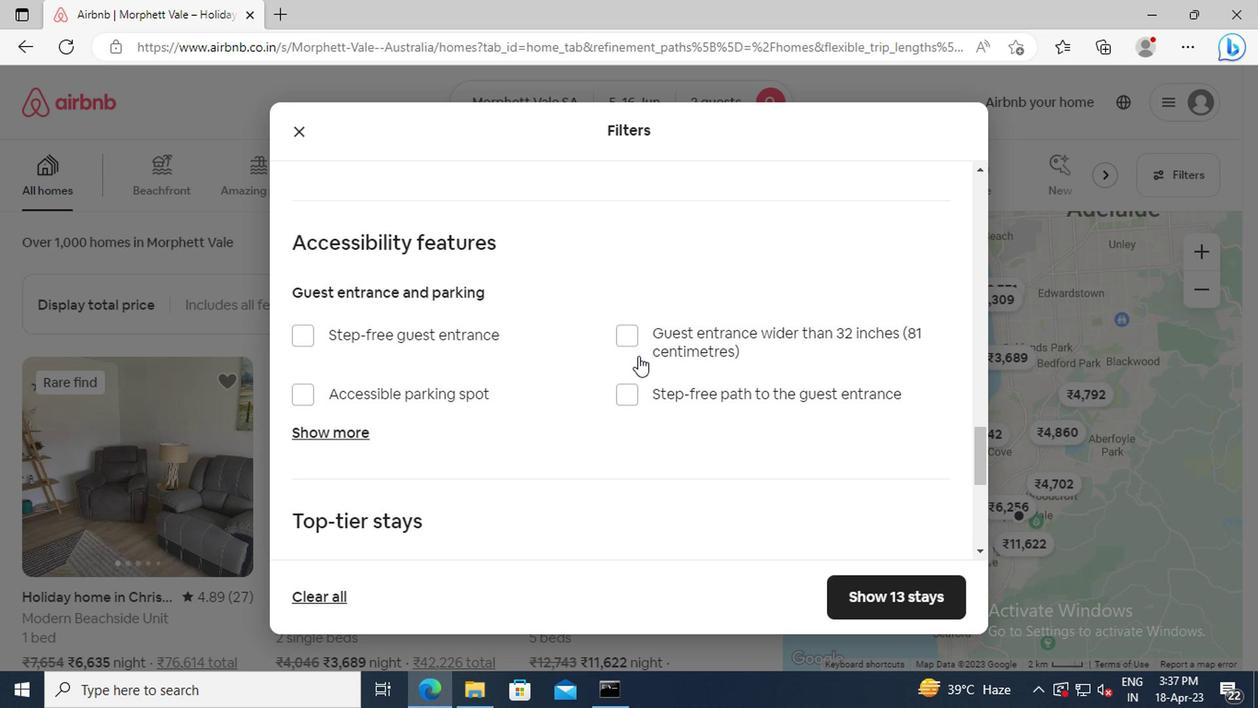 
Action: Mouse scrolled (634, 355) with delta (0, -1)
Screenshot: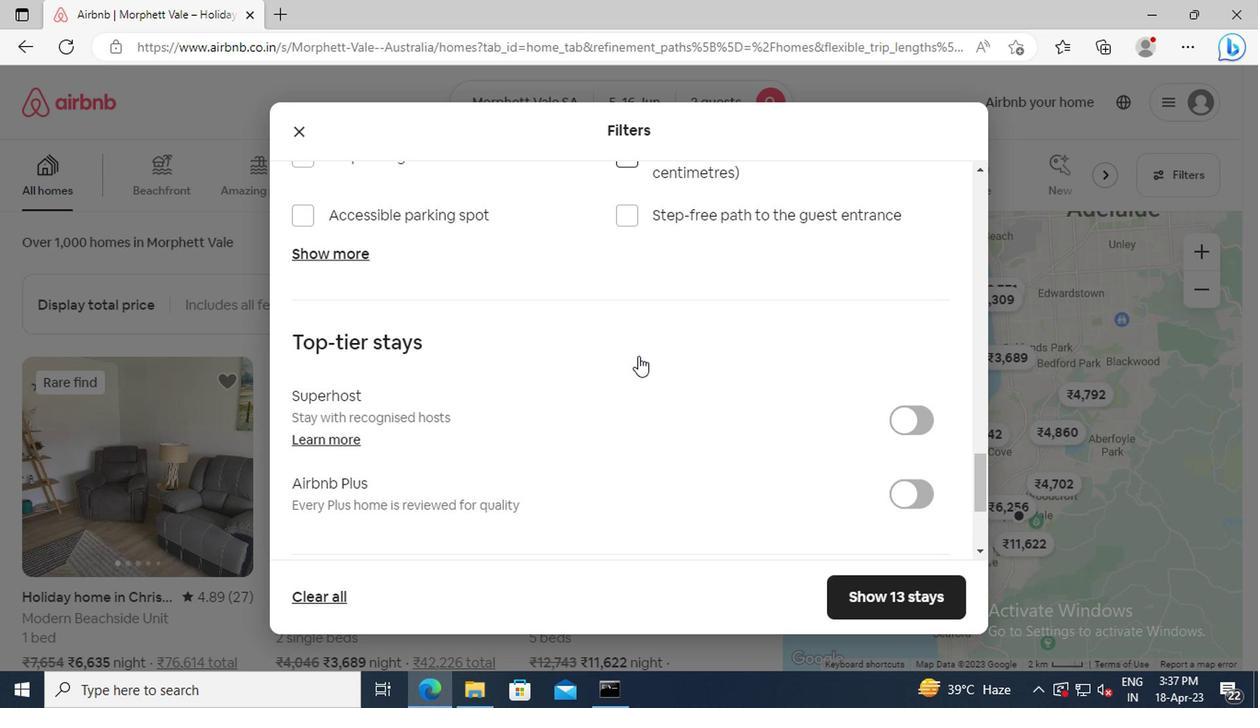 
Action: Mouse scrolled (634, 355) with delta (0, -1)
Screenshot: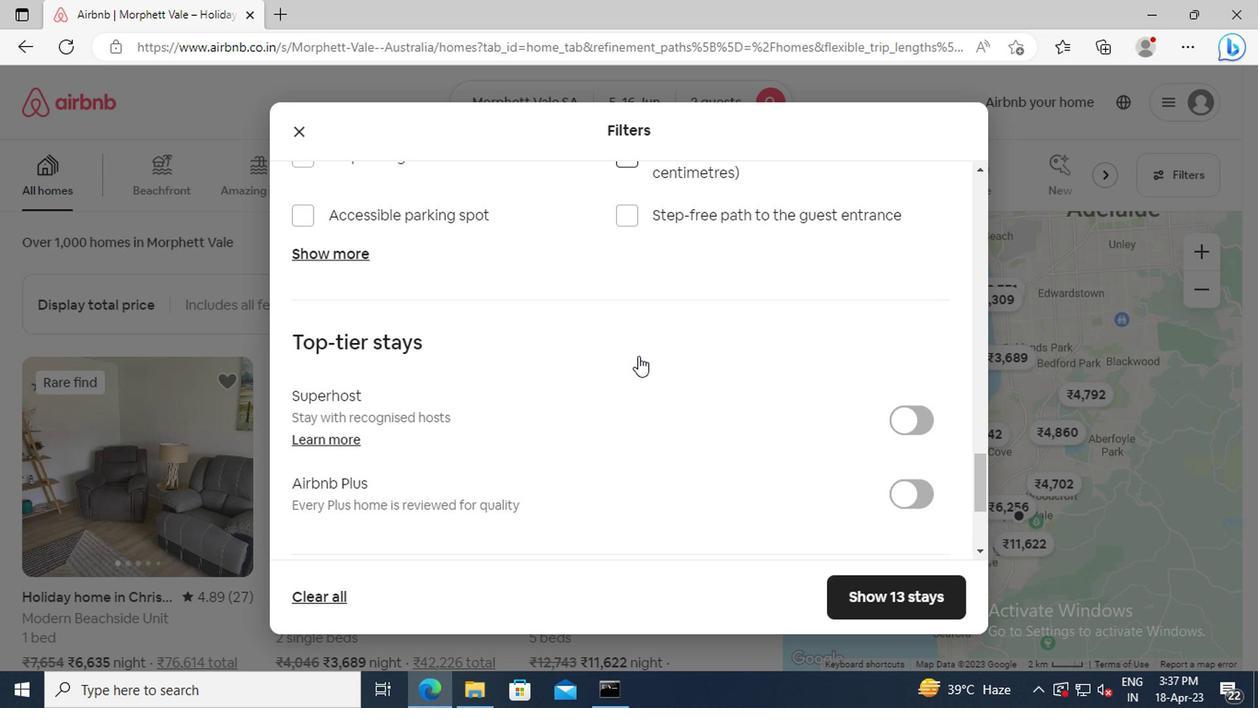 
Action: Mouse scrolled (634, 355) with delta (0, -1)
Screenshot: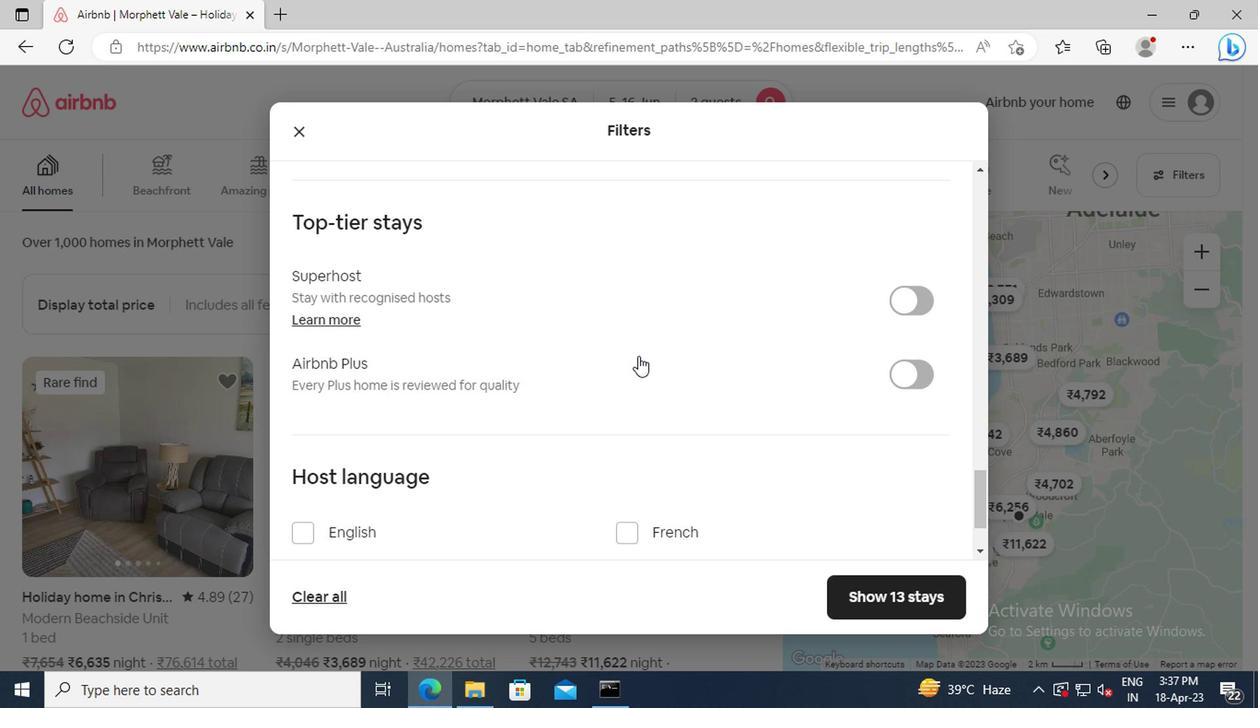 
Action: Mouse scrolled (634, 355) with delta (0, -1)
Screenshot: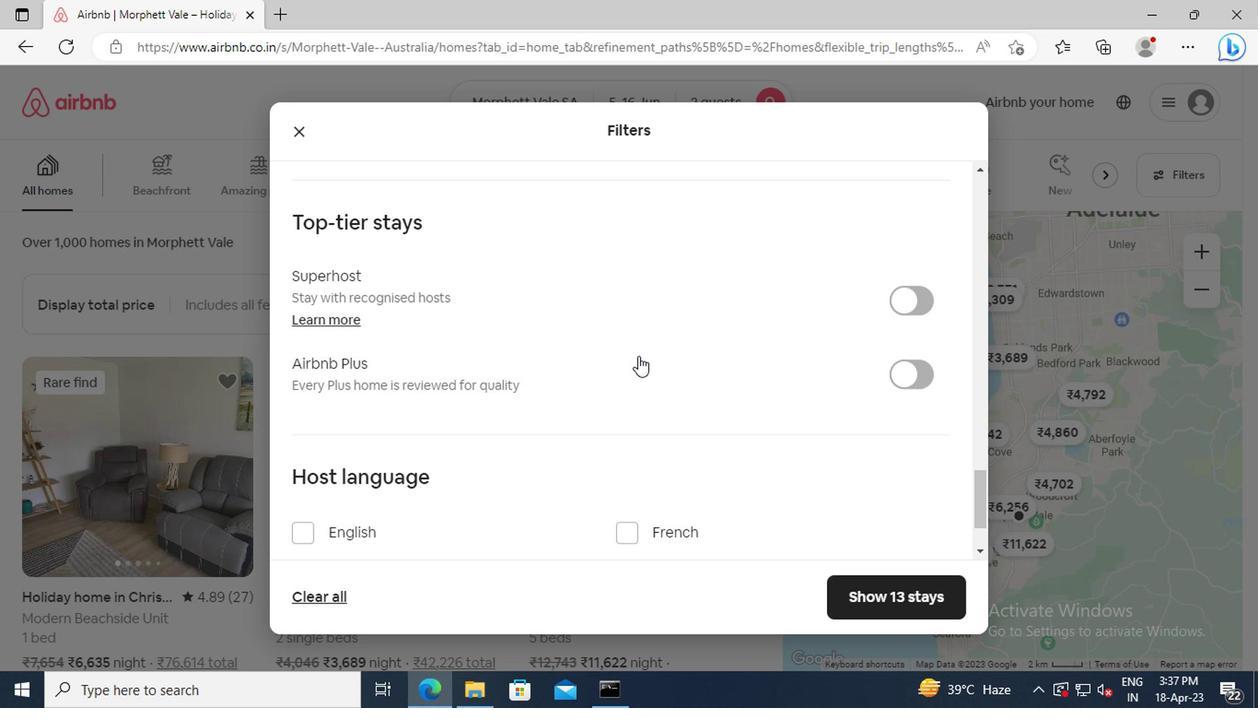 
Action: Mouse moved to (300, 427)
Screenshot: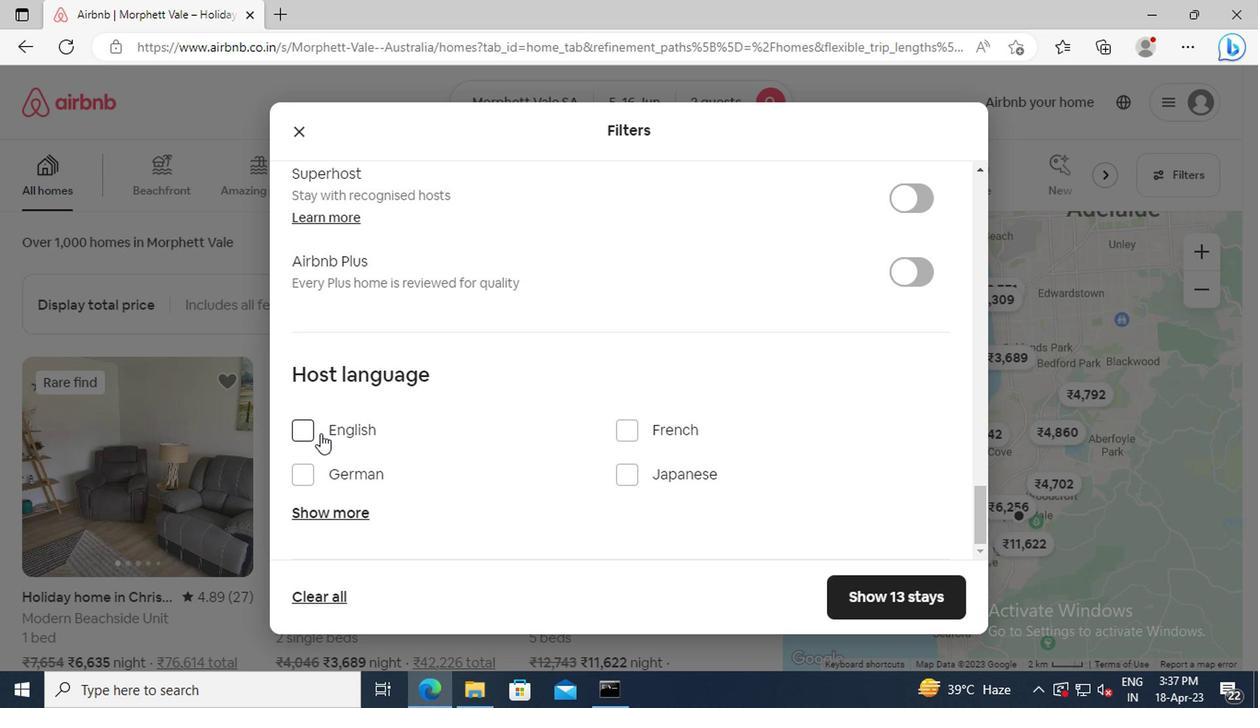 
Action: Mouse pressed left at (300, 427)
Screenshot: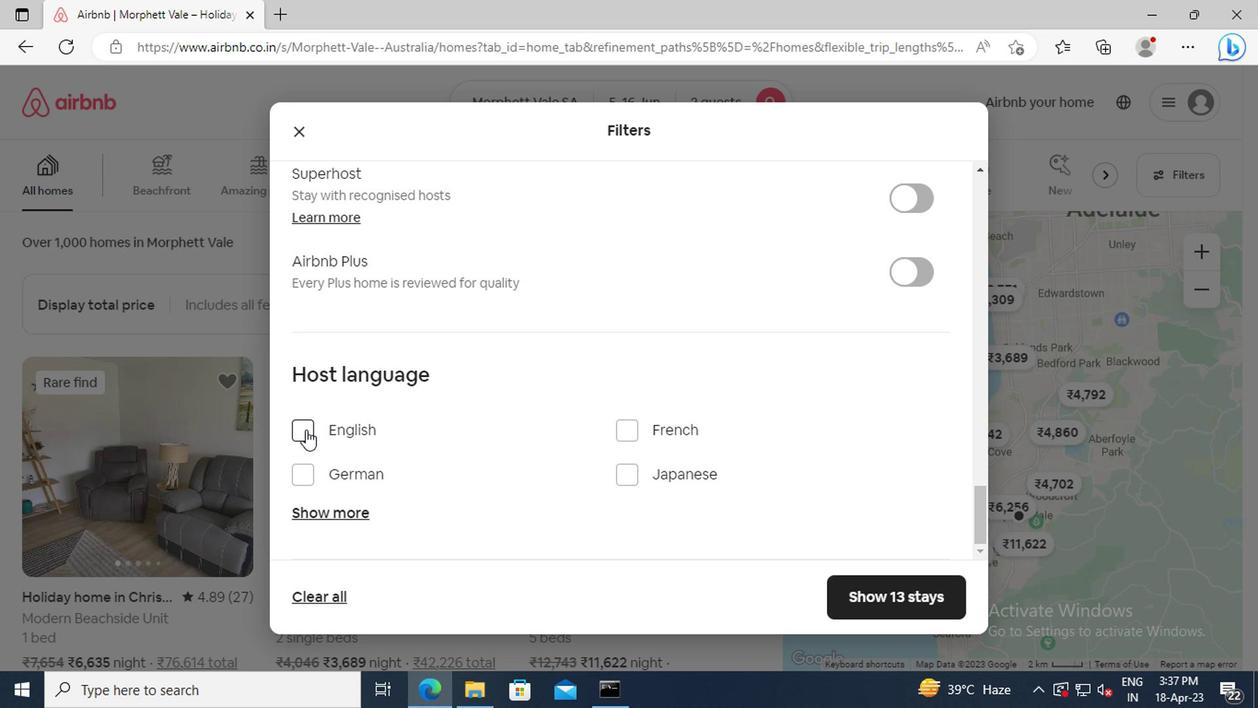 
Action: Mouse moved to (894, 590)
Screenshot: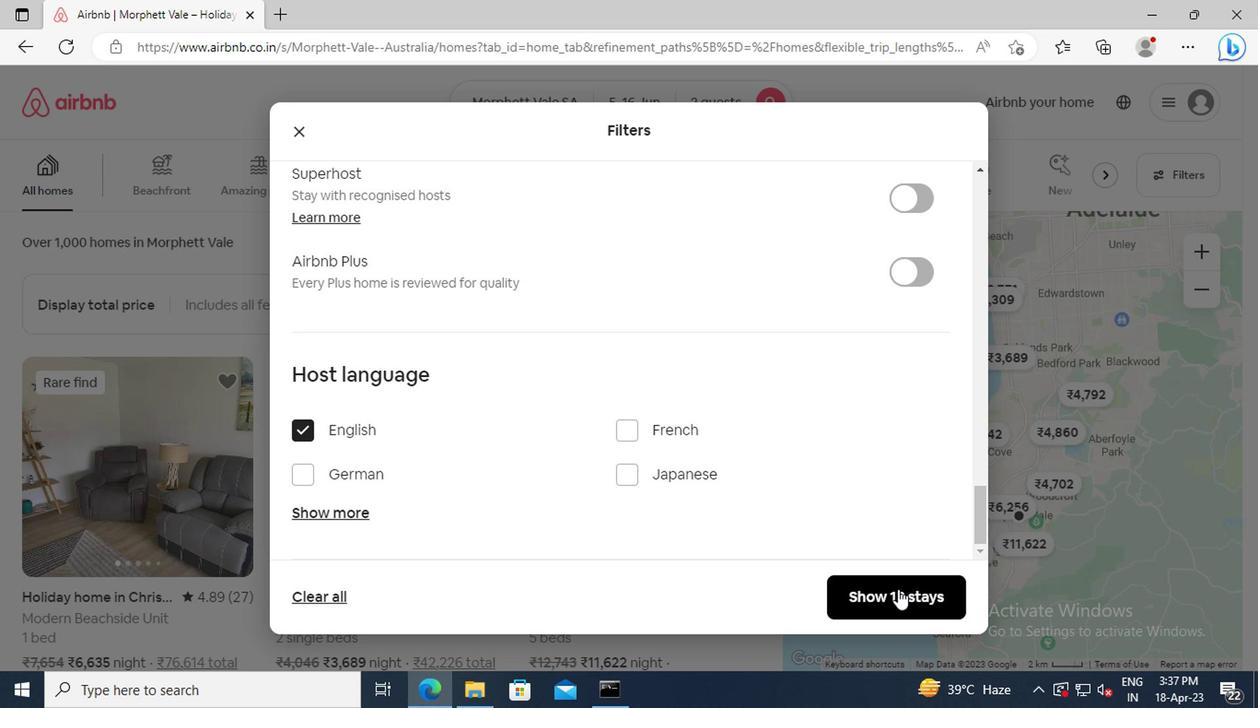 
Action: Mouse pressed left at (894, 590)
Screenshot: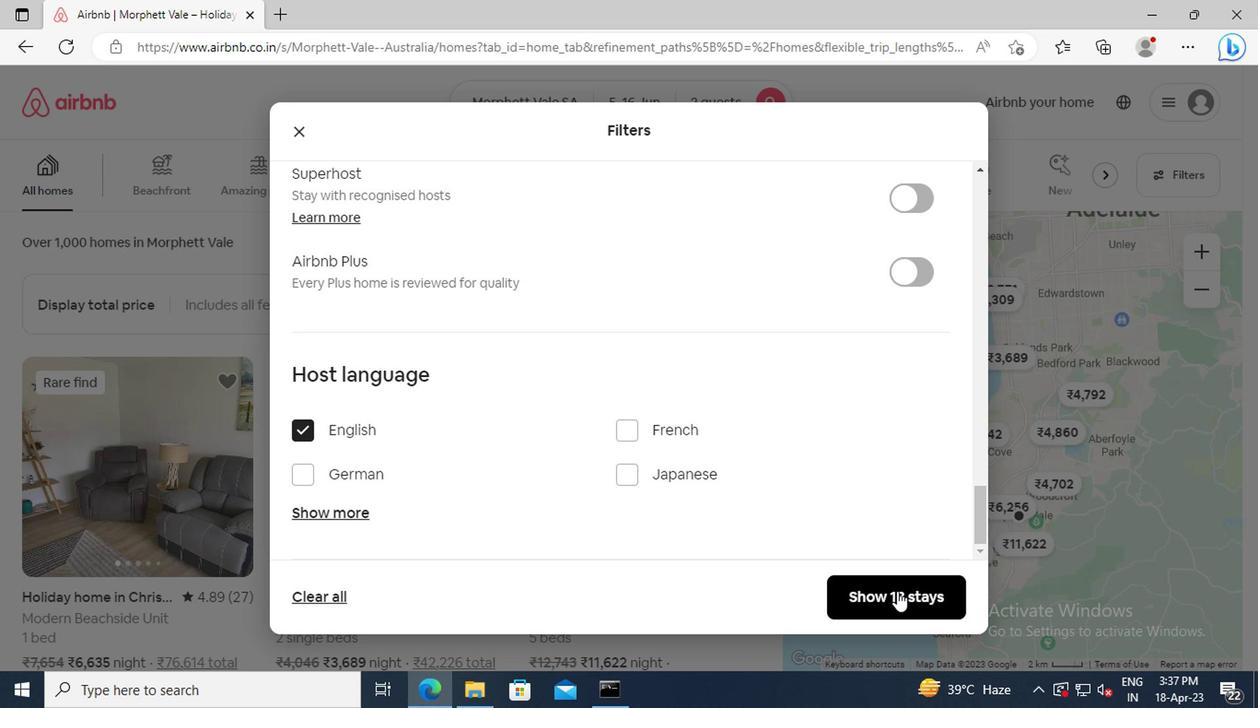 
